 Task: Look for Airbnb properties in Pleven, Bulgaria from 4th December, 2023 to 10th December, 2023 for 8 adults.4 bedrooms having 8 beds and 4 bathrooms. Property type can be house. Amenities needed are: wifi, TV, free parkinig on premises, gym, breakfast. Booking option can be shelf check-in. Look for 3 properties as per requirement.
Action: Key pressed 'e''v''e''n'
Screenshot: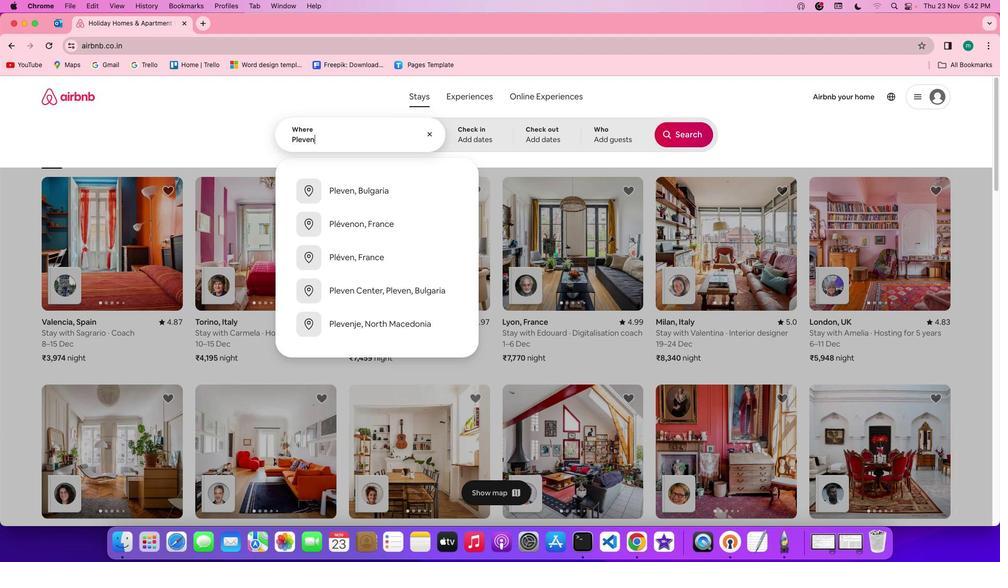 
Action: Mouse moved to (373, 137)
Screenshot: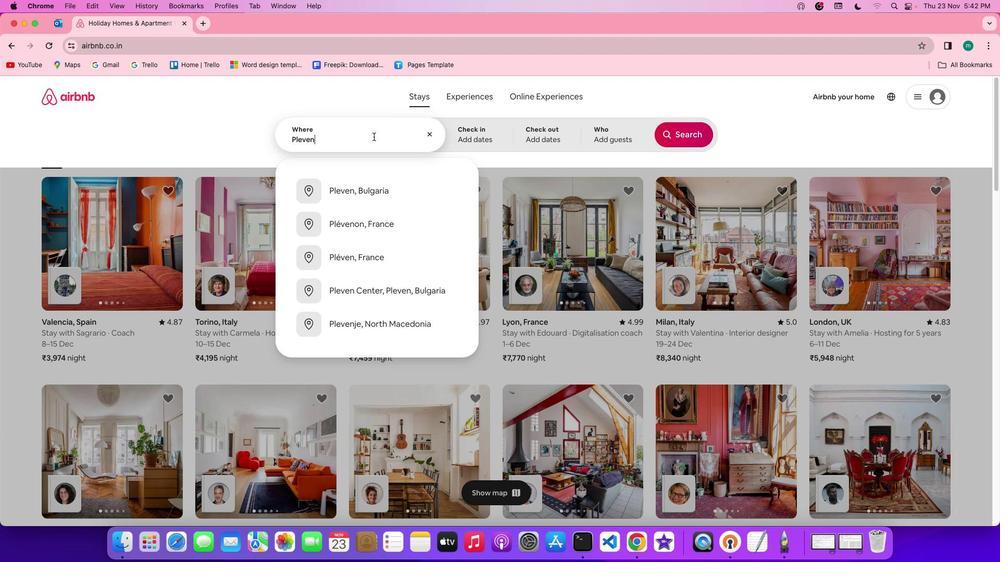 
Action: Key pressed ','Key.spaceKey.shift'b''u''l''g''a''r''i''a'
Screenshot: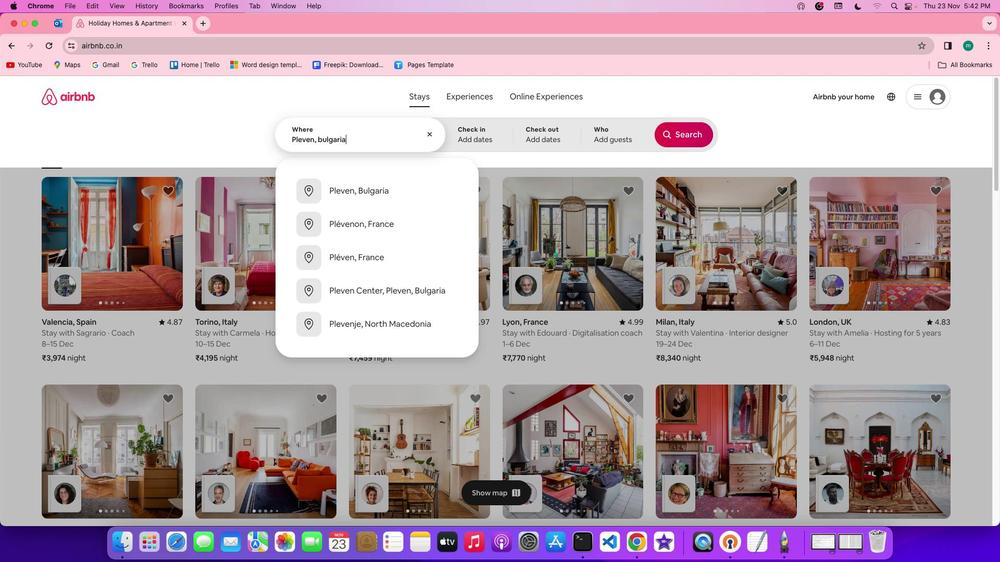 
Action: Mouse moved to (479, 137)
Screenshot: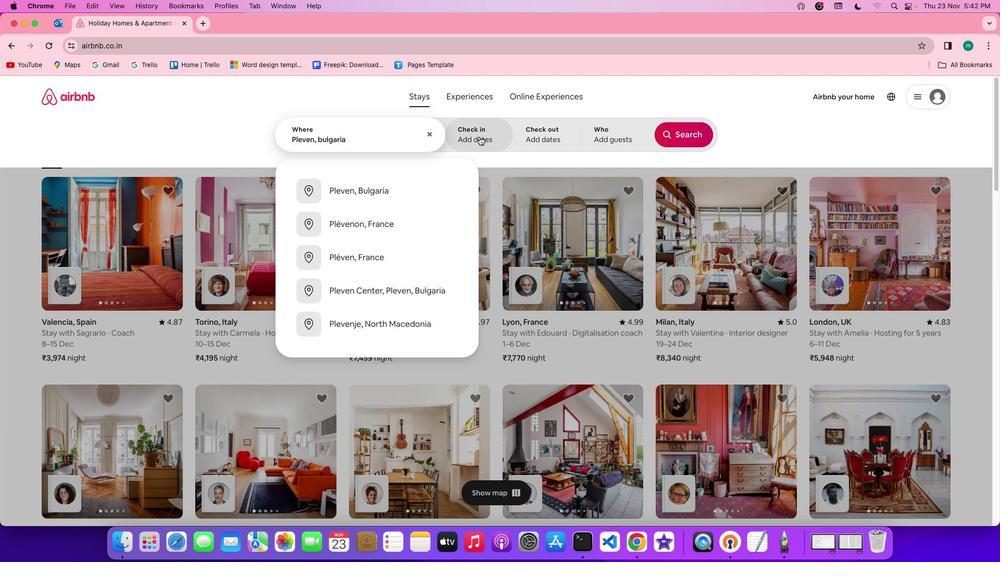 
Action: Mouse pressed left at (479, 137)
Screenshot: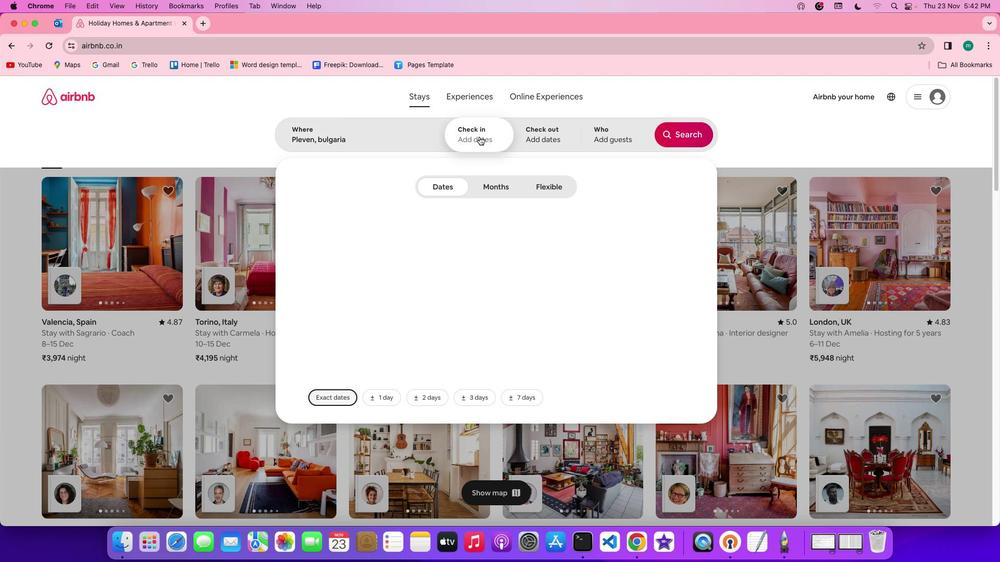 
Action: Mouse moved to (552, 287)
Screenshot: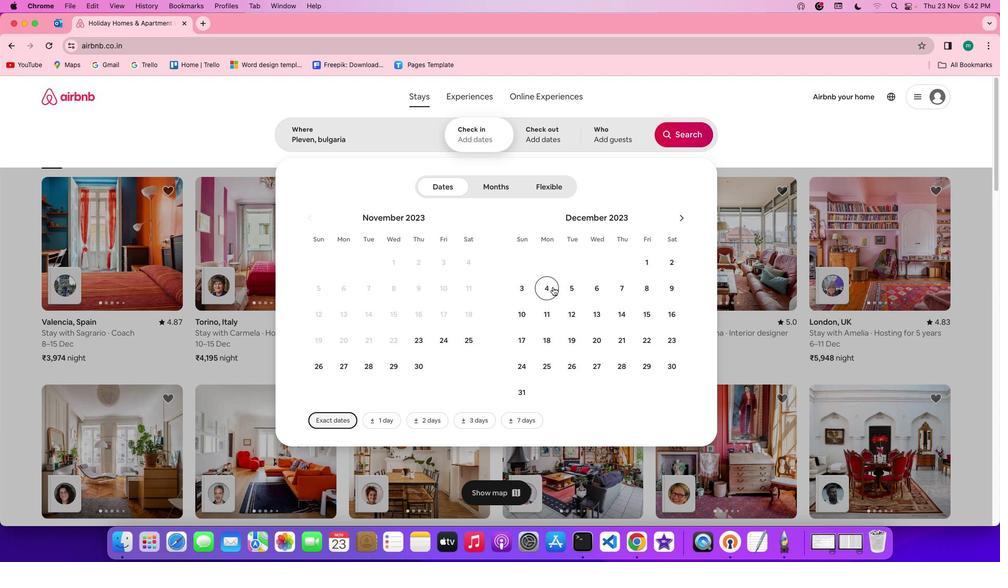 
Action: Mouse pressed left at (552, 287)
Screenshot: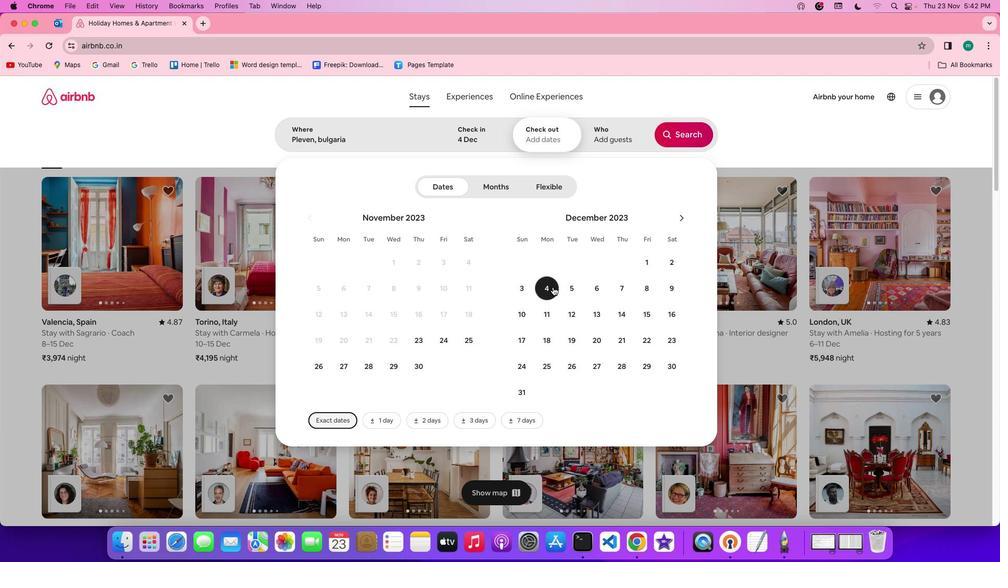 
Action: Mouse moved to (525, 311)
Screenshot: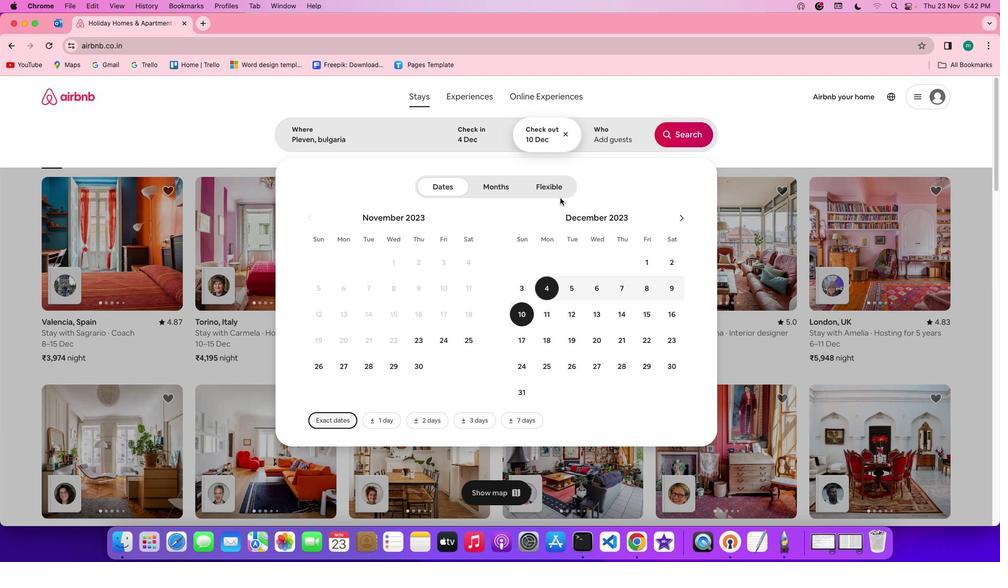 
Action: Mouse pressed left at (525, 311)
Screenshot: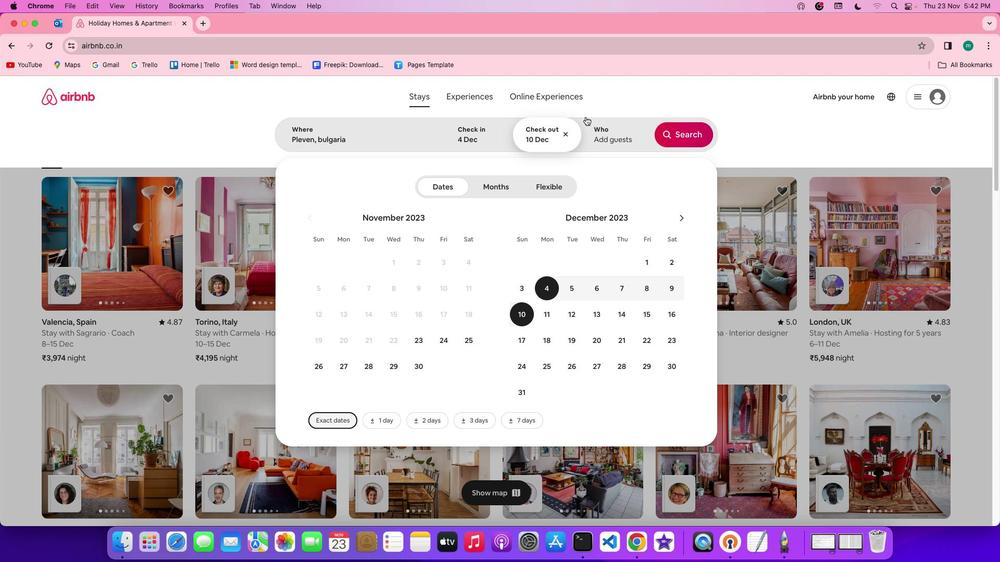 
Action: Mouse moved to (609, 130)
Screenshot: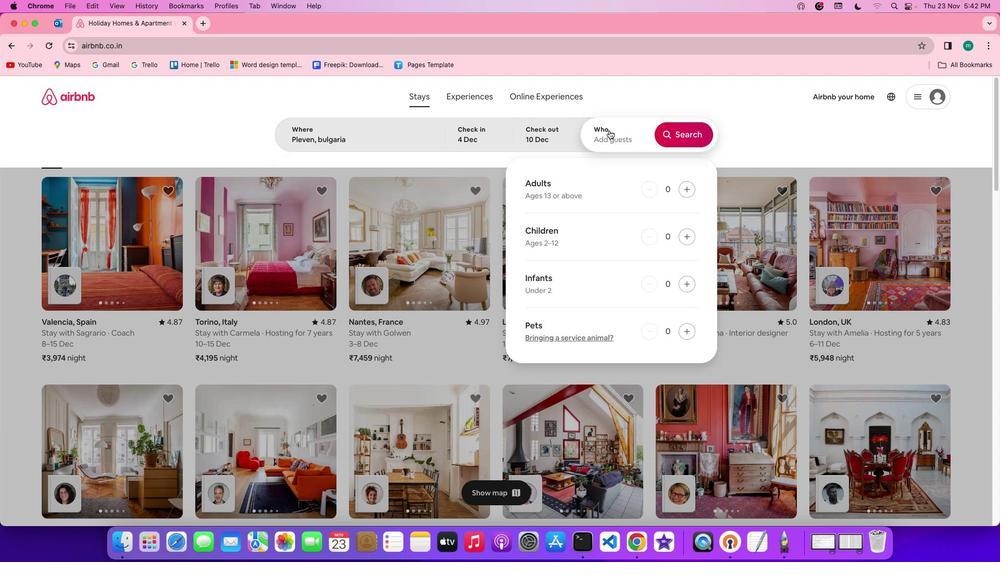 
Action: Mouse pressed left at (609, 130)
Screenshot: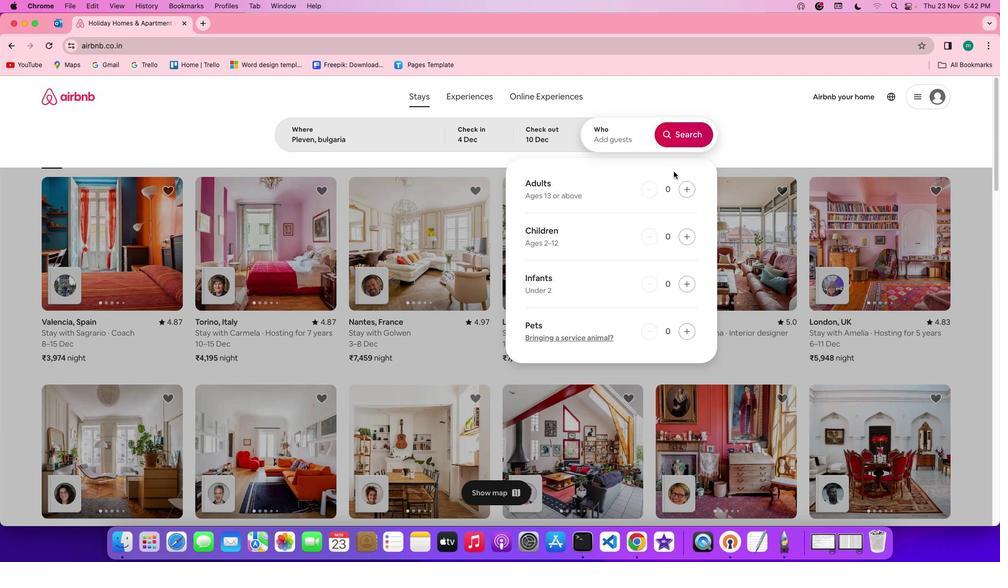 
Action: Mouse moved to (684, 186)
Screenshot: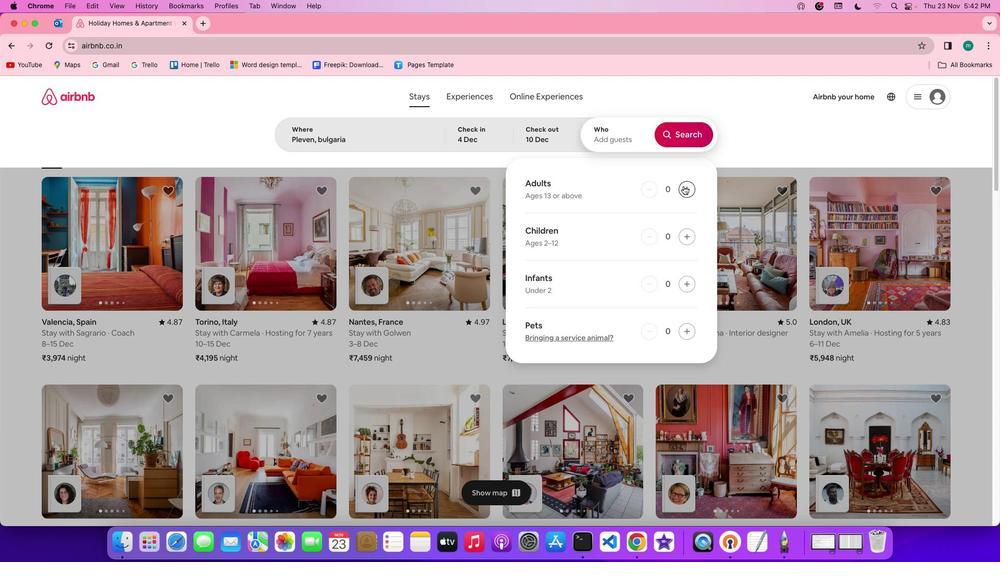 
Action: Mouse pressed left at (684, 186)
Screenshot: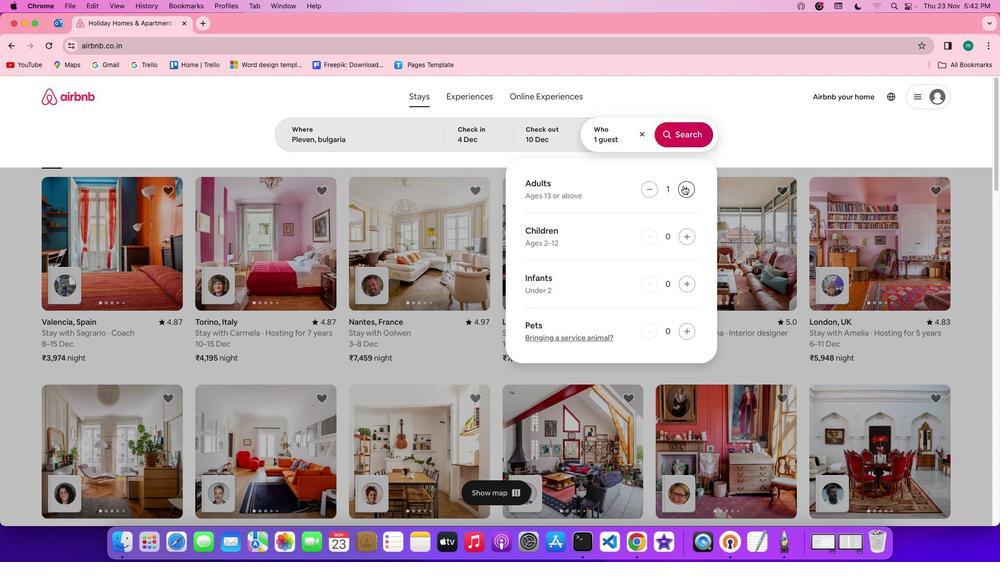 
Action: Mouse pressed left at (684, 186)
Screenshot: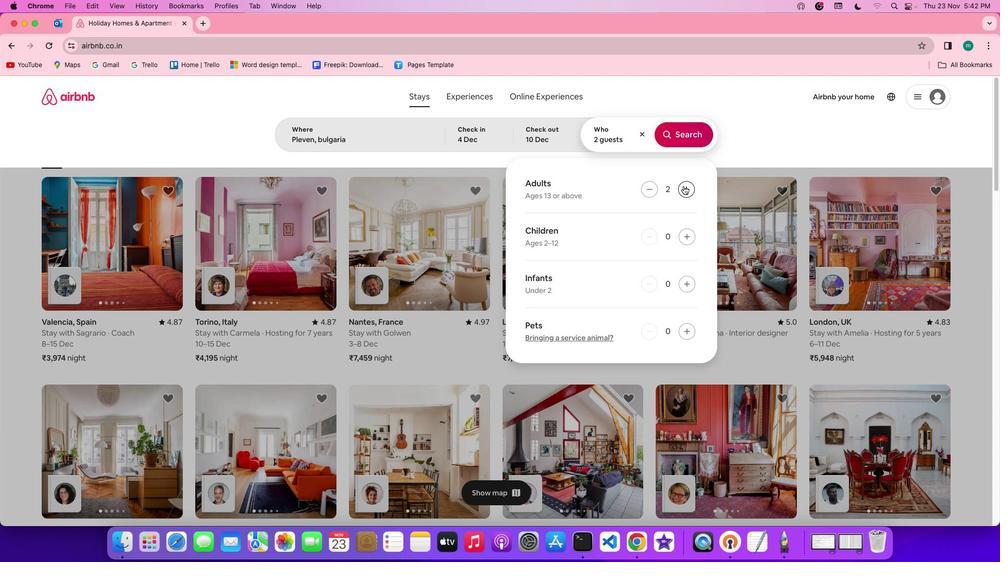 
Action: Mouse pressed left at (684, 186)
Screenshot: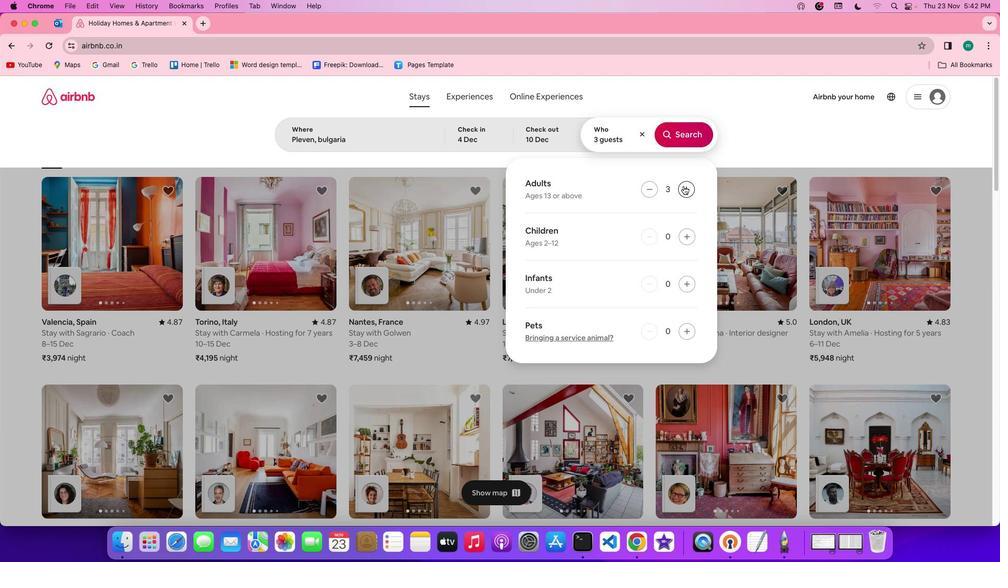 
Action: Mouse pressed left at (684, 186)
Screenshot: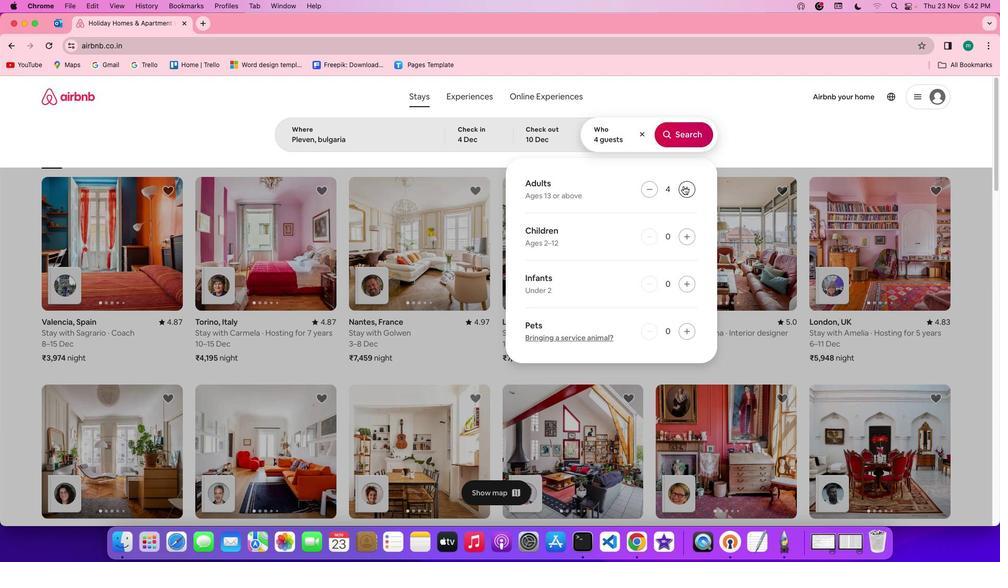 
Action: Mouse pressed left at (684, 186)
Screenshot: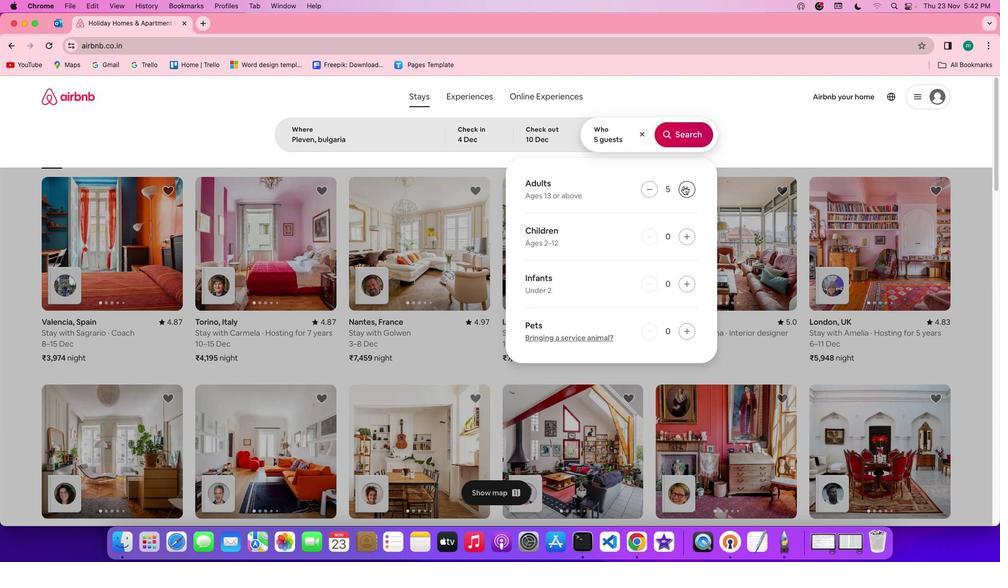 
Action: Mouse pressed left at (684, 186)
Screenshot: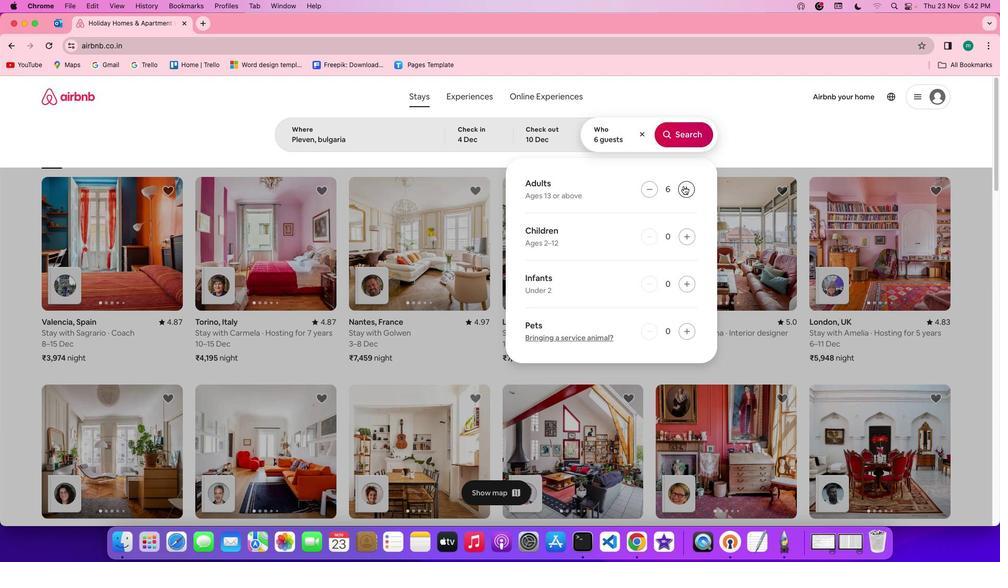 
Action: Mouse pressed left at (684, 186)
Screenshot: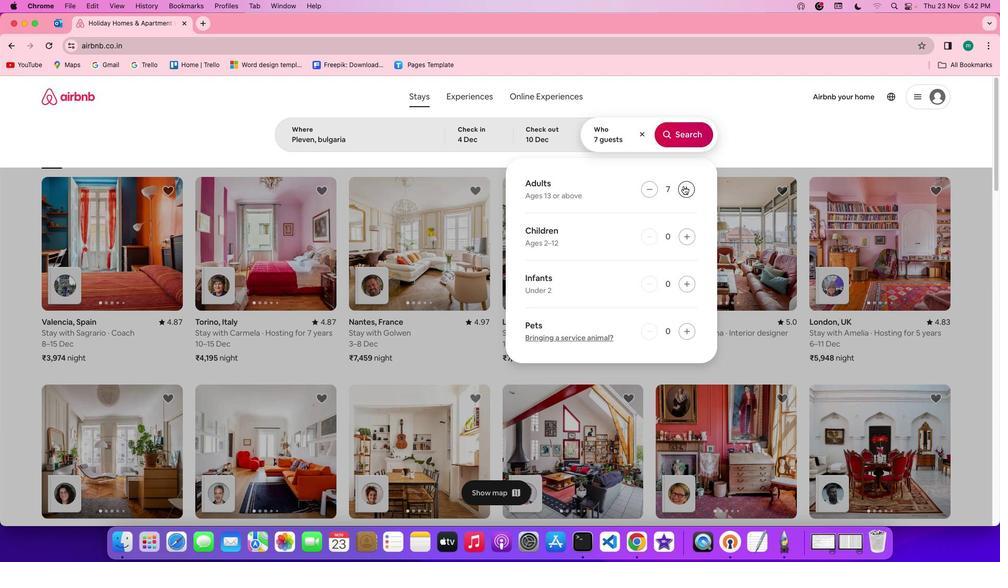 
Action: Mouse pressed left at (684, 186)
Screenshot: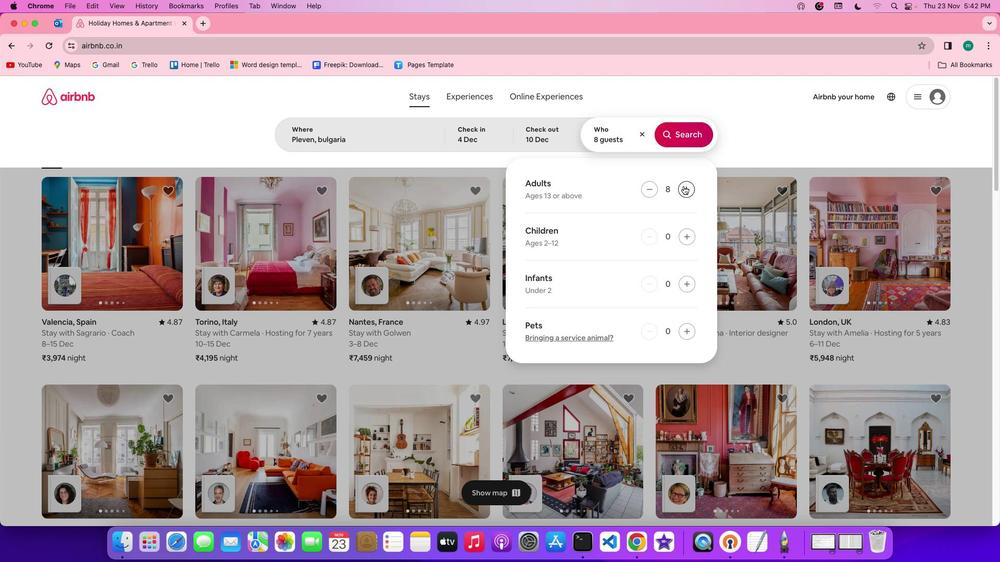 
Action: Mouse moved to (686, 138)
Screenshot: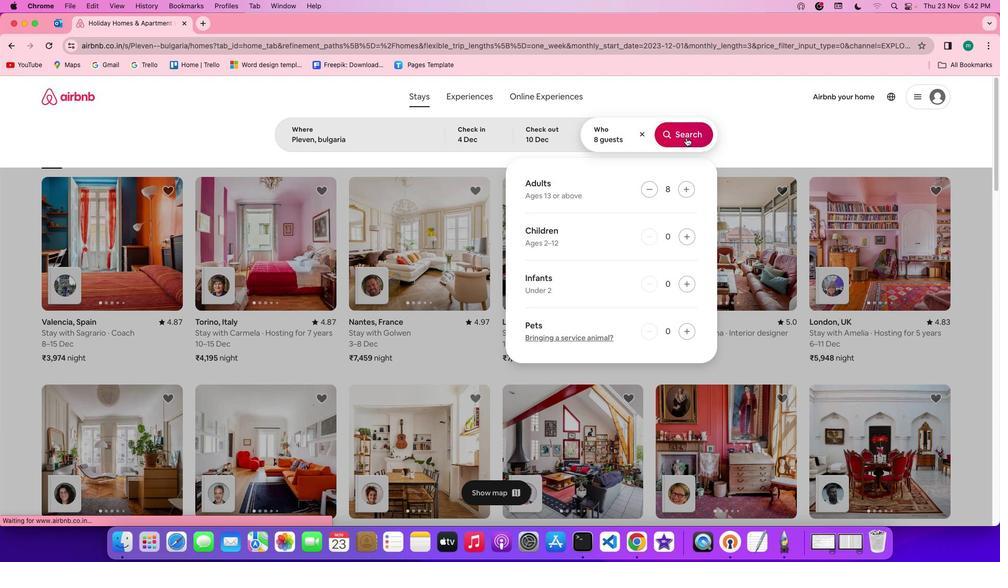 
Action: Mouse pressed left at (686, 138)
Screenshot: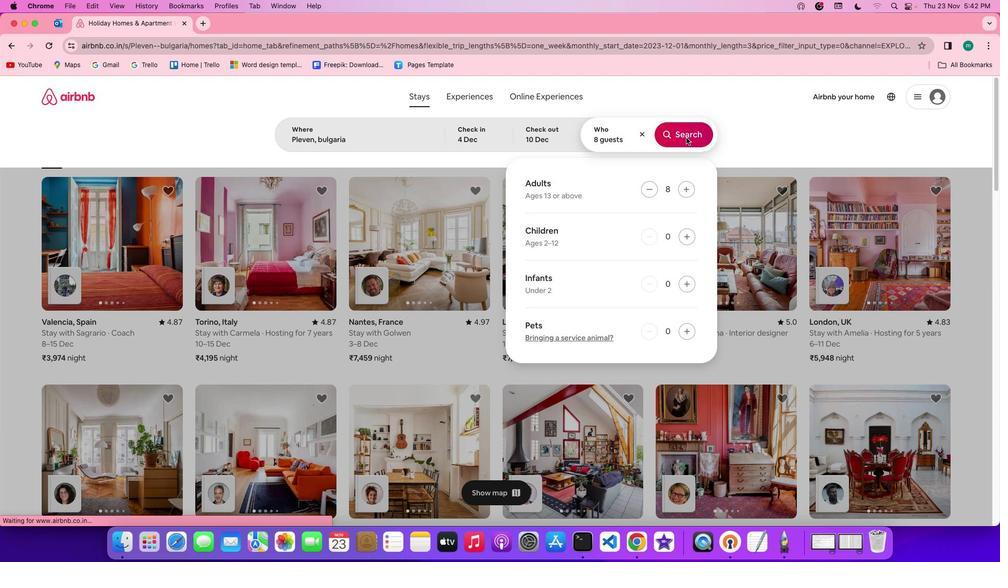 
Action: Mouse moved to (845, 136)
Screenshot: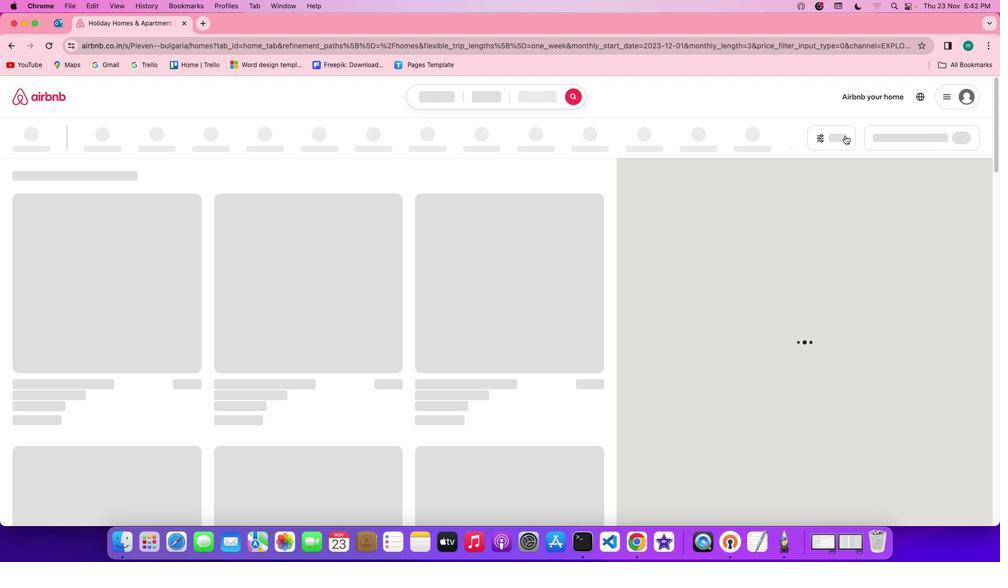 
Action: Mouse pressed left at (845, 136)
Screenshot: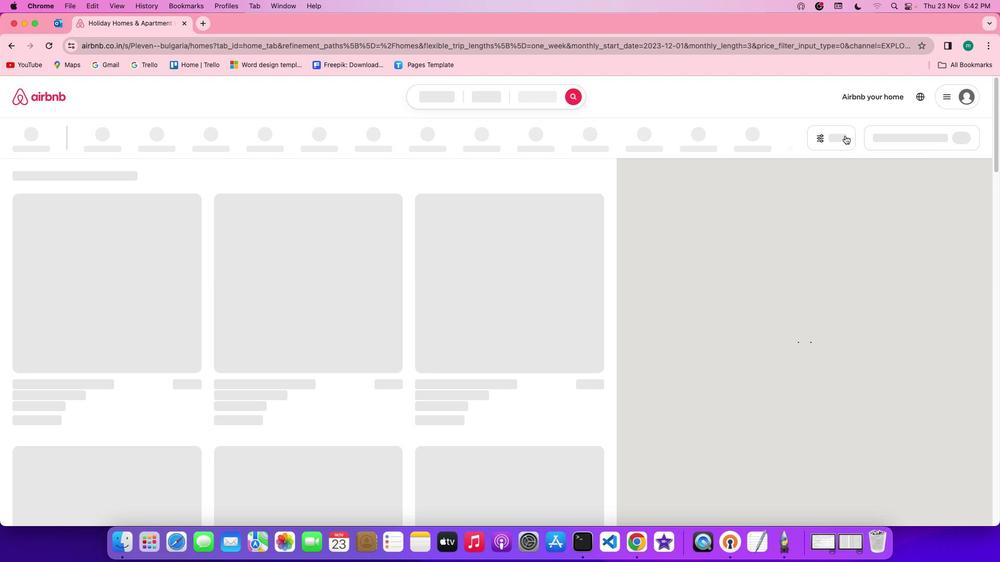 
Action: Mouse moved to (560, 297)
Screenshot: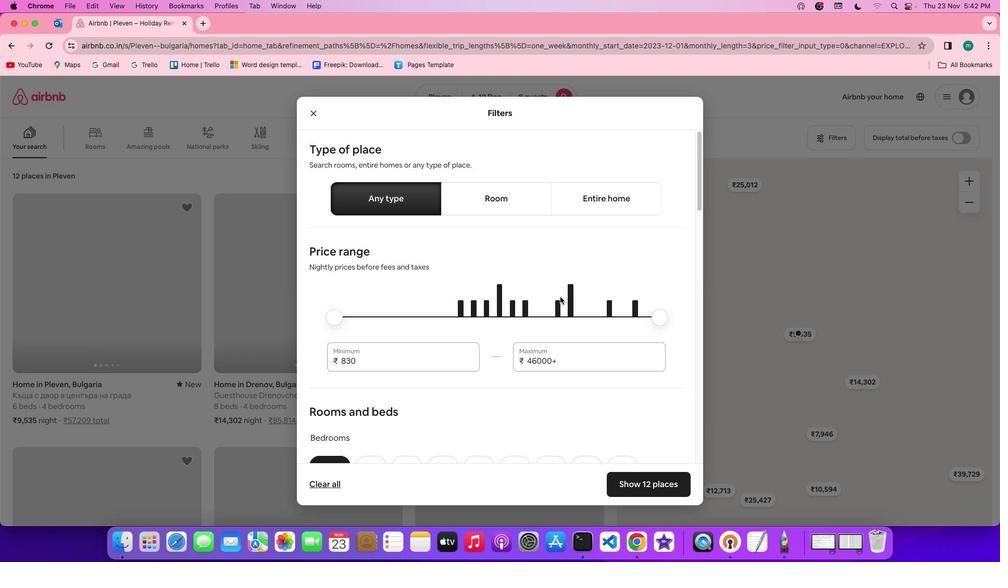 
Action: Mouse scrolled (560, 297) with delta (0, 0)
Screenshot: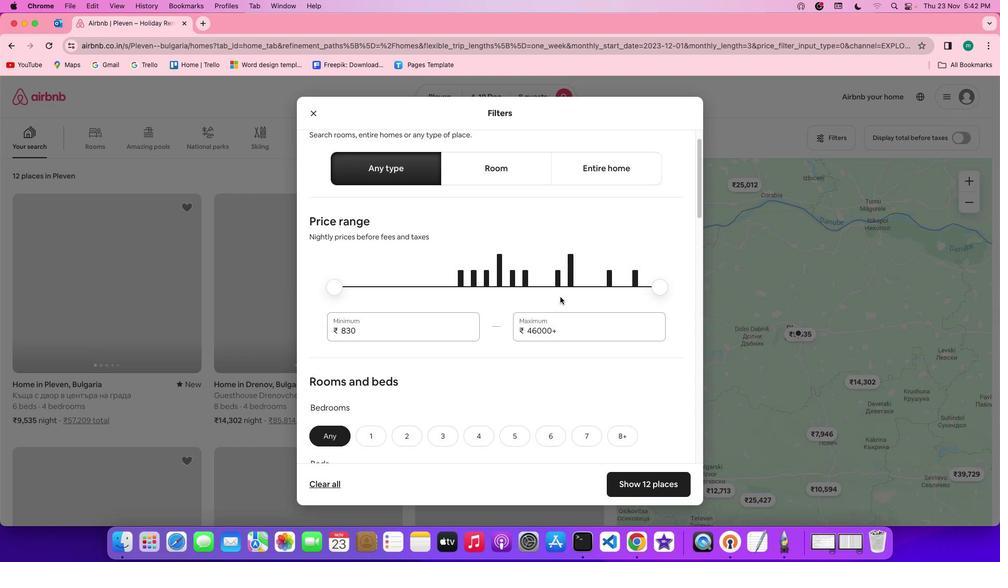 
Action: Mouse scrolled (560, 297) with delta (0, 0)
Screenshot: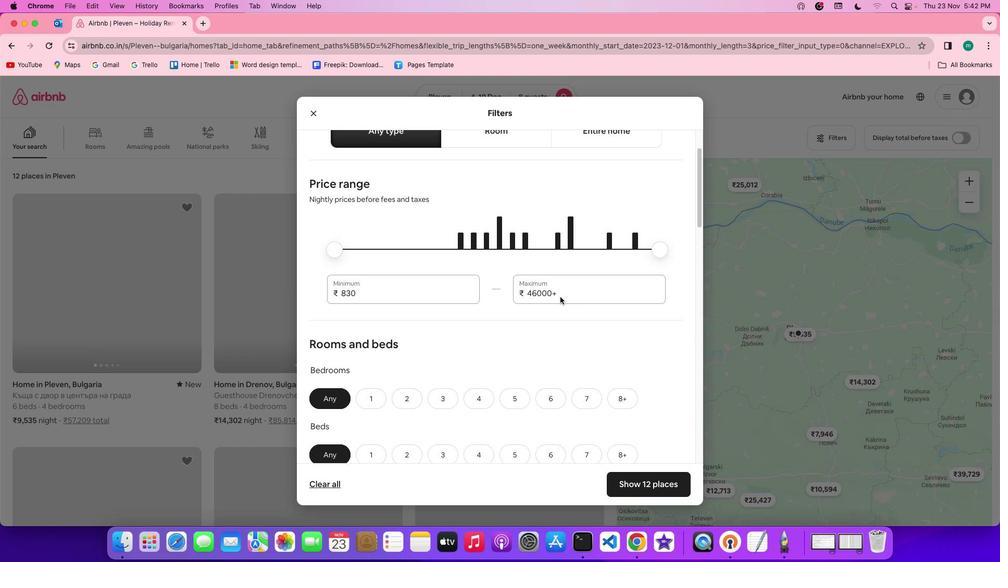 
Action: Mouse scrolled (560, 297) with delta (0, 0)
Screenshot: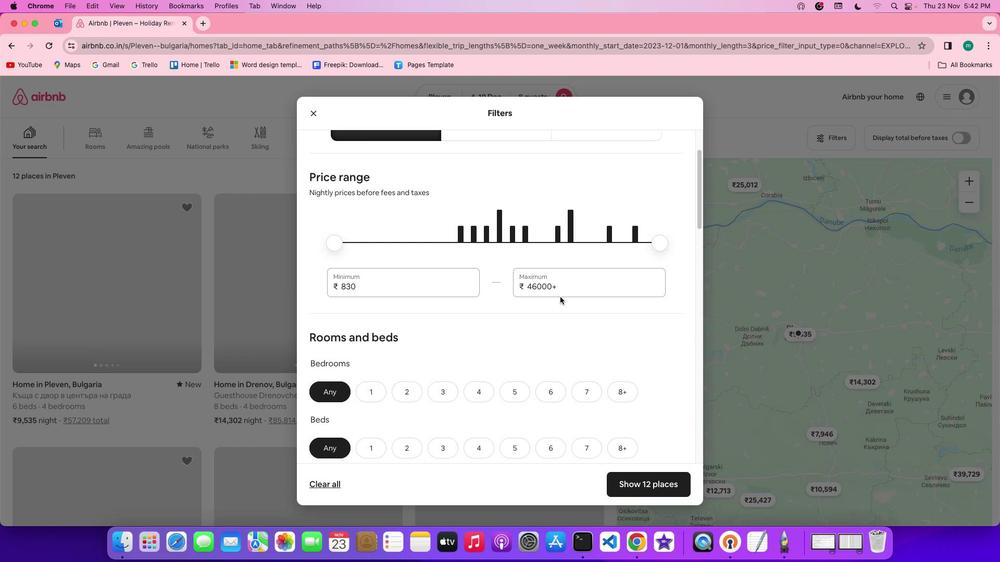 
Action: Mouse scrolled (560, 297) with delta (0, 0)
Screenshot: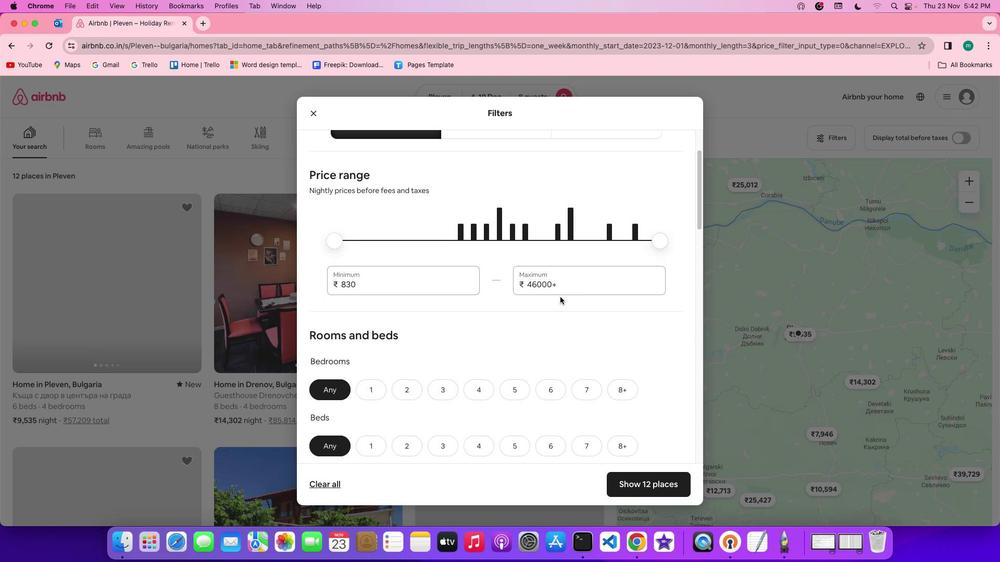 
Action: Mouse scrolled (560, 297) with delta (0, 0)
Screenshot: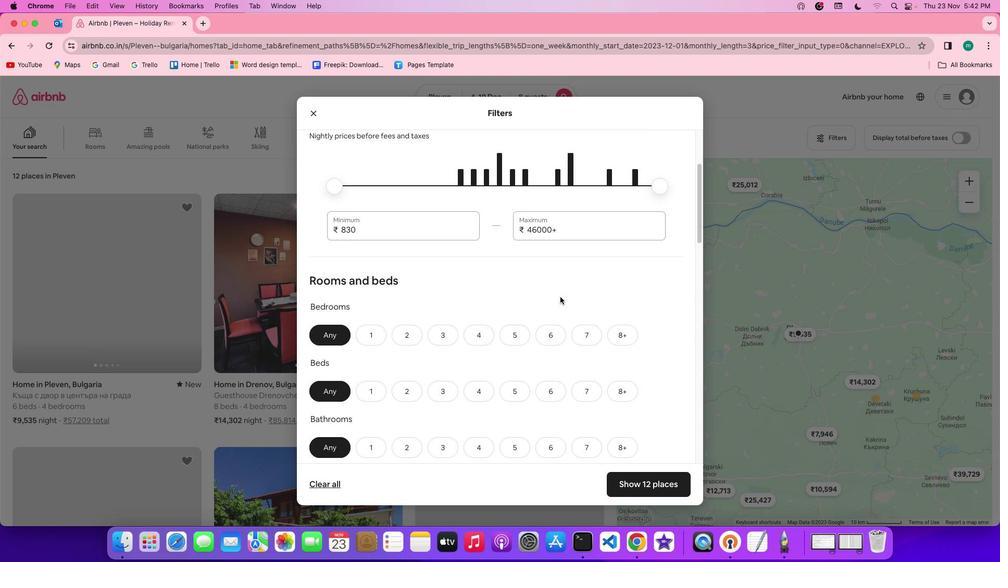 
Action: Mouse scrolled (560, 297) with delta (0, 0)
Screenshot: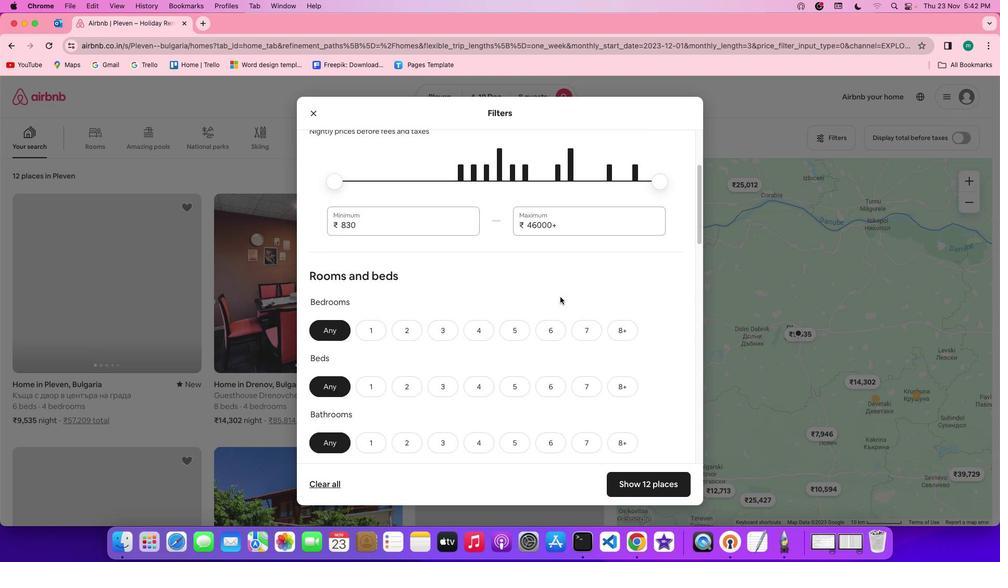 
Action: Mouse scrolled (560, 297) with delta (0, -1)
Screenshot: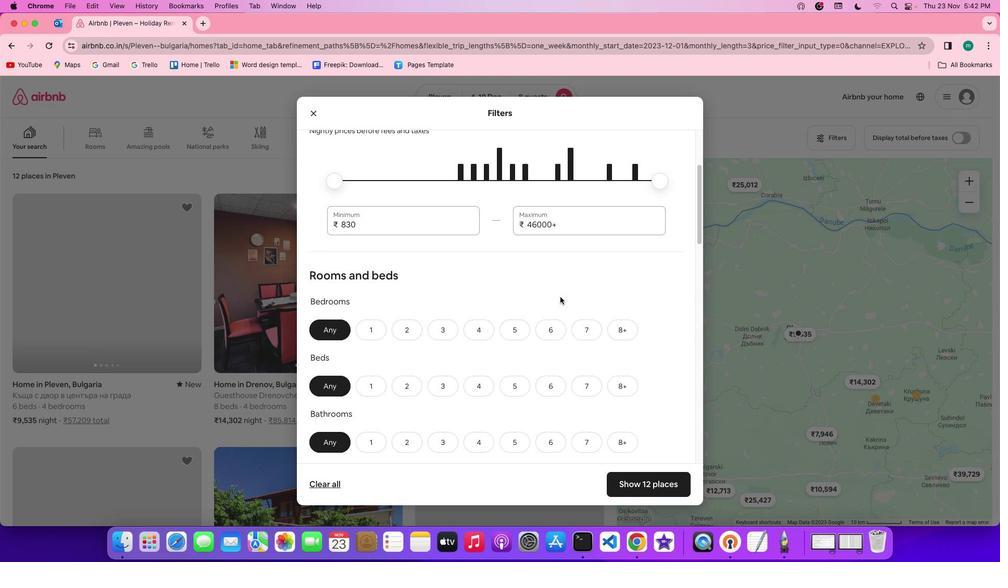 
Action: Mouse scrolled (560, 297) with delta (0, 0)
Screenshot: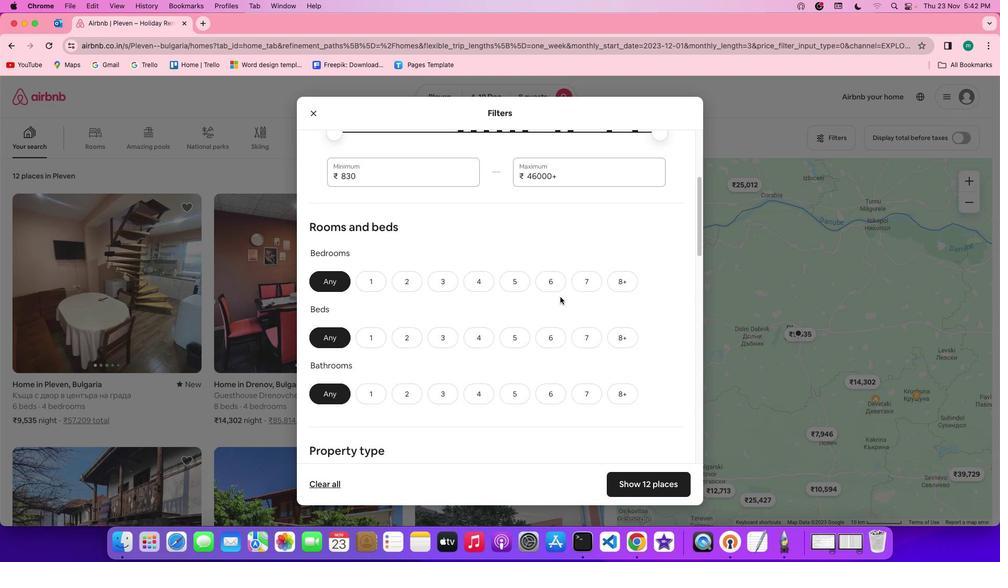 
Action: Mouse scrolled (560, 297) with delta (0, 0)
Screenshot: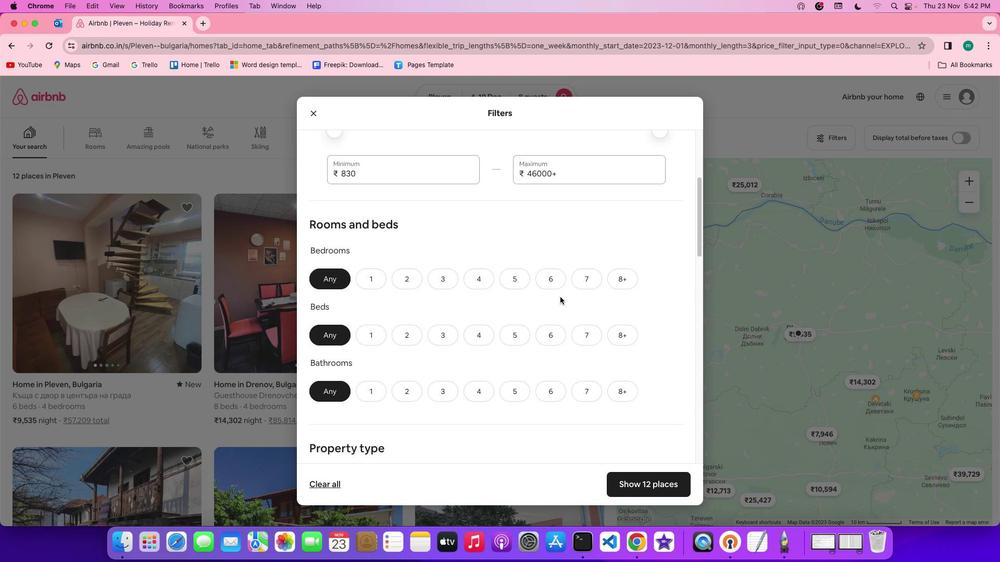 
Action: Mouse scrolled (560, 297) with delta (0, 0)
Screenshot: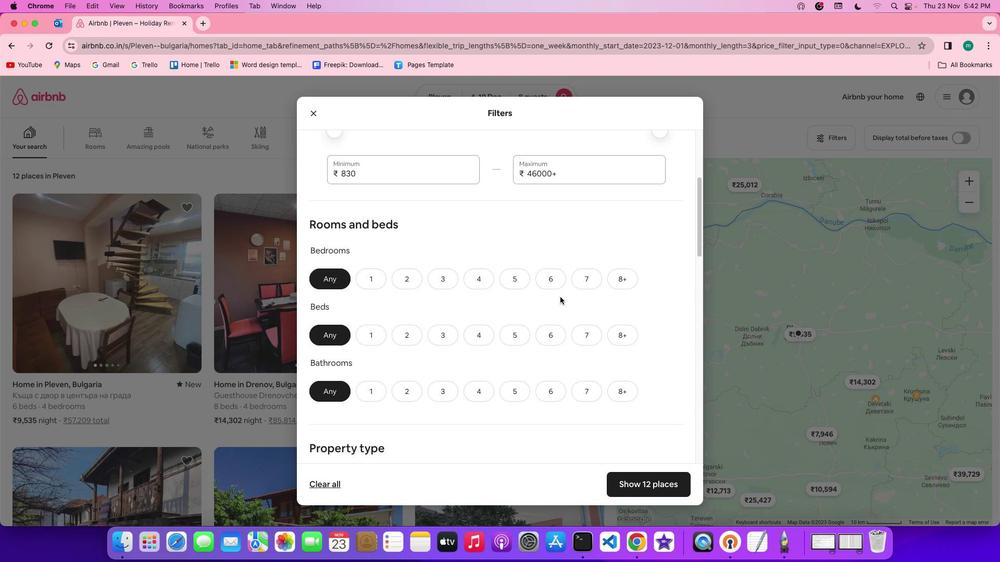 
Action: Mouse moved to (476, 277)
Screenshot: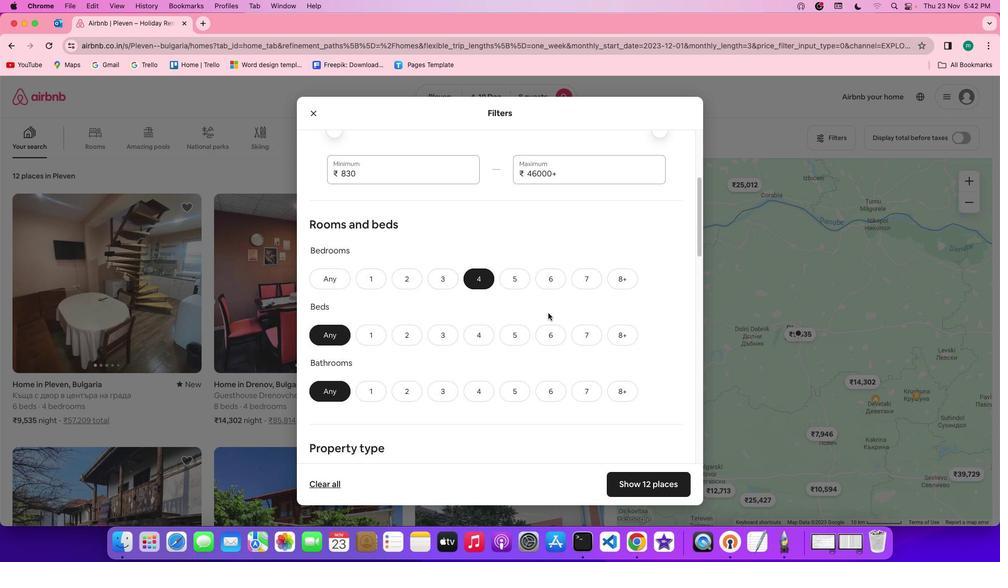 
Action: Mouse pressed left at (476, 277)
Screenshot: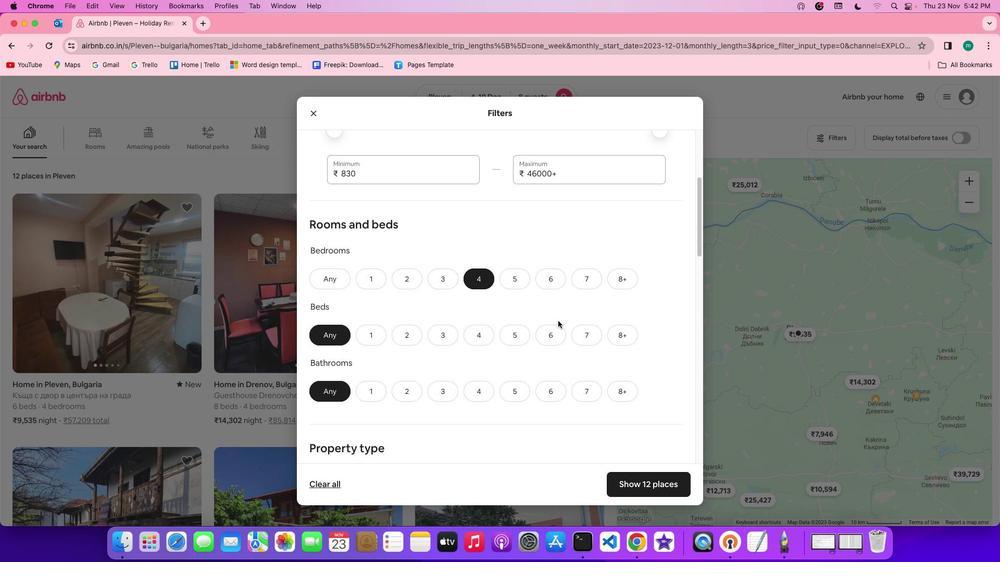 
Action: Mouse moved to (624, 336)
Screenshot: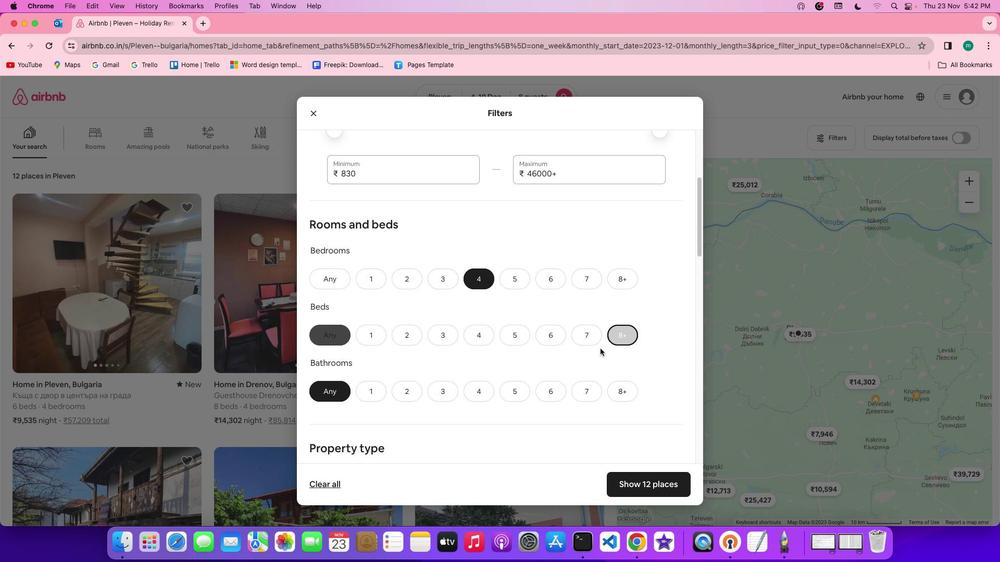 
Action: Mouse pressed left at (624, 336)
Screenshot: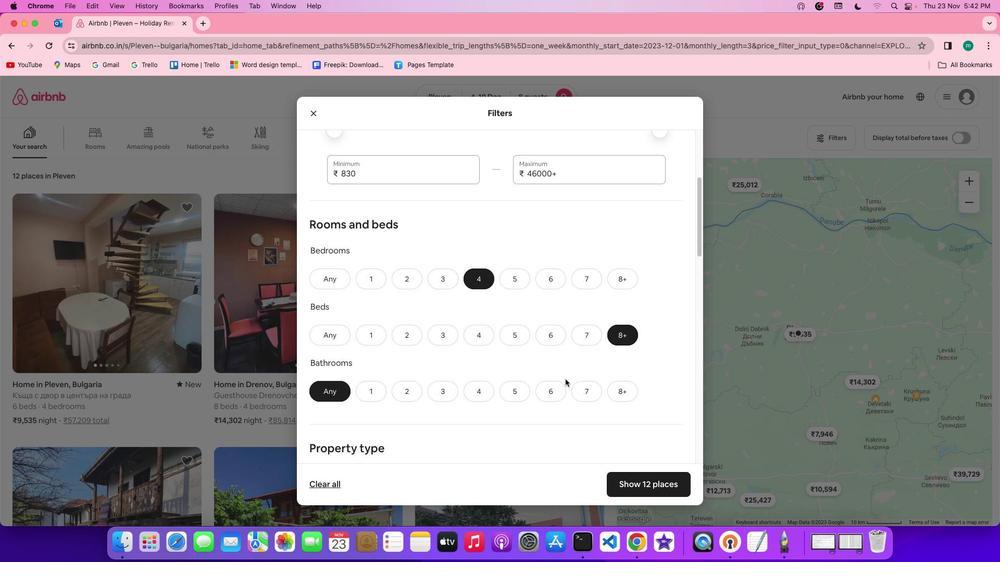 
Action: Mouse moved to (483, 395)
Screenshot: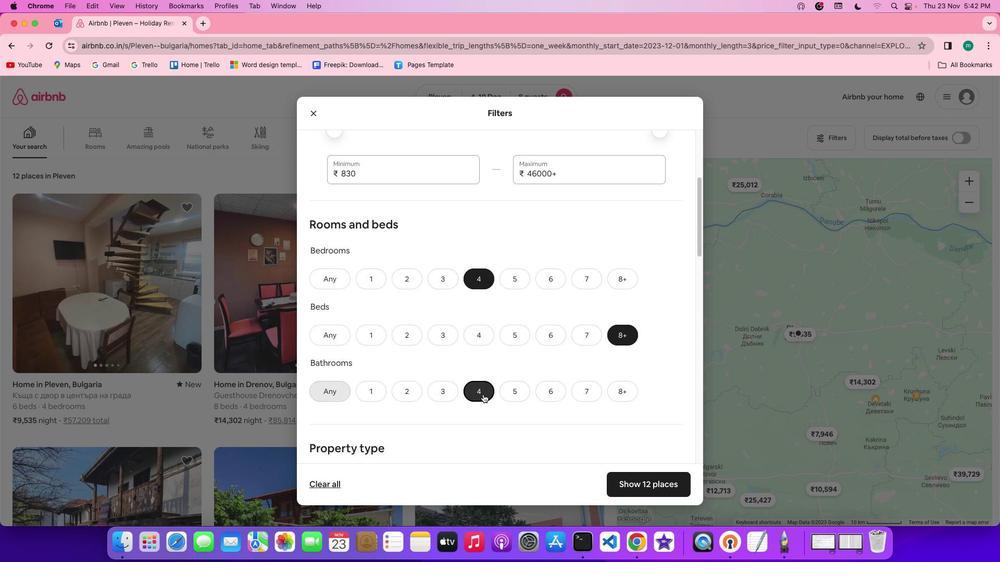 
Action: Mouse pressed left at (483, 395)
Screenshot: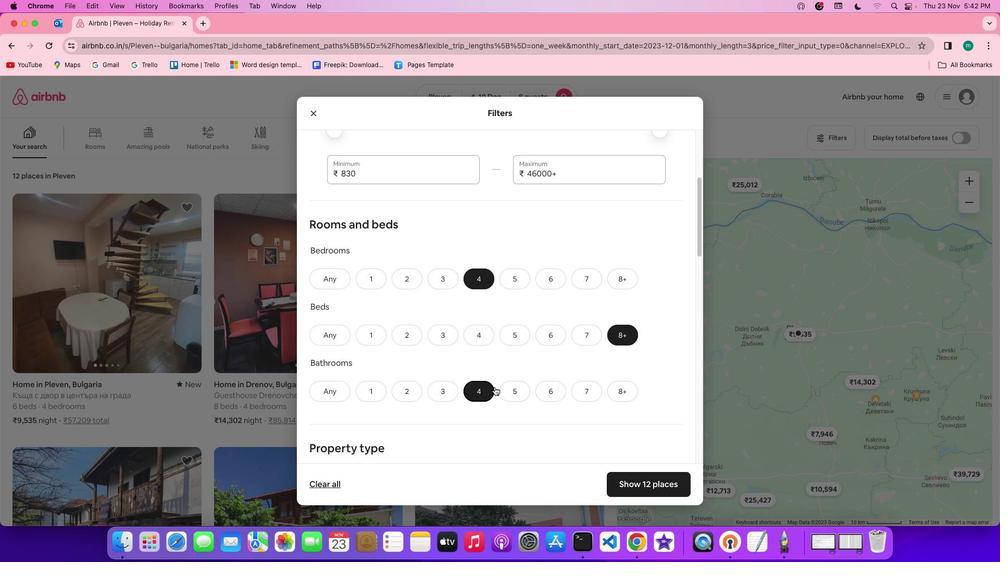 
Action: Mouse moved to (540, 359)
Screenshot: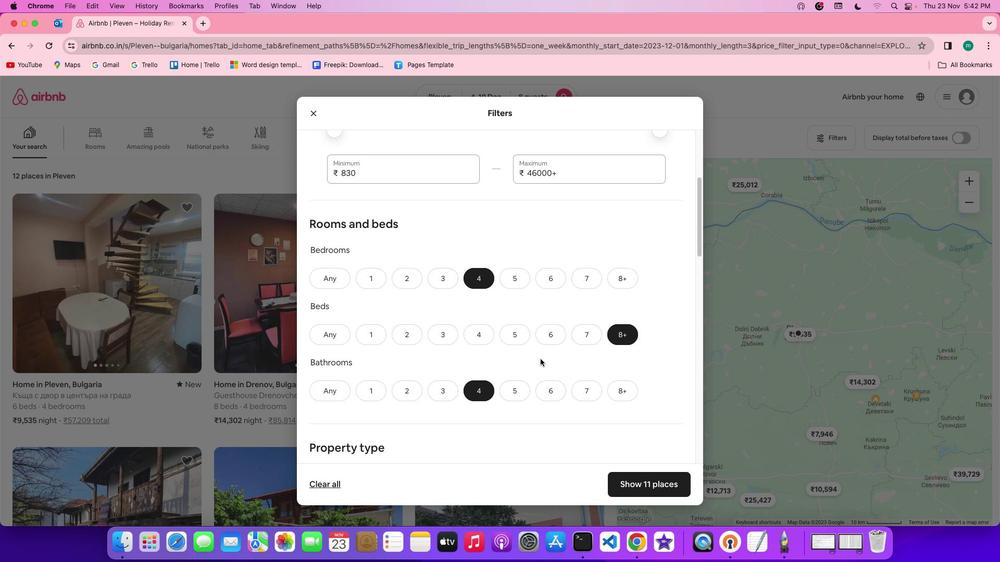
Action: Mouse scrolled (540, 359) with delta (0, 0)
Screenshot: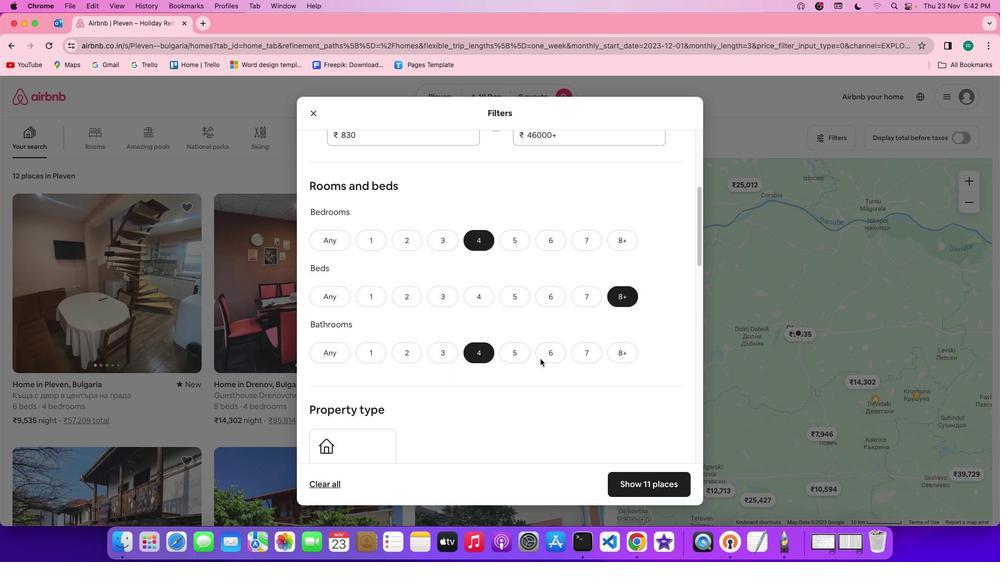 
Action: Mouse scrolled (540, 359) with delta (0, 0)
Screenshot: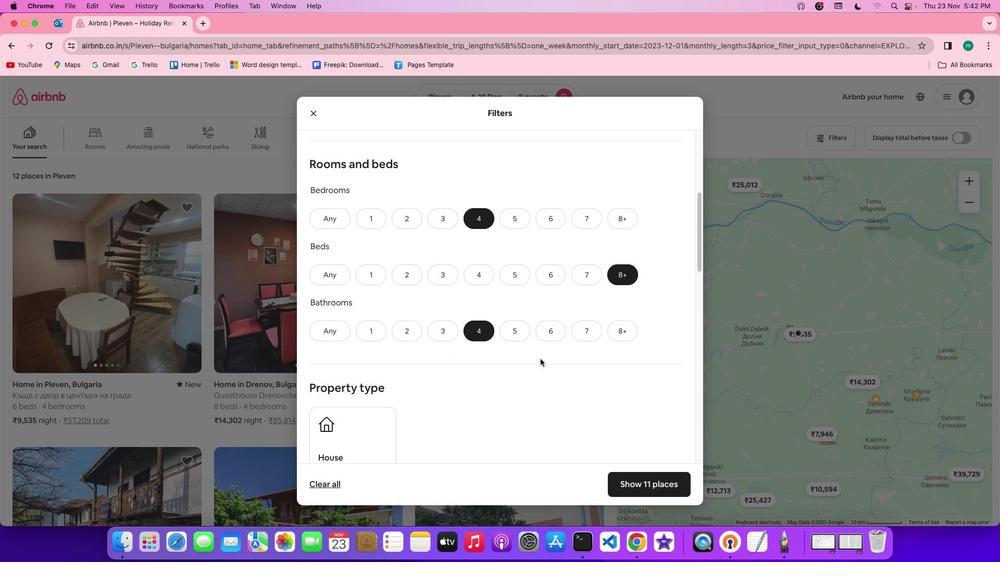 
Action: Mouse scrolled (540, 359) with delta (0, 0)
Screenshot: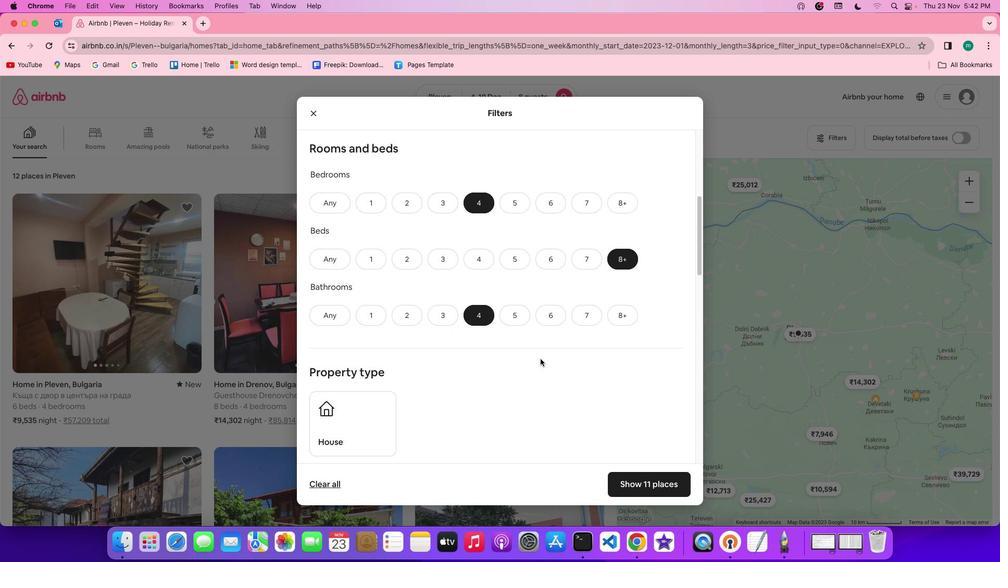 
Action: Mouse scrolled (540, 359) with delta (0, 0)
Screenshot: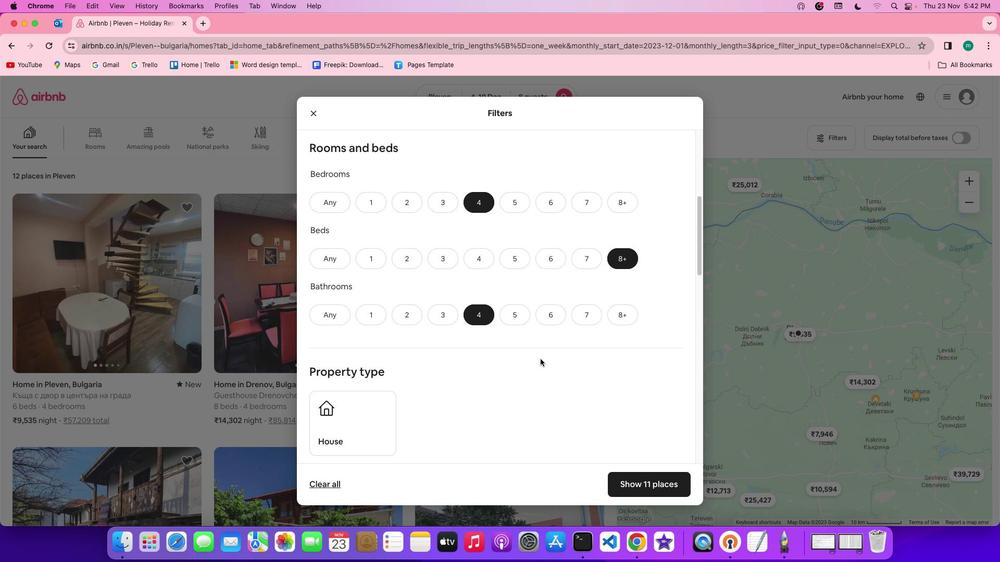 
Action: Mouse scrolled (540, 359) with delta (0, 0)
Screenshot: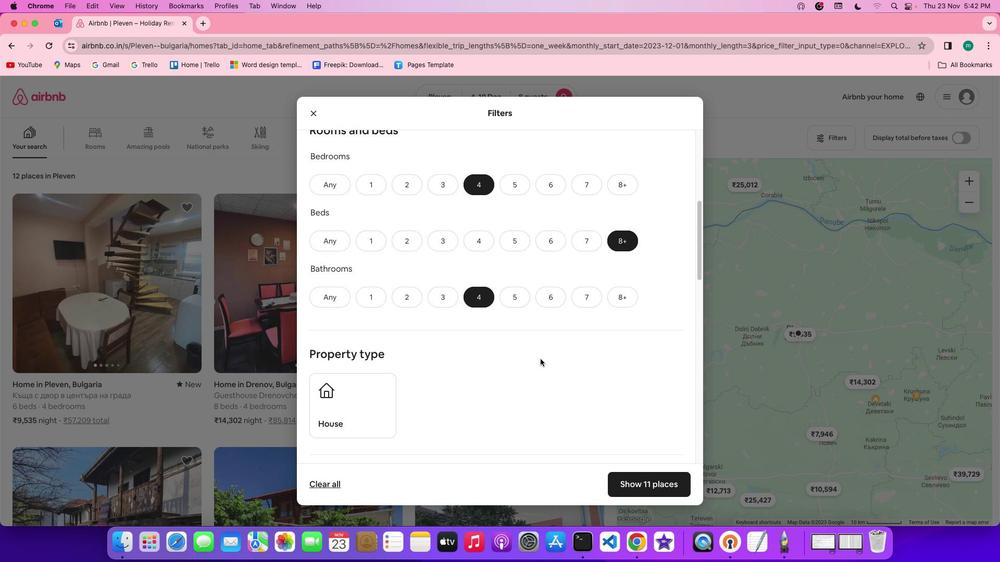 
Action: Mouse scrolled (540, 359) with delta (0, 0)
Screenshot: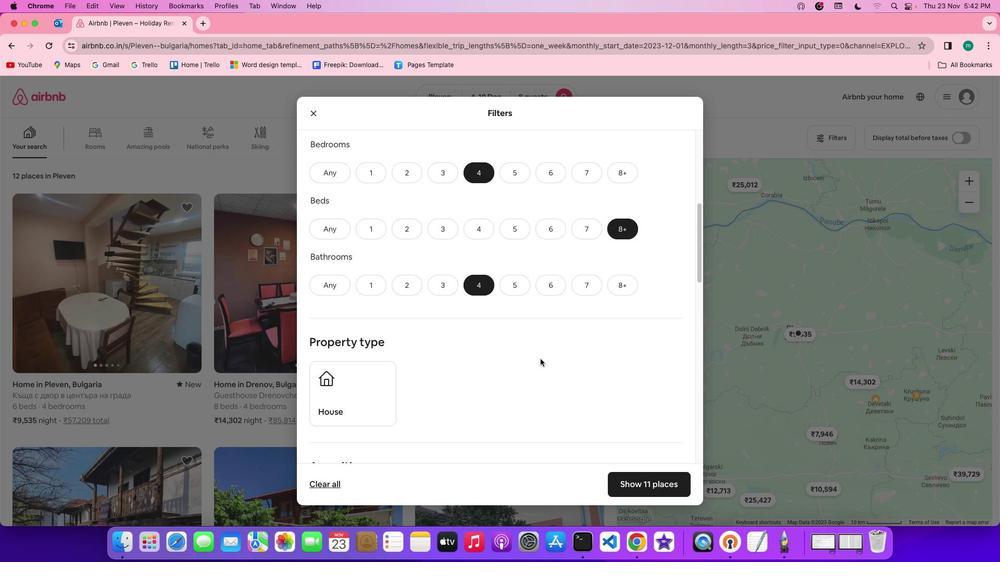 
Action: Mouse scrolled (540, 359) with delta (0, 0)
Screenshot: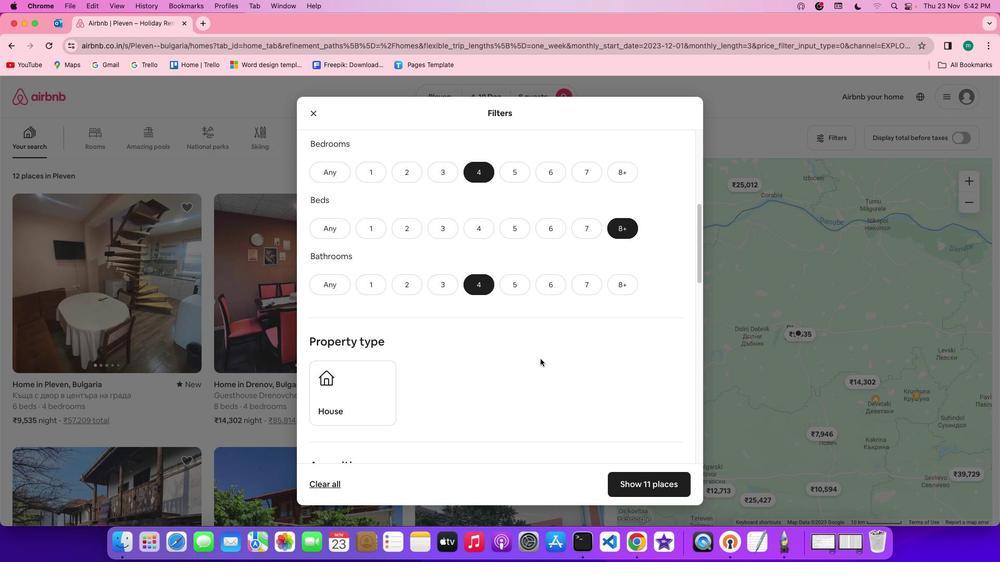 
Action: Mouse scrolled (540, 359) with delta (0, 0)
Screenshot: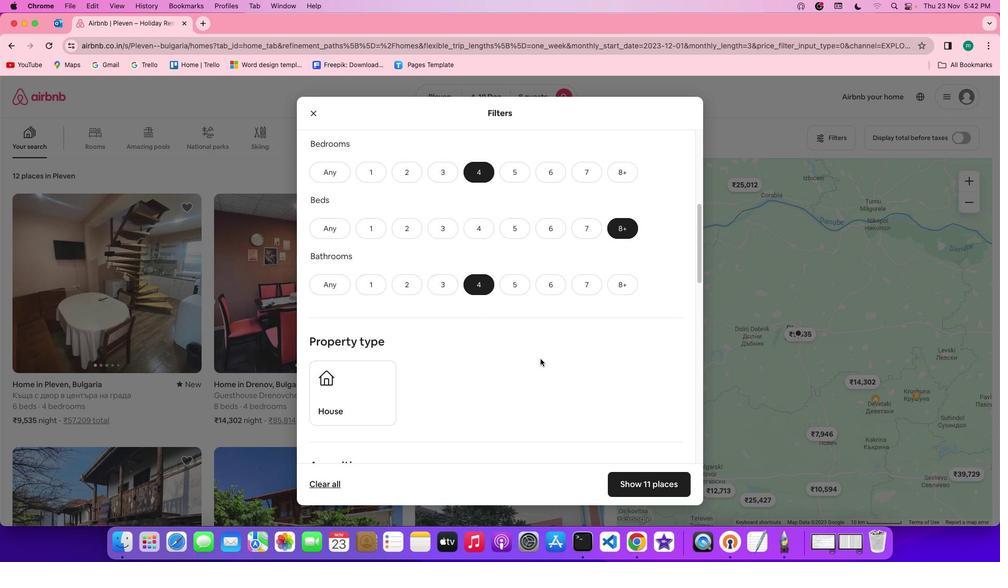 
Action: Mouse scrolled (540, 359) with delta (0, 0)
Screenshot: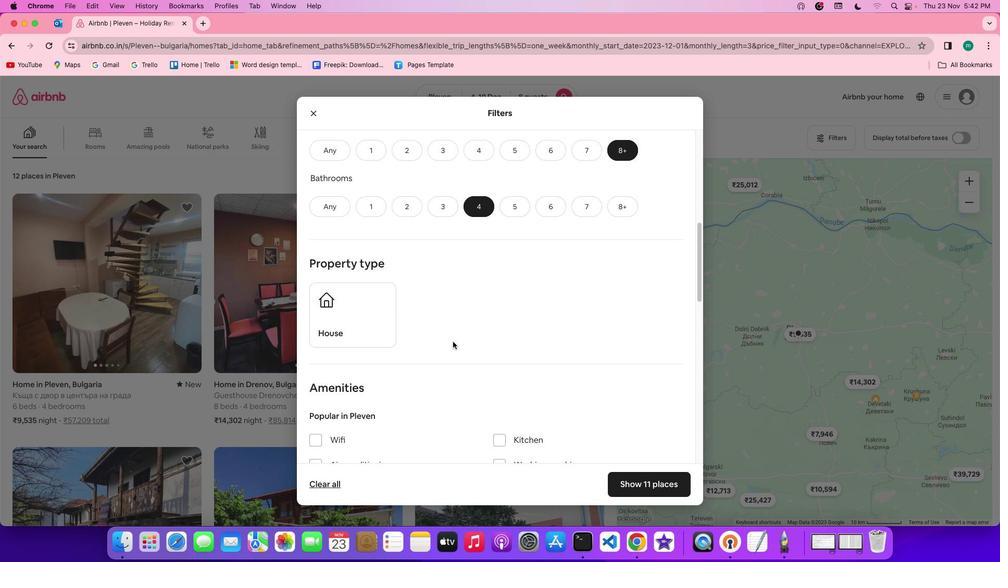 
Action: Mouse scrolled (540, 359) with delta (0, 0)
Screenshot: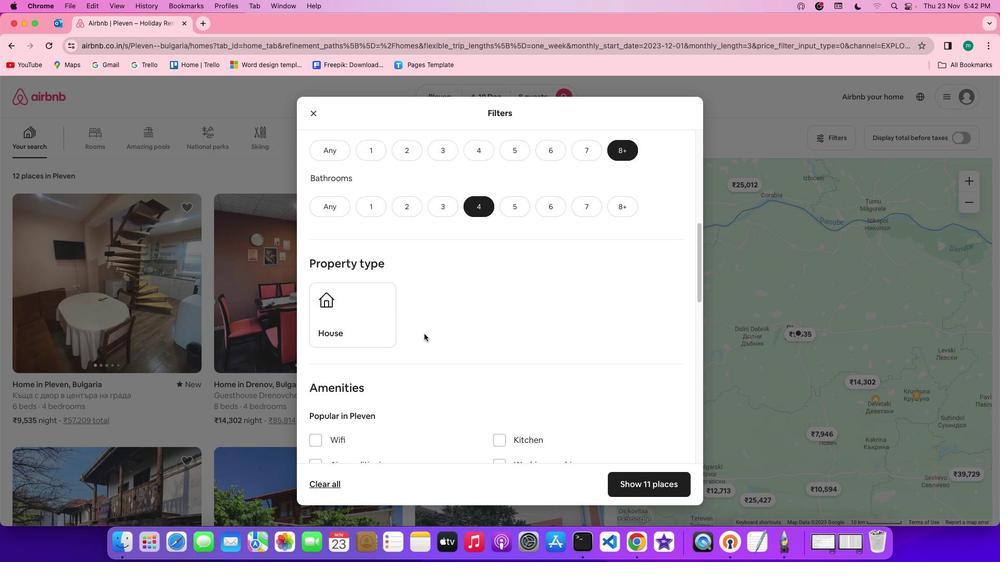 
Action: Mouse scrolled (540, 359) with delta (0, -1)
Screenshot: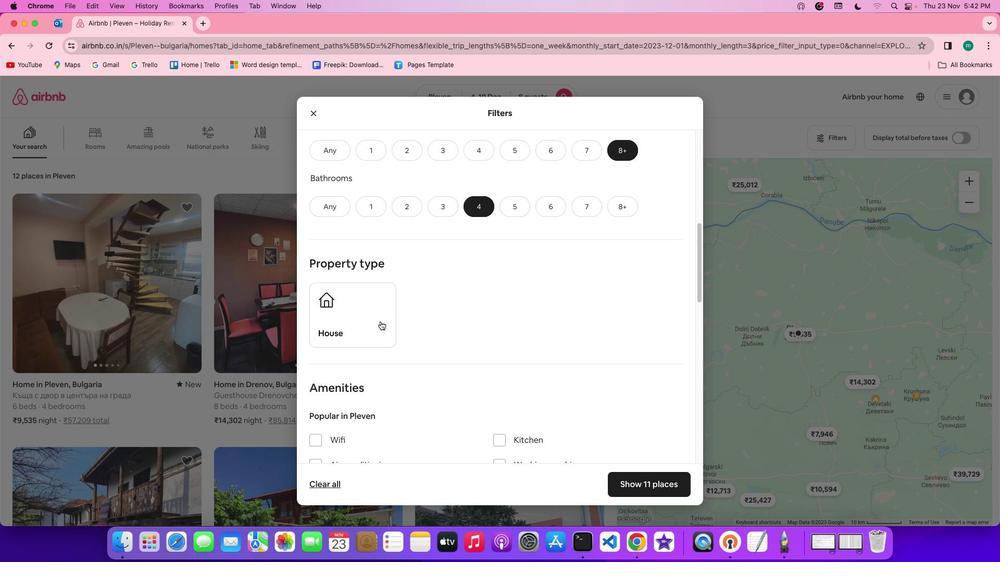 
Action: Mouse moved to (377, 321)
Screenshot: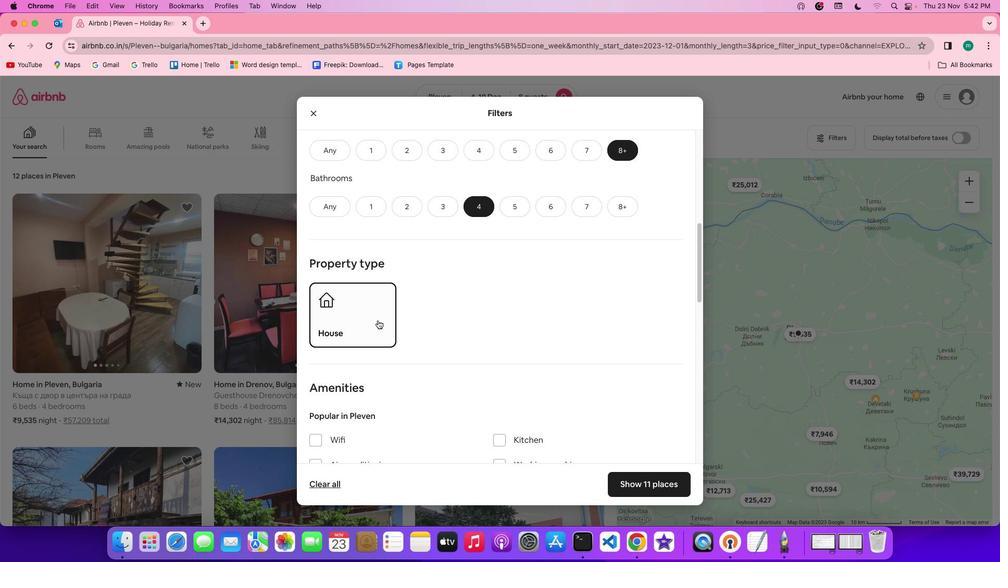 
Action: Mouse pressed left at (377, 321)
Screenshot: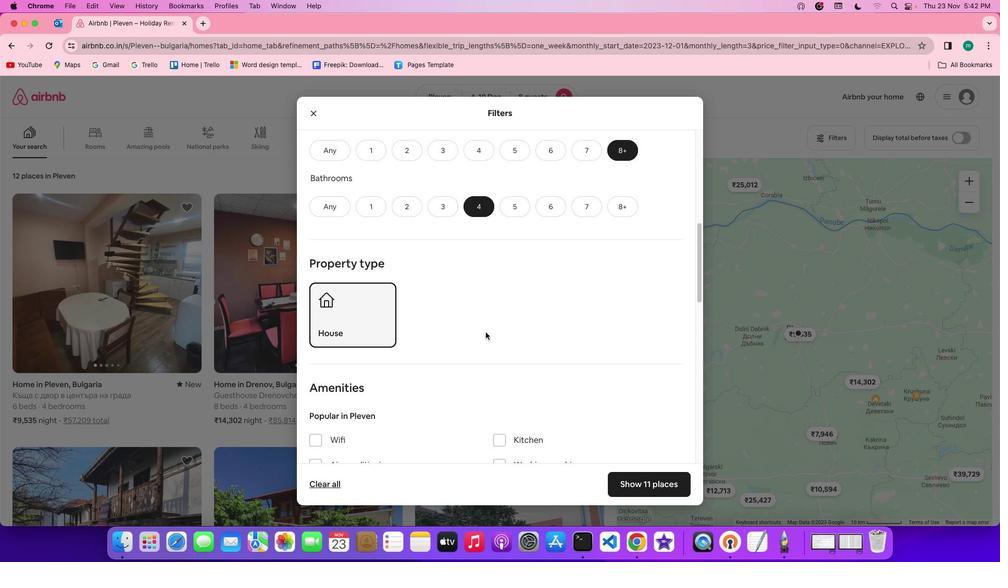 
Action: Mouse moved to (510, 336)
Screenshot: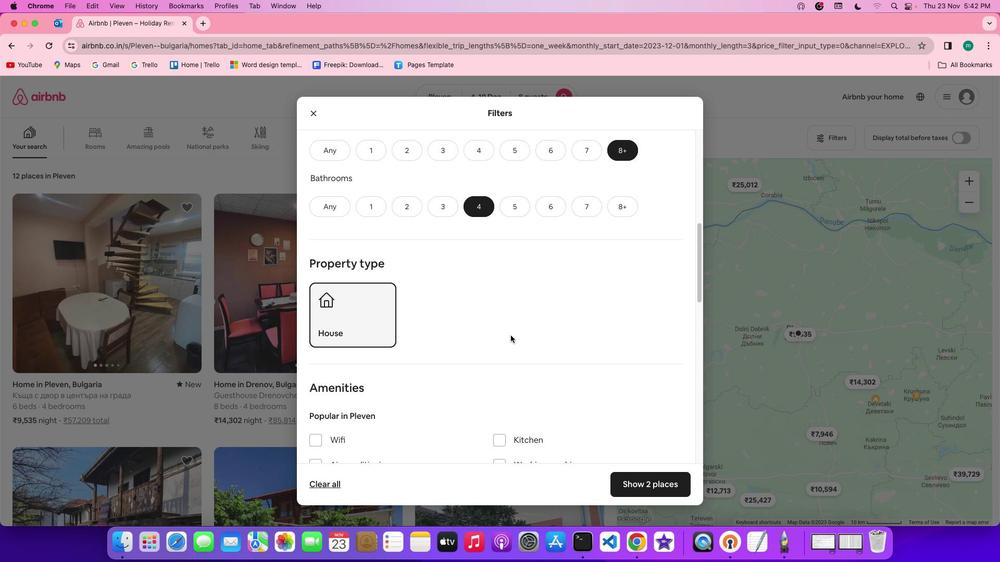 
Action: Mouse scrolled (510, 336) with delta (0, 0)
Screenshot: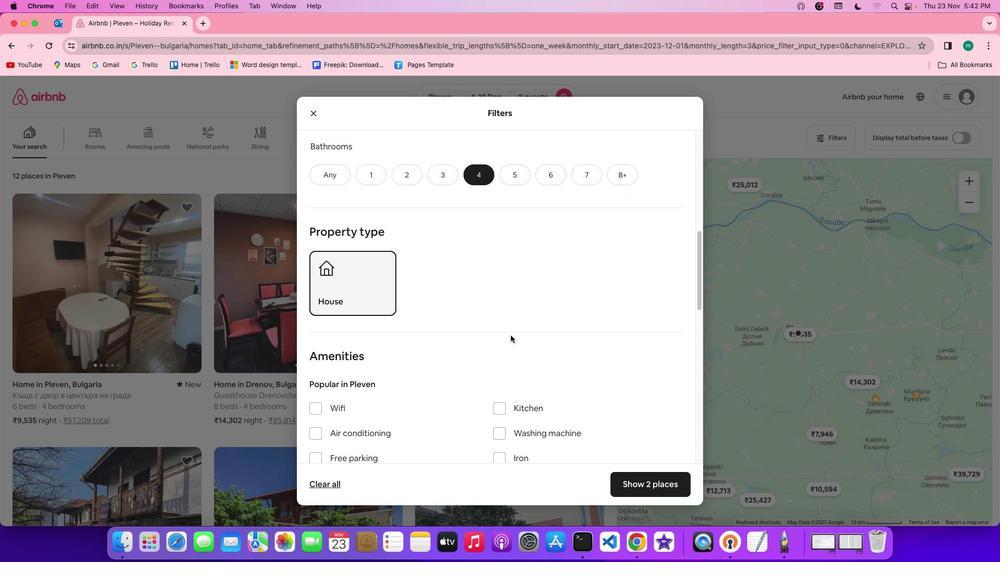 
Action: Mouse scrolled (510, 336) with delta (0, 0)
Screenshot: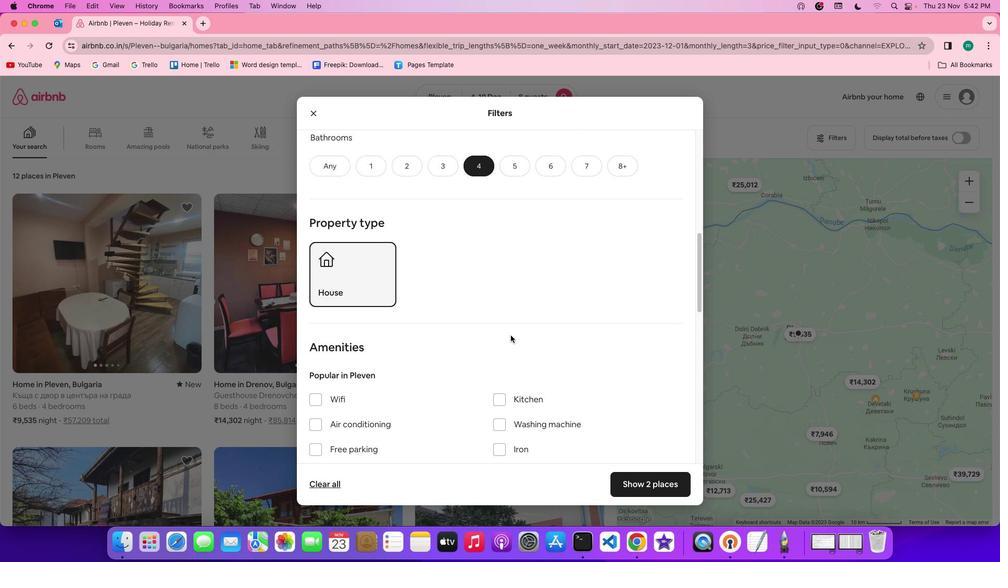
Action: Mouse scrolled (510, 336) with delta (0, 0)
Screenshot: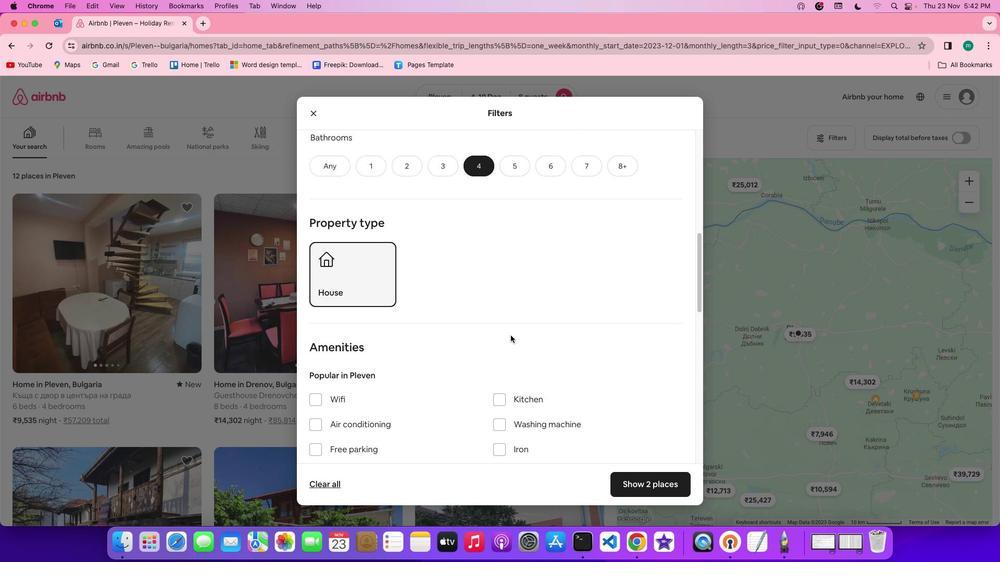 
Action: Mouse scrolled (510, 336) with delta (0, 0)
Screenshot: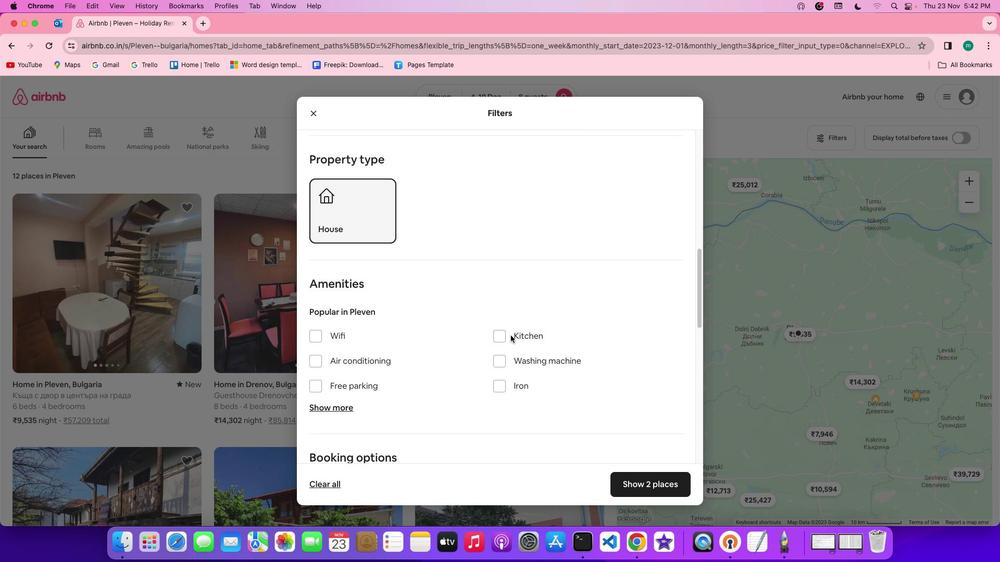 
Action: Mouse scrolled (510, 336) with delta (0, 0)
Screenshot: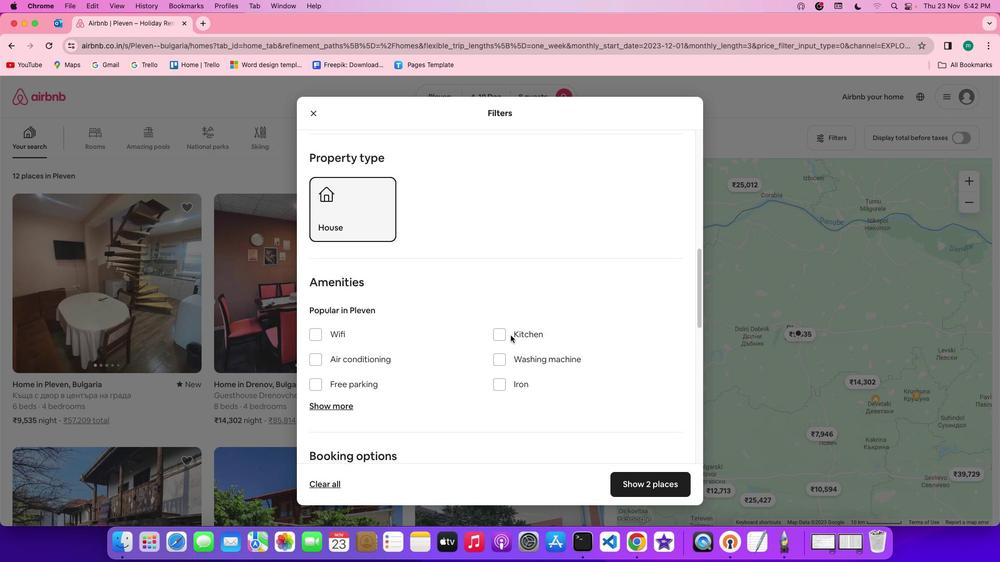 
Action: Mouse scrolled (510, 336) with delta (0, -1)
Screenshot: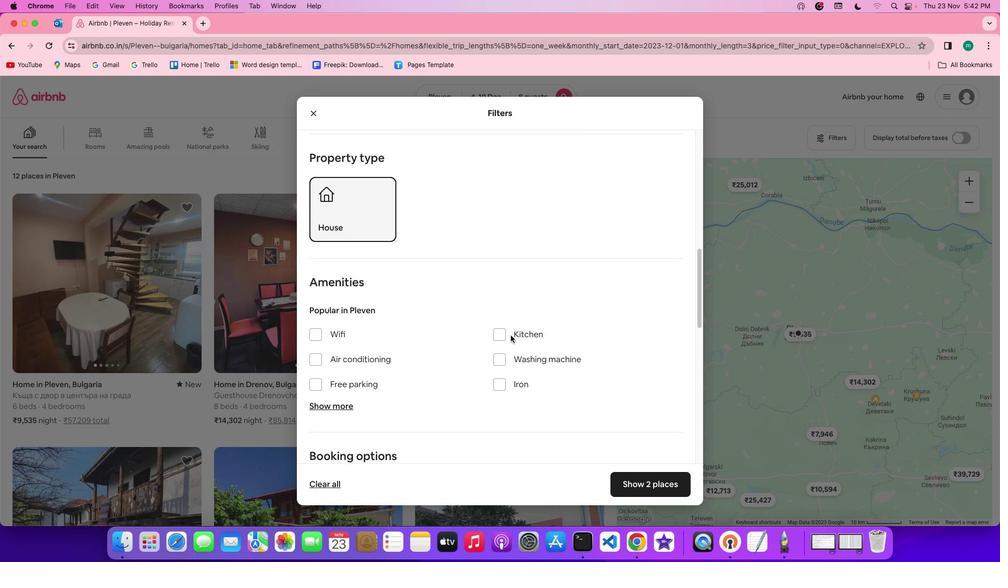 
Action: Mouse scrolled (510, 336) with delta (0, 0)
Screenshot: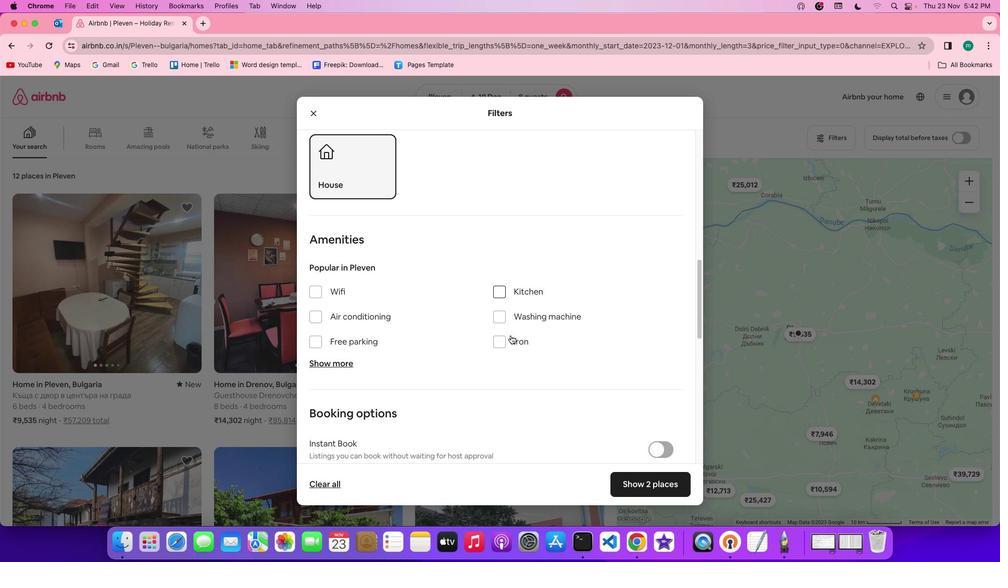 
Action: Mouse scrolled (510, 336) with delta (0, 0)
Screenshot: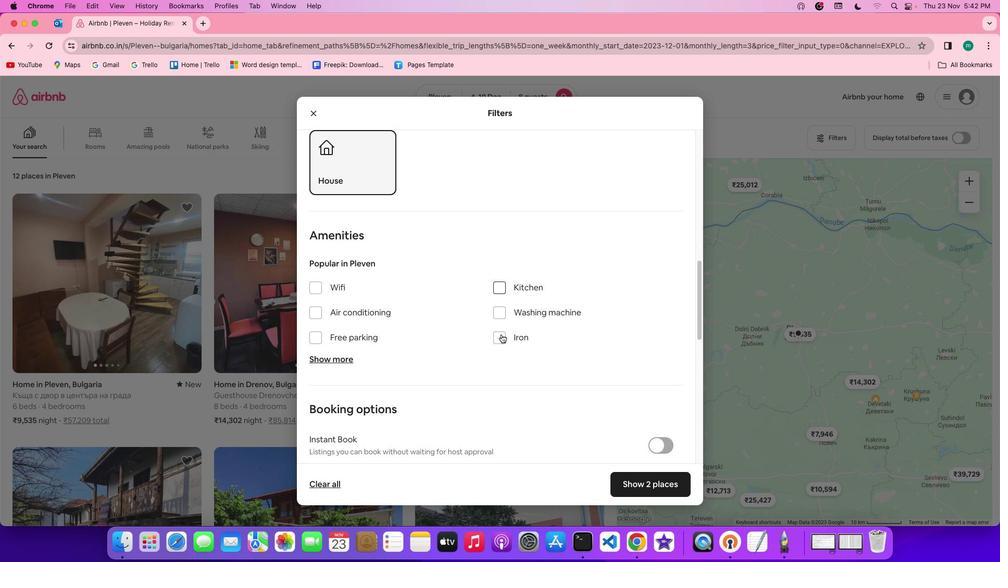 
Action: Mouse scrolled (510, 336) with delta (0, 0)
Screenshot: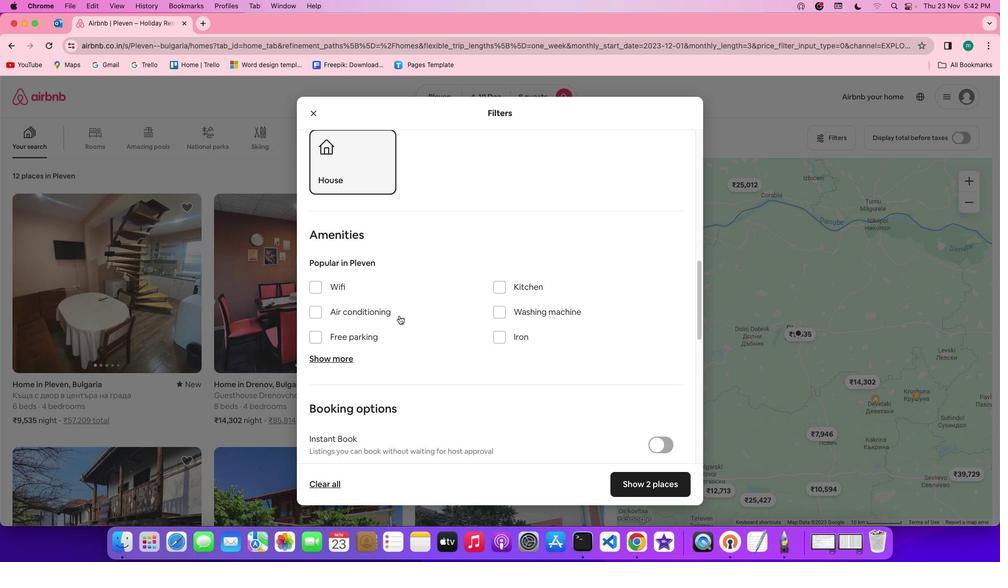
Action: Mouse moved to (311, 284)
Screenshot: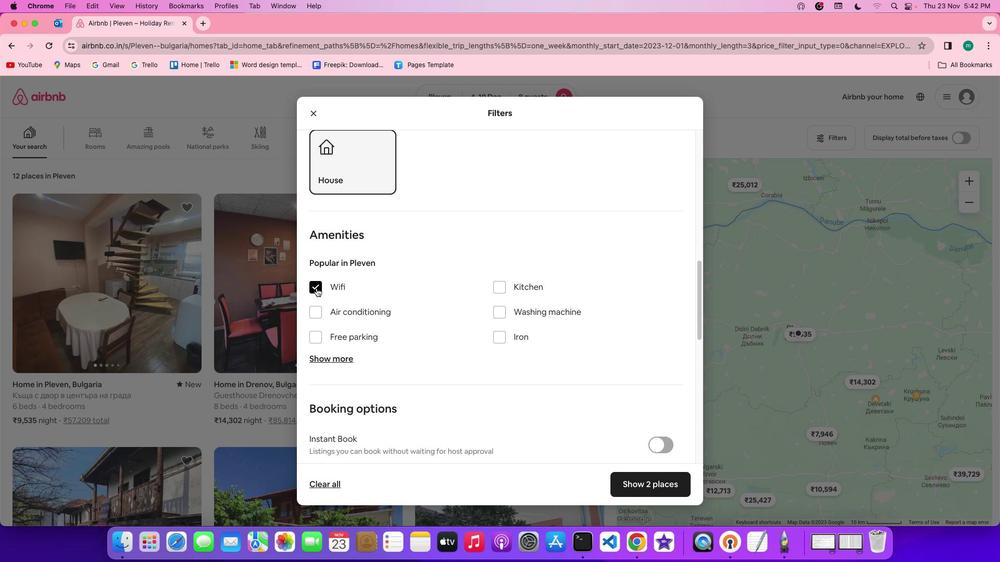 
Action: Mouse pressed left at (311, 284)
Screenshot: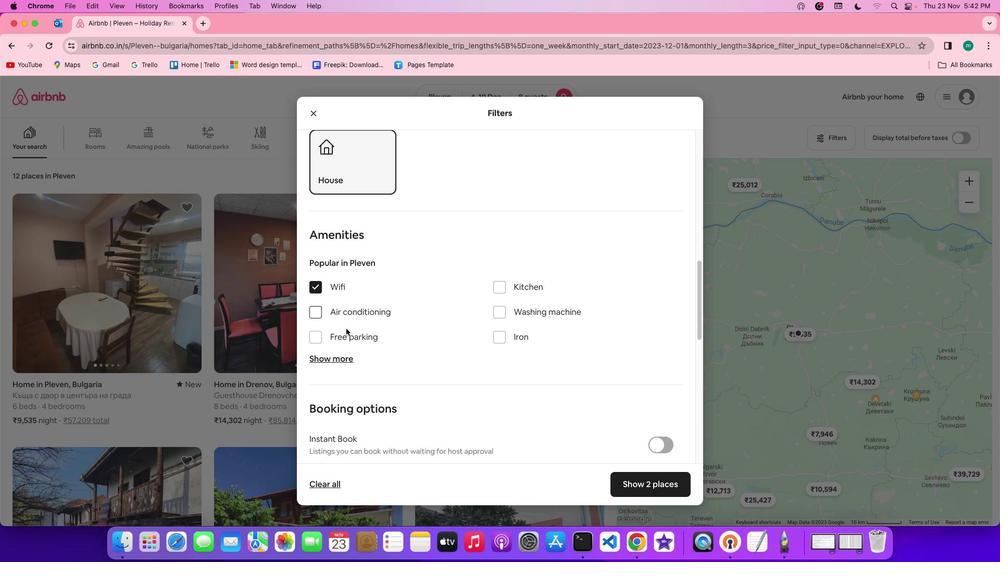 
Action: Mouse moved to (350, 355)
Screenshot: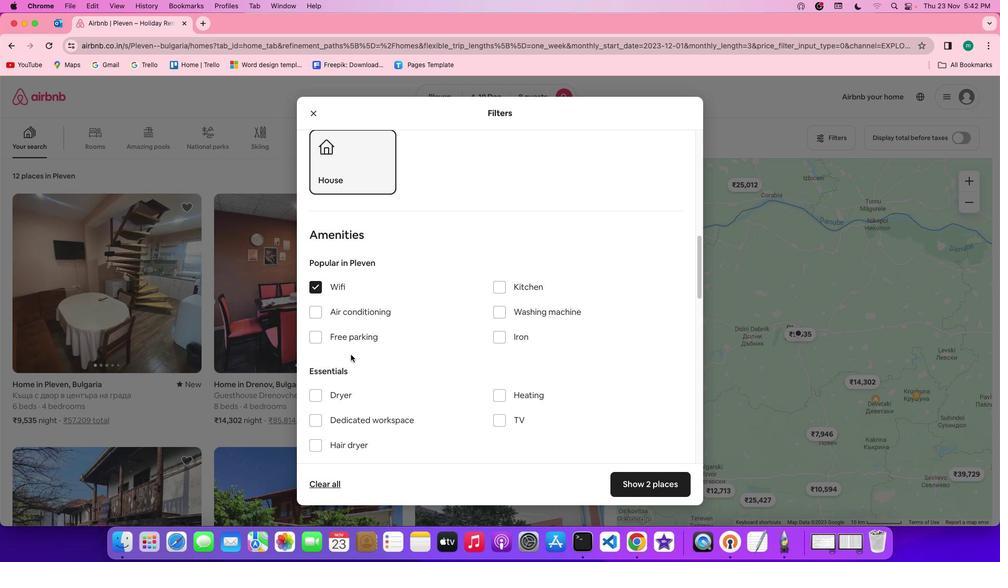 
Action: Mouse pressed left at (350, 355)
Screenshot: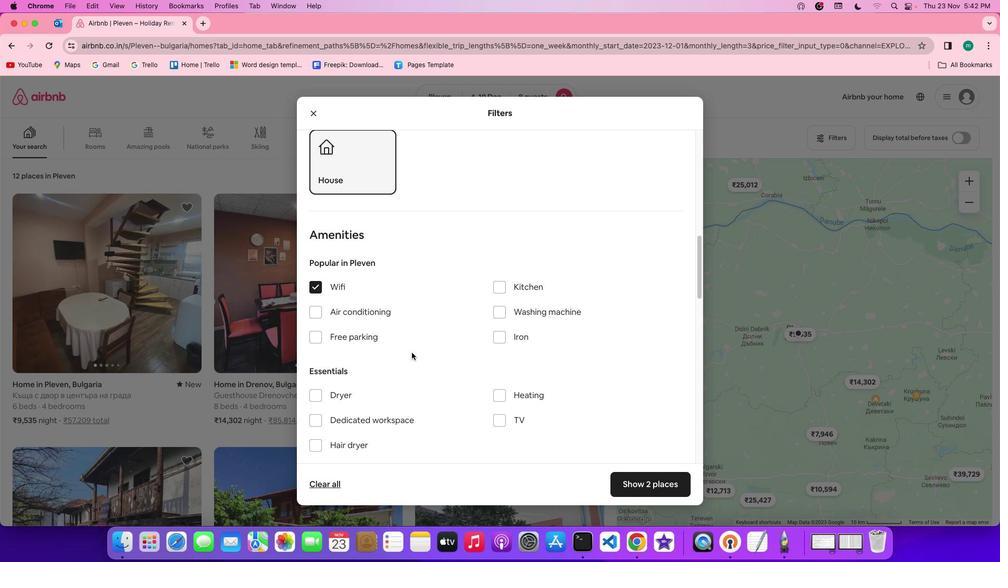 
Action: Mouse moved to (495, 352)
Screenshot: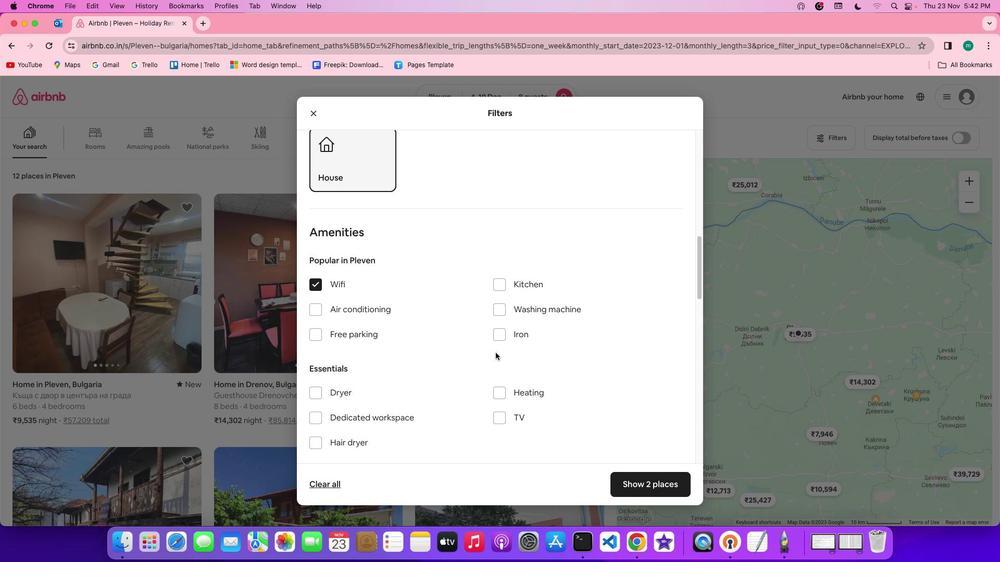 
Action: Mouse scrolled (495, 352) with delta (0, 0)
Screenshot: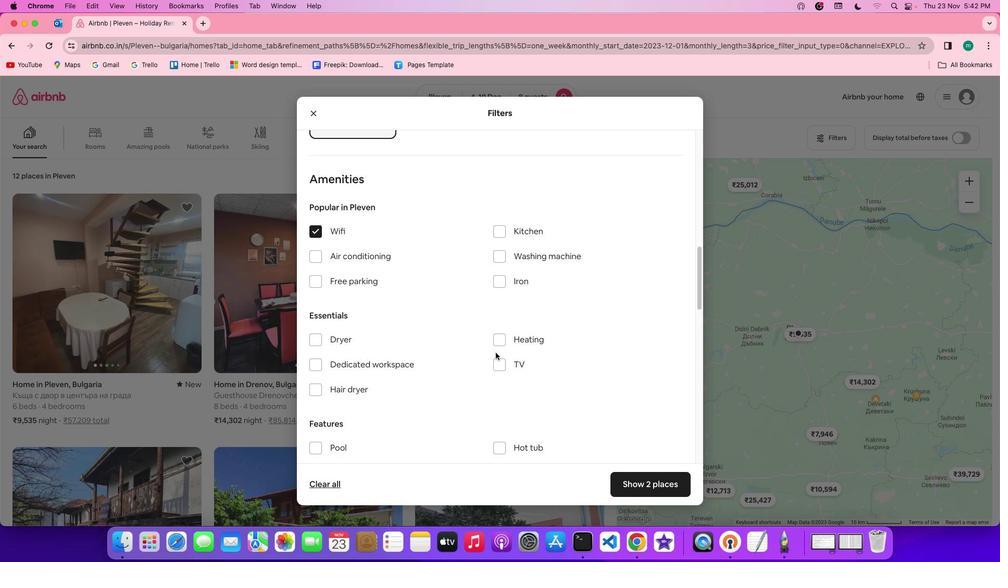 
Action: Mouse scrolled (495, 352) with delta (0, 0)
Screenshot: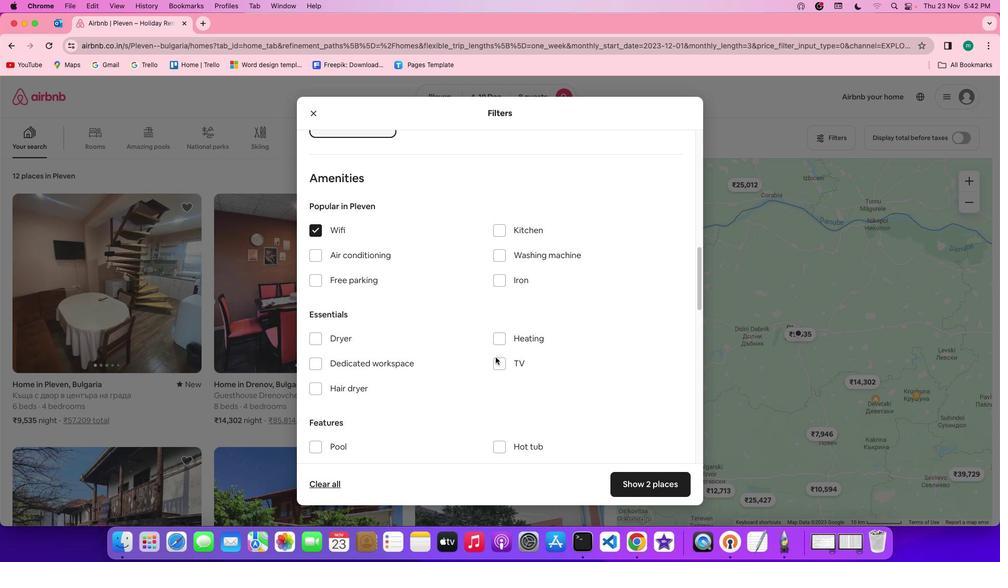 
Action: Mouse scrolled (495, 352) with delta (0, -1)
Screenshot: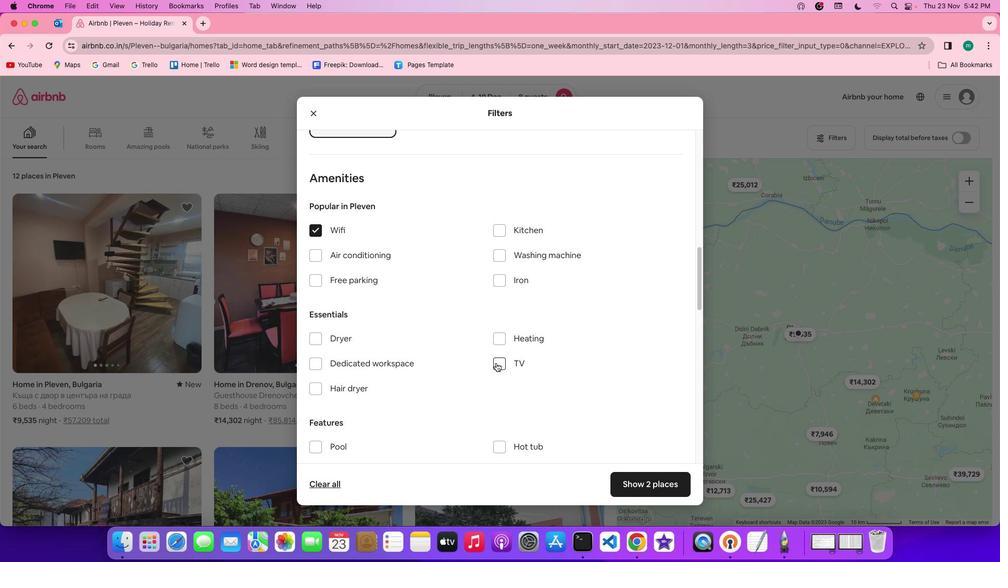 
Action: Mouse moved to (496, 364)
Screenshot: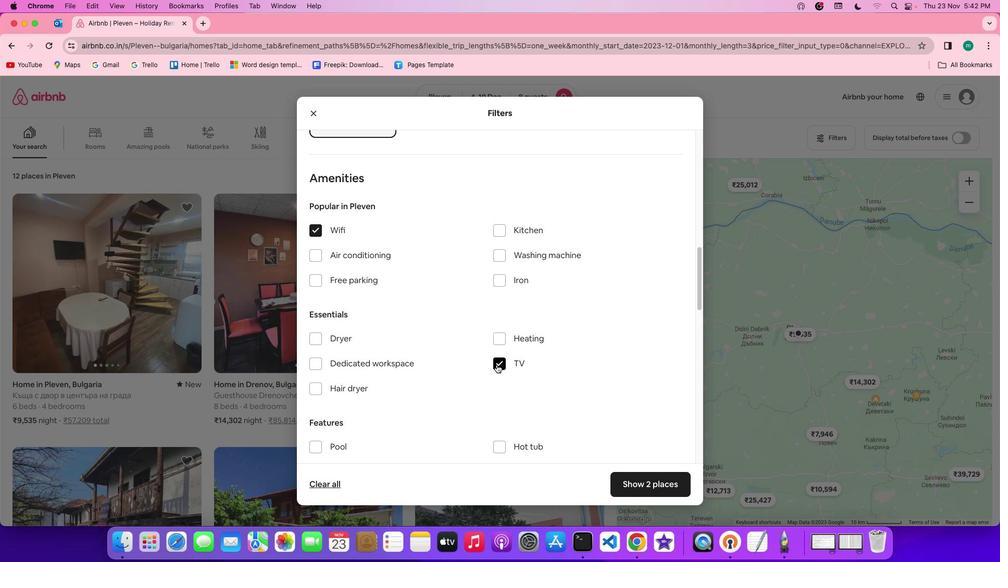 
Action: Mouse pressed left at (496, 364)
Screenshot: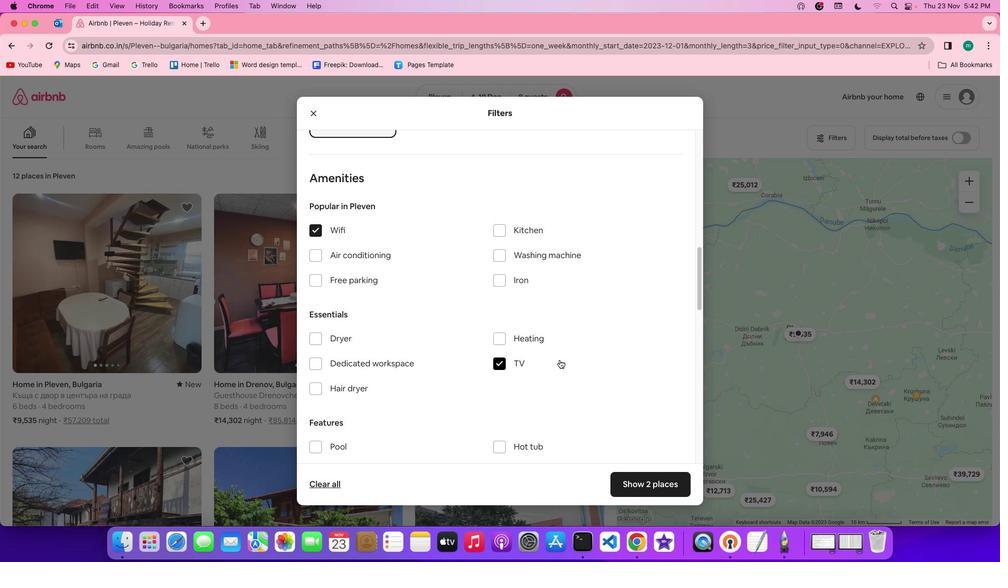 
Action: Mouse moved to (572, 360)
Screenshot: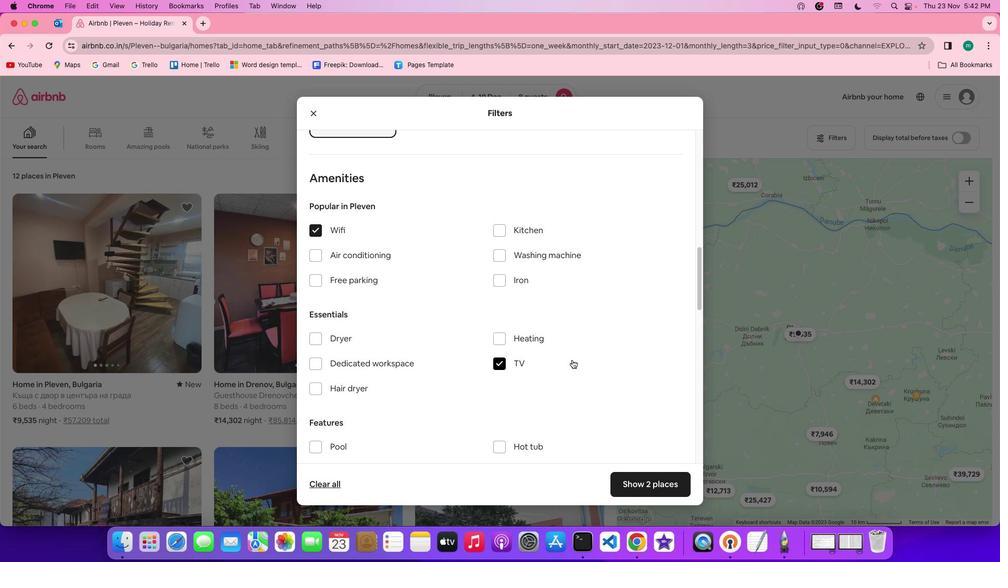 
Action: Mouse scrolled (572, 360) with delta (0, 0)
Screenshot: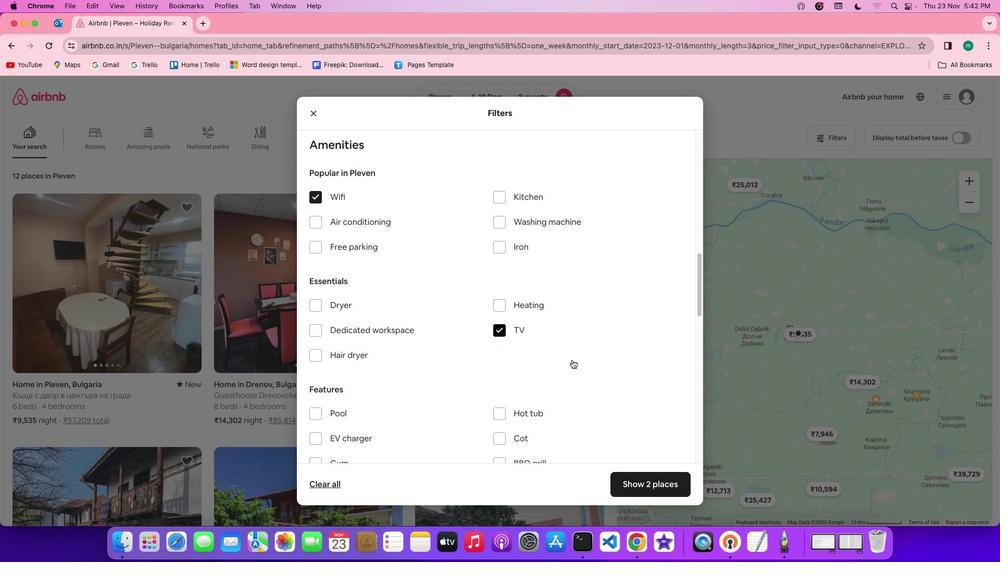 
Action: Mouse scrolled (572, 360) with delta (0, 0)
Screenshot: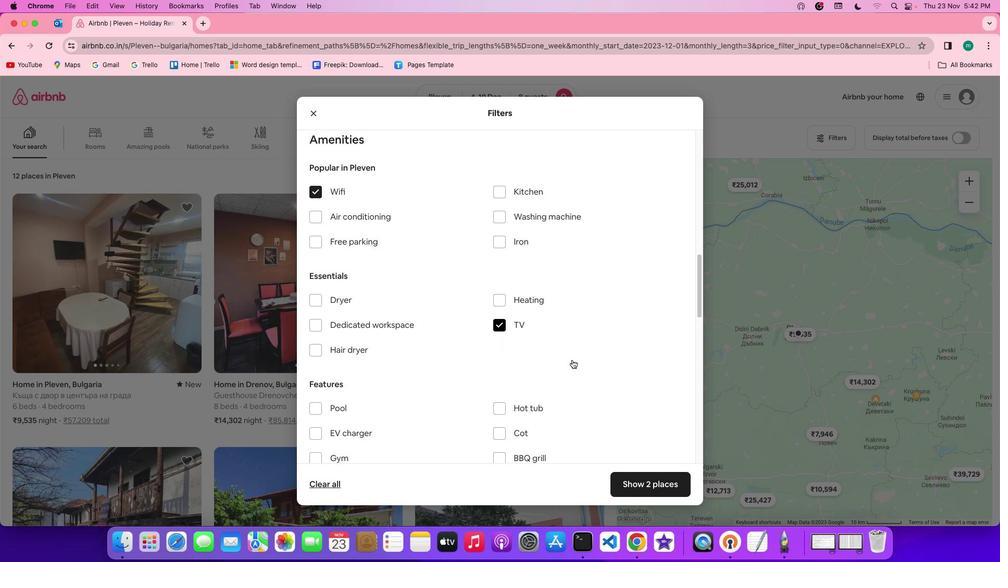 
Action: Mouse scrolled (572, 360) with delta (0, 0)
Screenshot: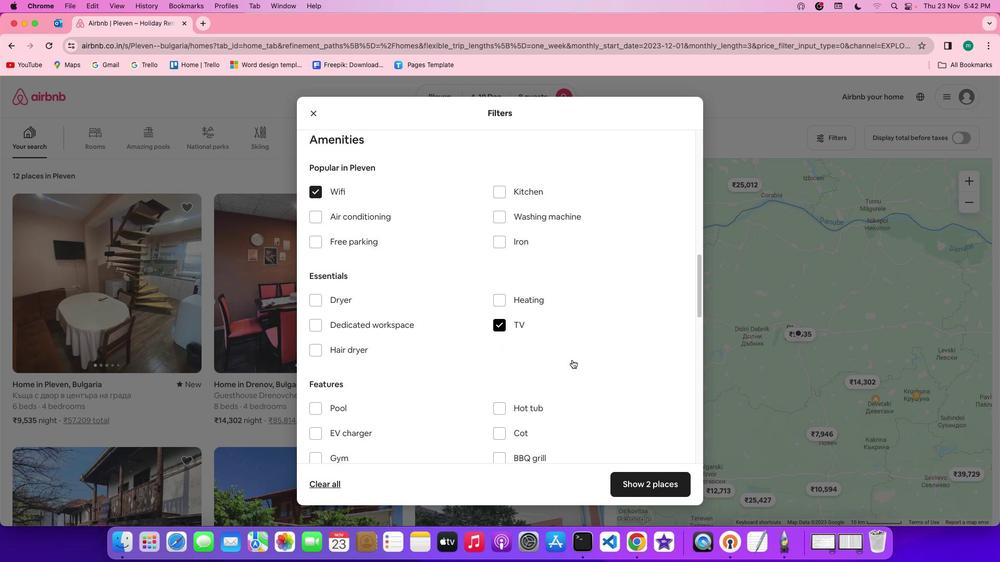 
Action: Mouse moved to (345, 241)
Screenshot: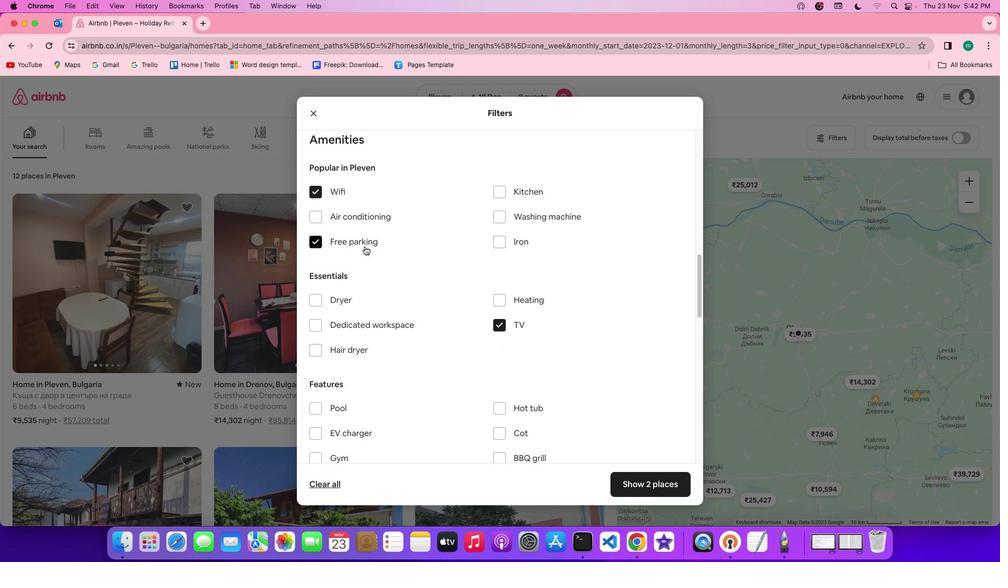 
Action: Mouse pressed left at (345, 241)
Screenshot: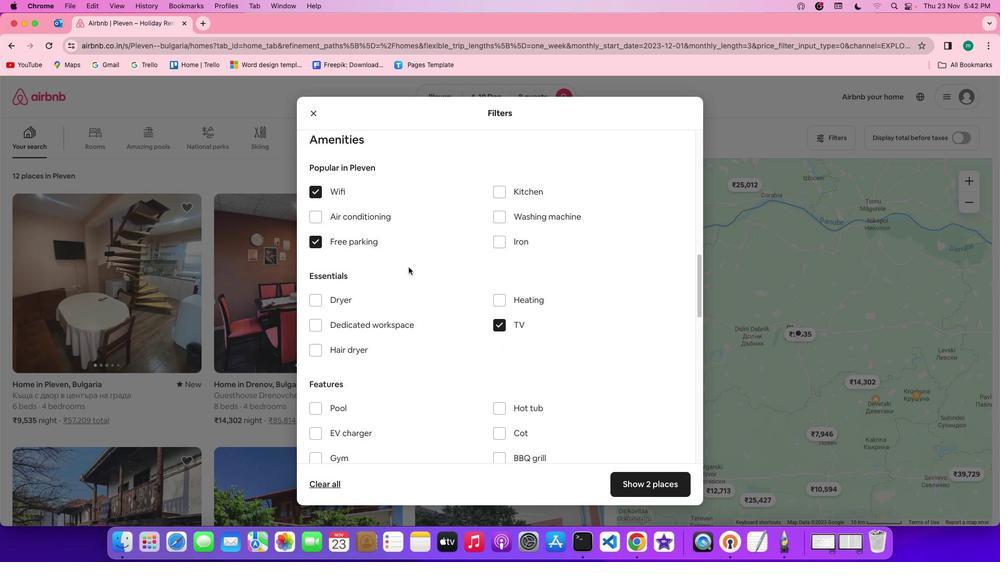 
Action: Mouse moved to (441, 284)
Screenshot: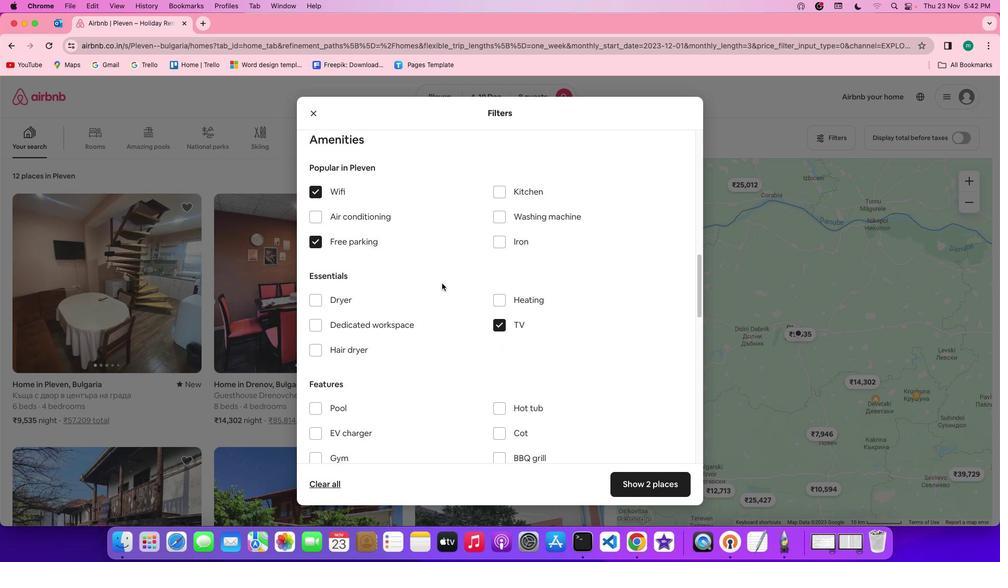 
Action: Mouse scrolled (441, 284) with delta (0, 0)
Screenshot: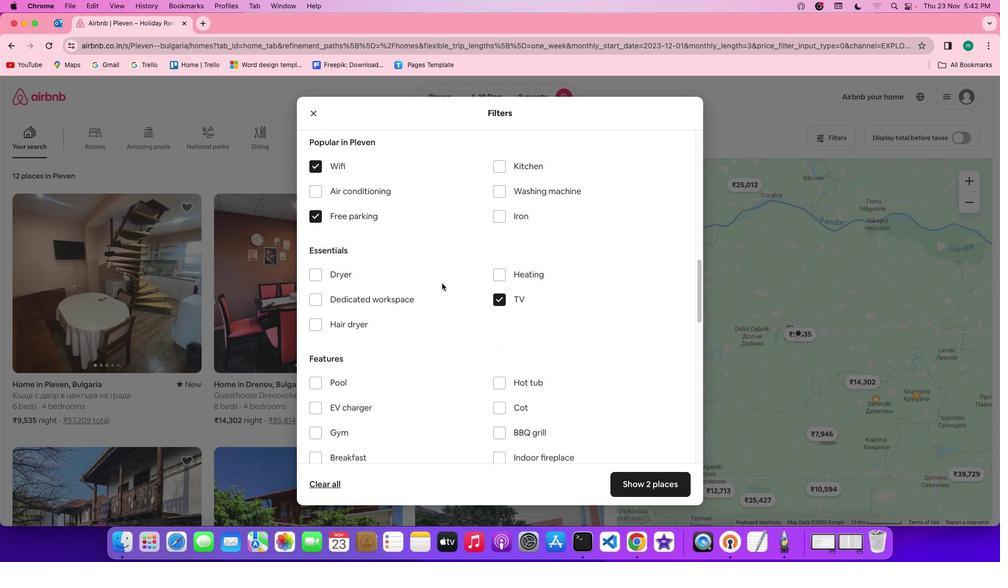 
Action: Mouse scrolled (441, 284) with delta (0, 0)
Screenshot: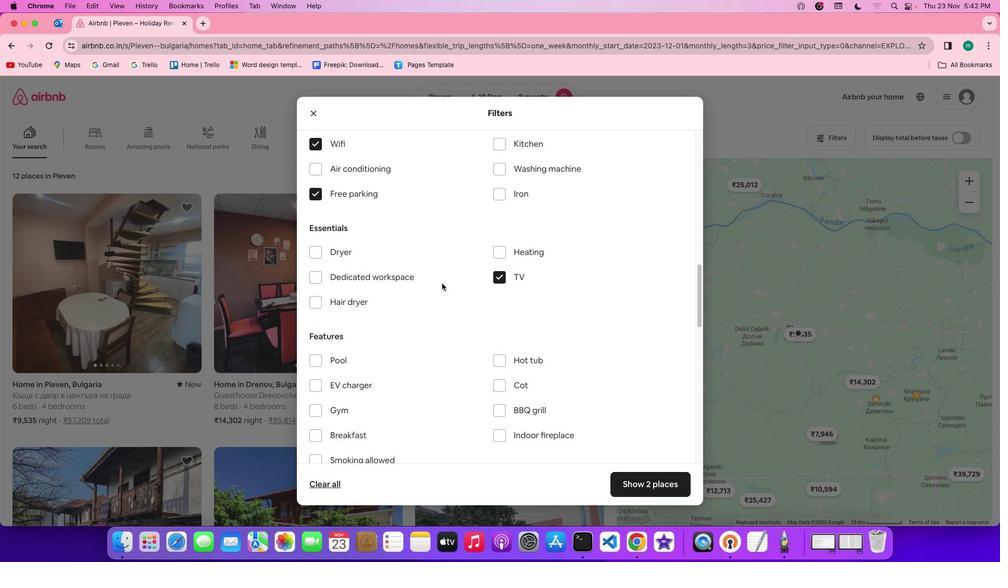 
Action: Mouse scrolled (441, 284) with delta (0, 0)
Screenshot: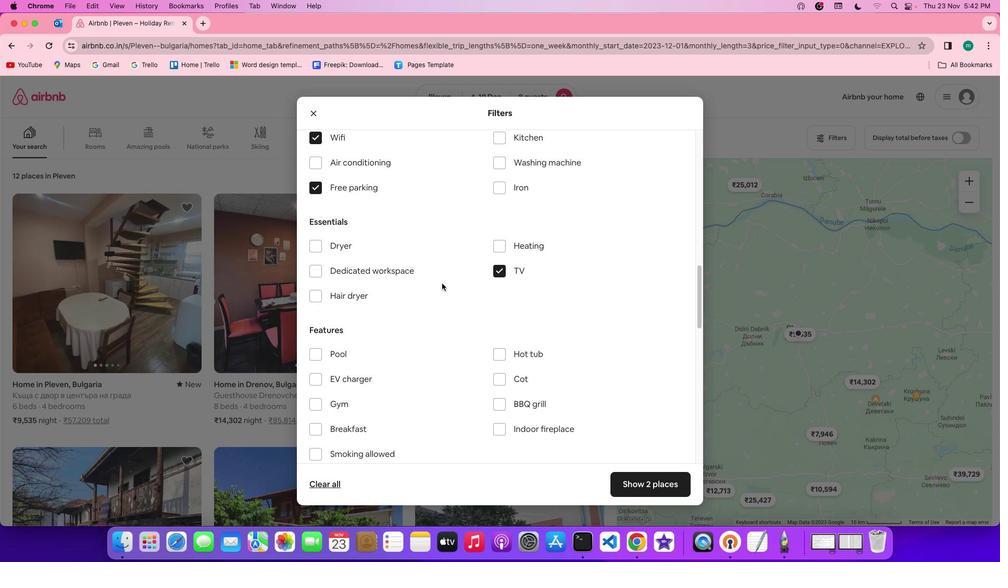 
Action: Mouse scrolled (441, 284) with delta (0, 0)
Screenshot: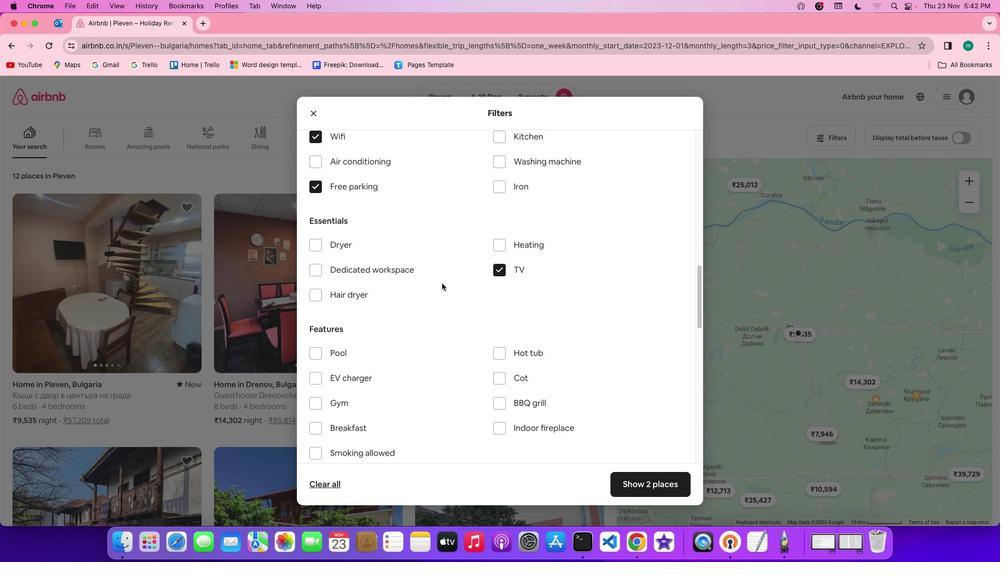 
Action: Mouse moved to (488, 299)
Screenshot: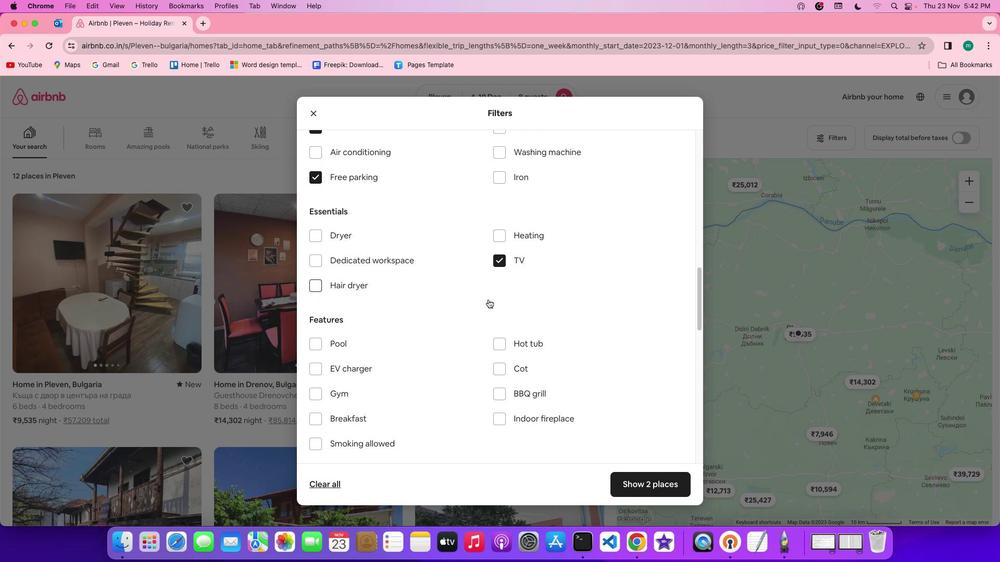 
Action: Mouse scrolled (488, 299) with delta (0, 0)
Screenshot: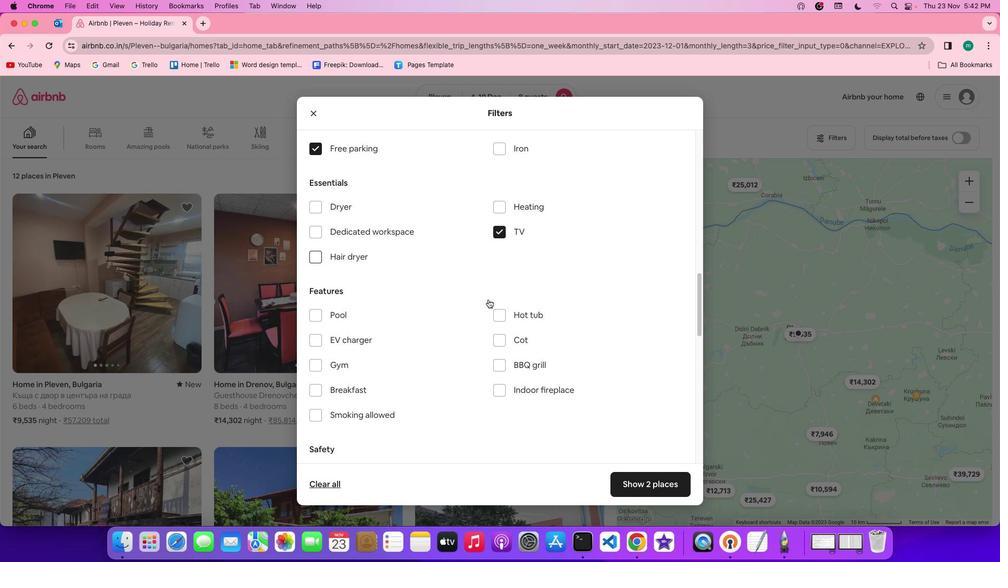 
Action: Mouse scrolled (488, 299) with delta (0, 0)
Screenshot: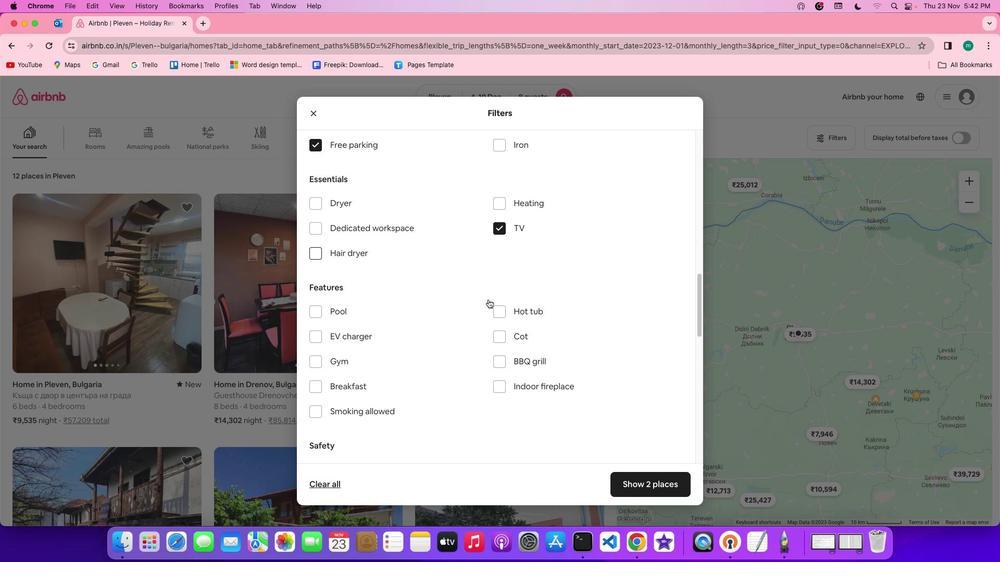 
Action: Mouse scrolled (488, 299) with delta (0, 0)
Screenshot: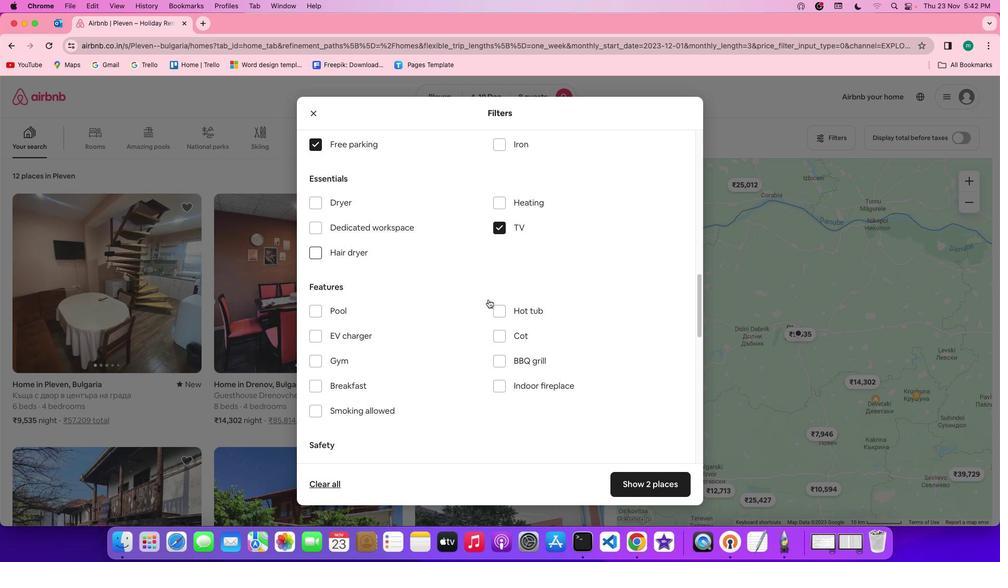 
Action: Mouse scrolled (488, 299) with delta (0, 0)
Screenshot: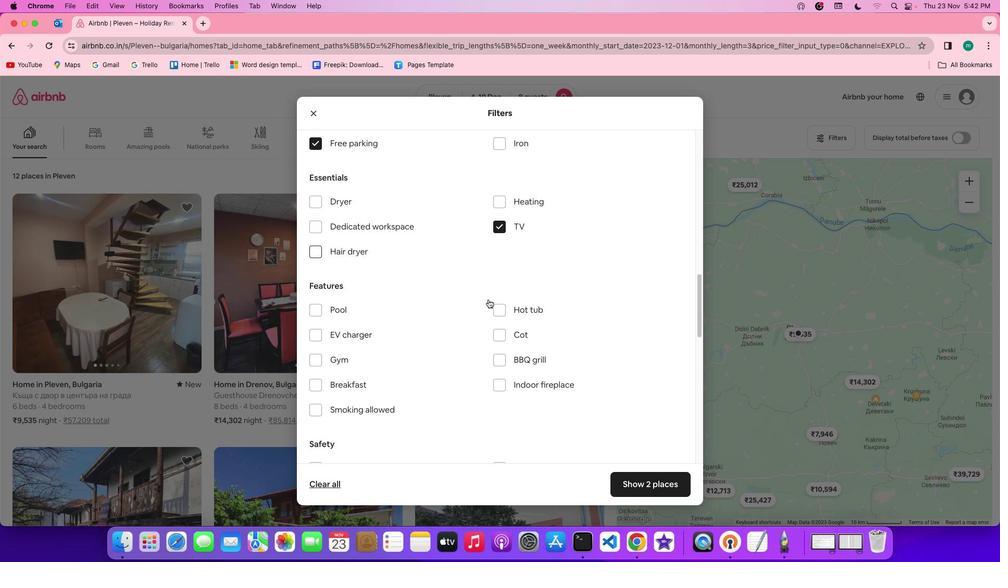 
Action: Mouse scrolled (488, 299) with delta (0, 0)
Screenshot: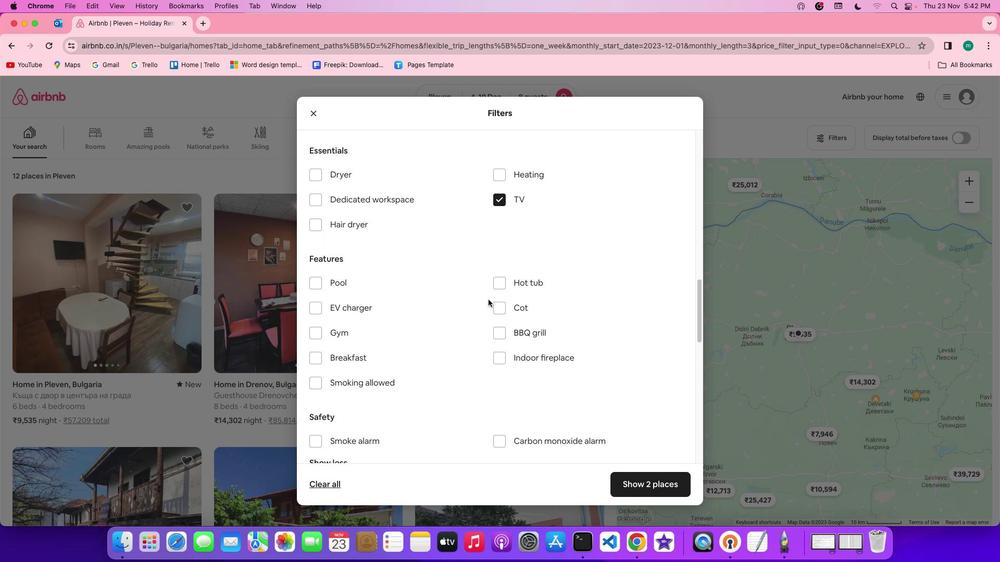 
Action: Mouse scrolled (488, 299) with delta (0, 0)
Screenshot: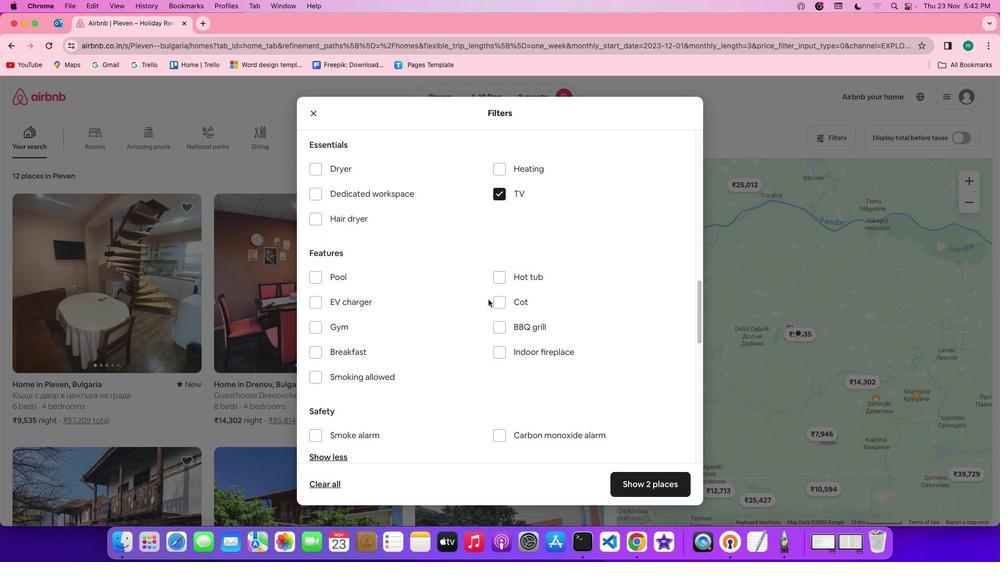 
Action: Mouse scrolled (488, 299) with delta (0, 0)
Screenshot: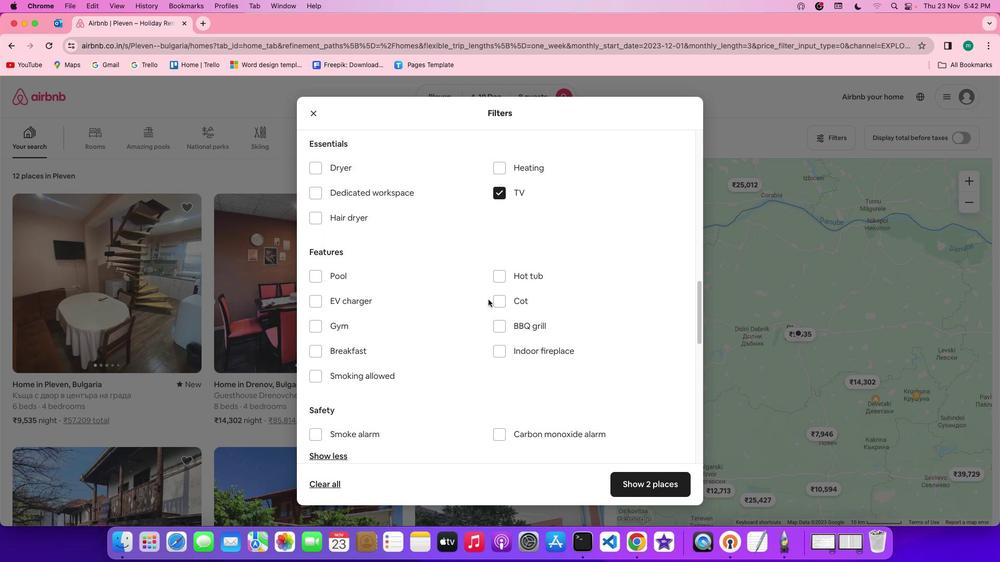 
Action: Mouse scrolled (488, 299) with delta (0, 0)
Screenshot: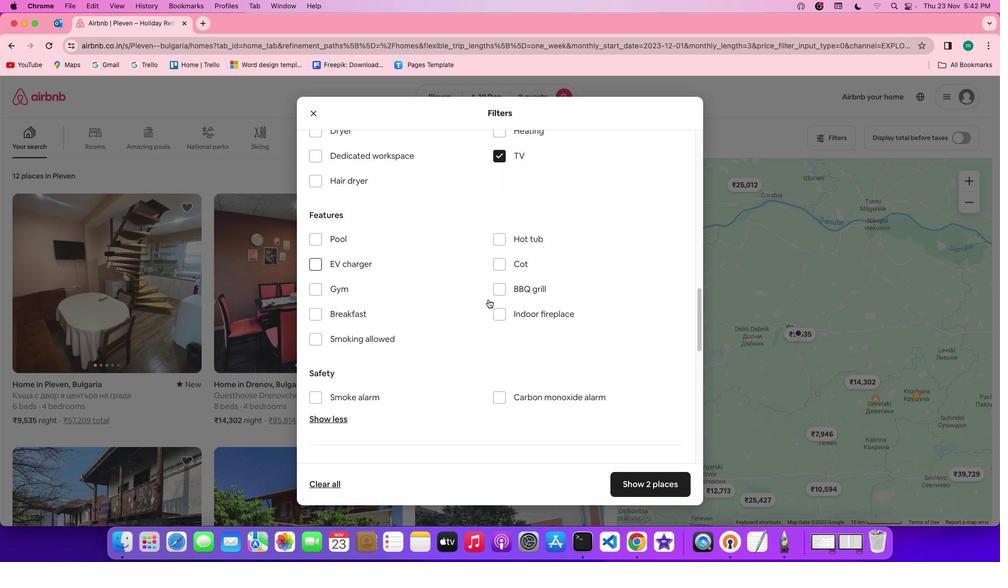
Action: Mouse scrolled (488, 299) with delta (0, 0)
Screenshot: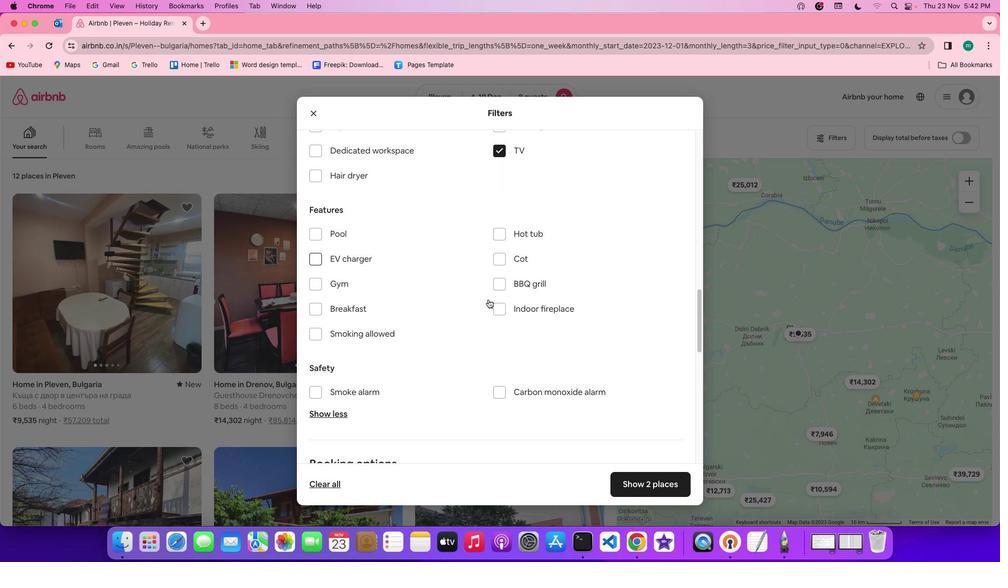 
Action: Mouse scrolled (488, 299) with delta (0, 0)
Screenshot: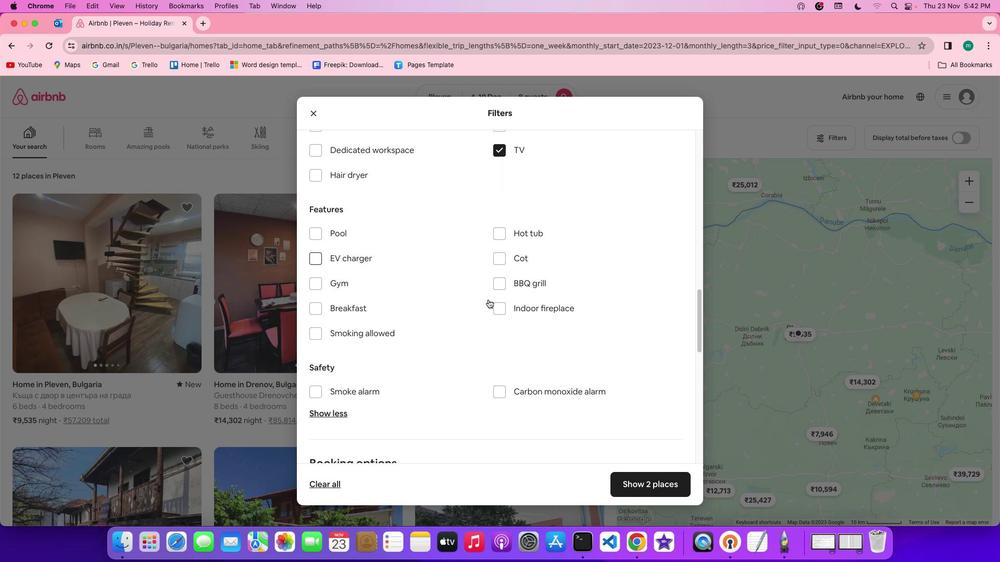 
Action: Mouse scrolled (488, 299) with delta (0, 0)
Screenshot: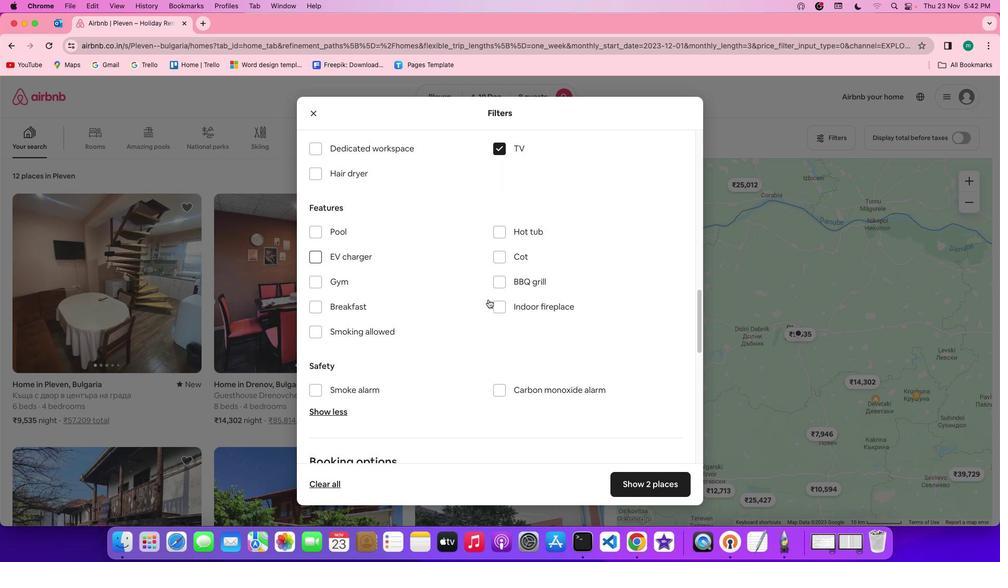 
Action: Mouse scrolled (488, 299) with delta (0, 0)
Screenshot: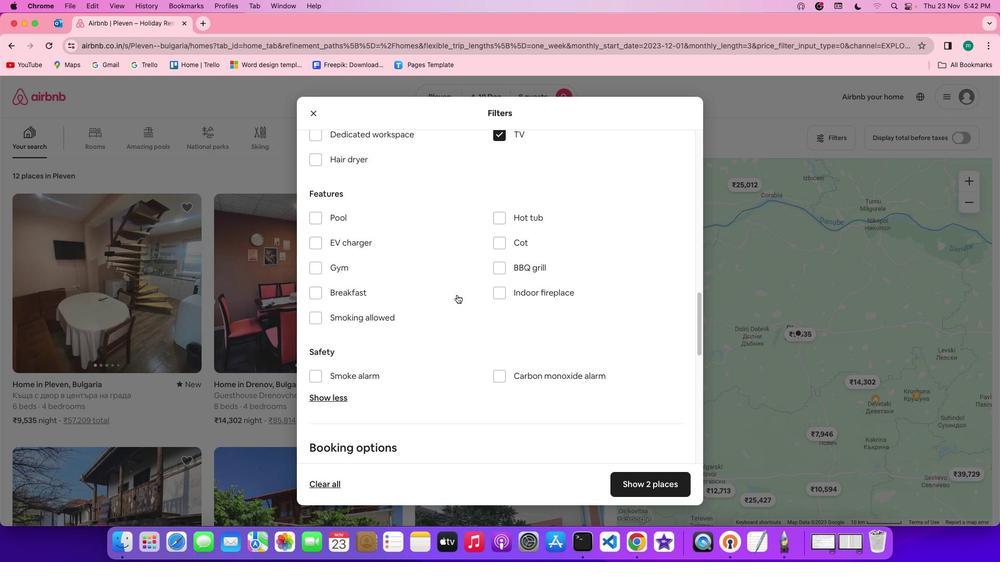 
Action: Mouse scrolled (488, 299) with delta (0, 0)
Screenshot: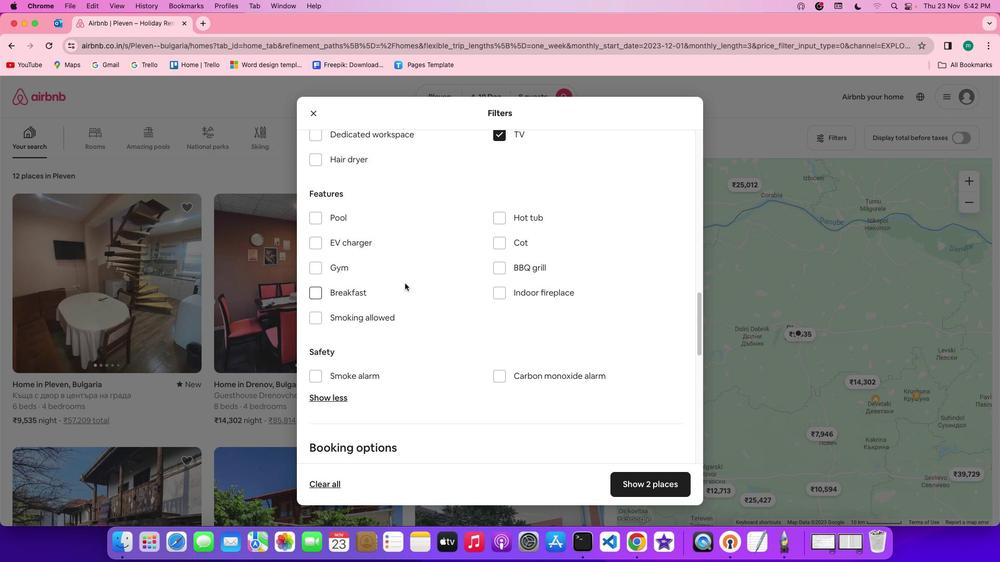 
Action: Mouse moved to (331, 267)
Screenshot: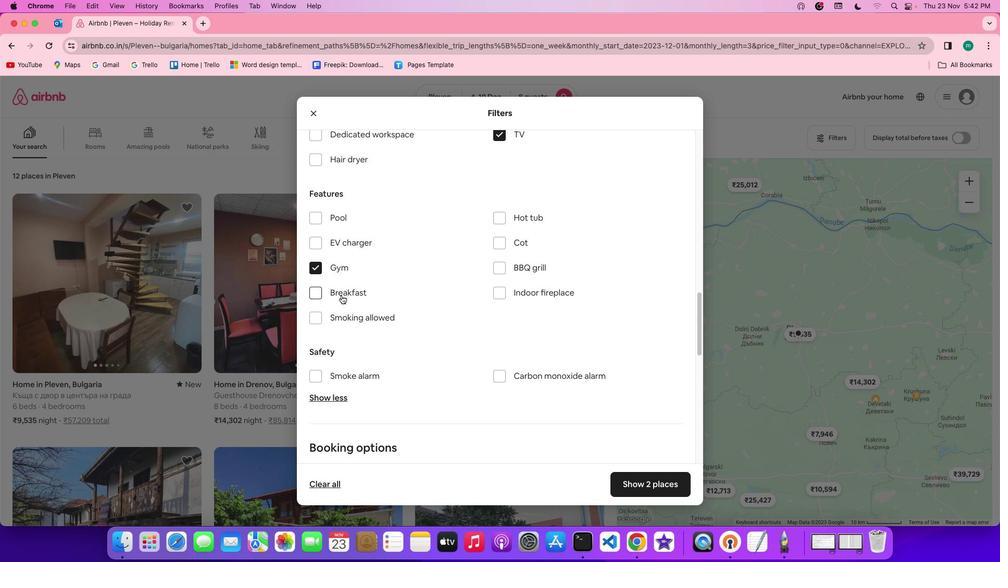 
Action: Mouse pressed left at (331, 267)
Screenshot: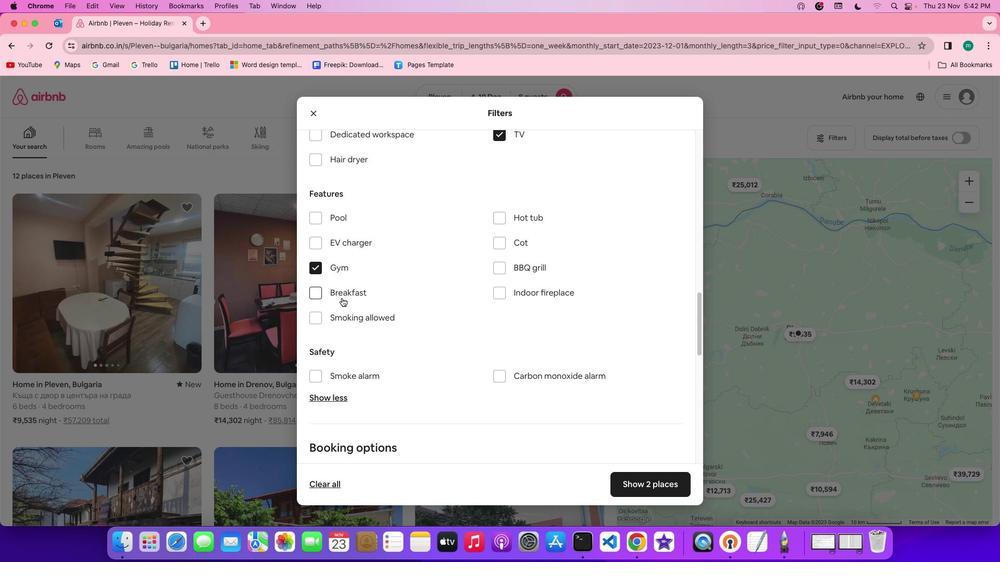 
Action: Mouse moved to (347, 293)
Screenshot: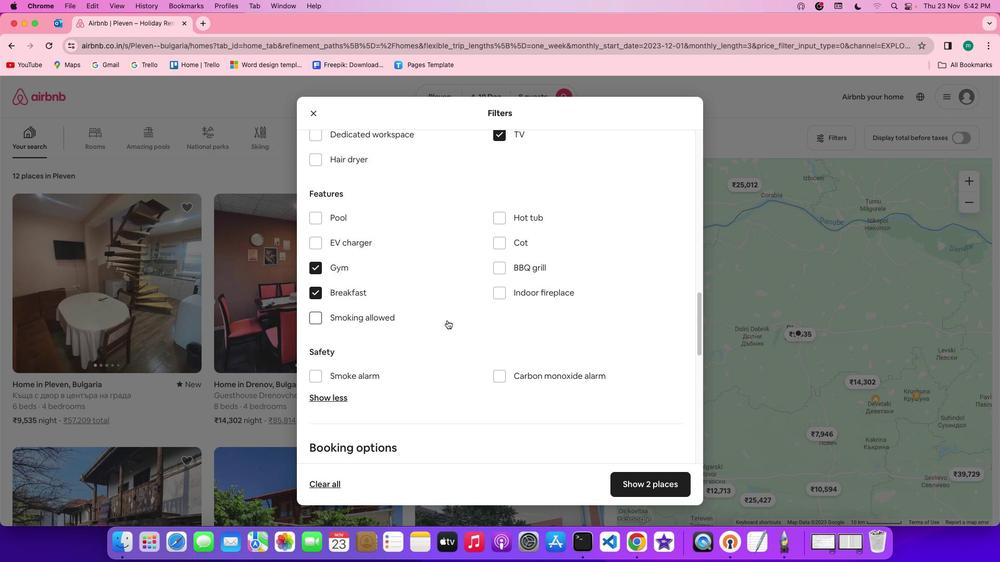 
Action: Mouse pressed left at (347, 293)
Screenshot: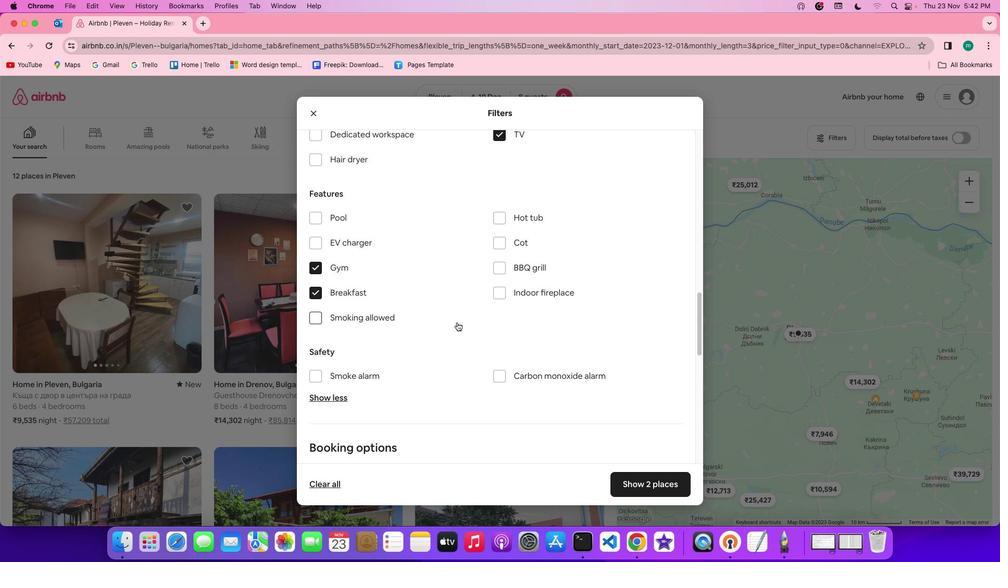 
Action: Mouse moved to (457, 322)
Screenshot: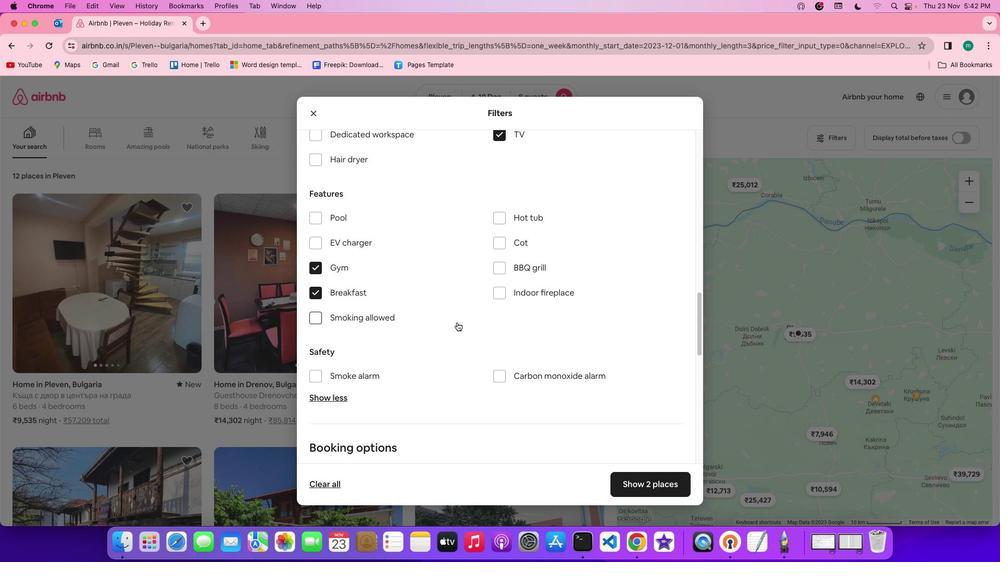 
Action: Mouse scrolled (457, 322) with delta (0, 0)
Screenshot: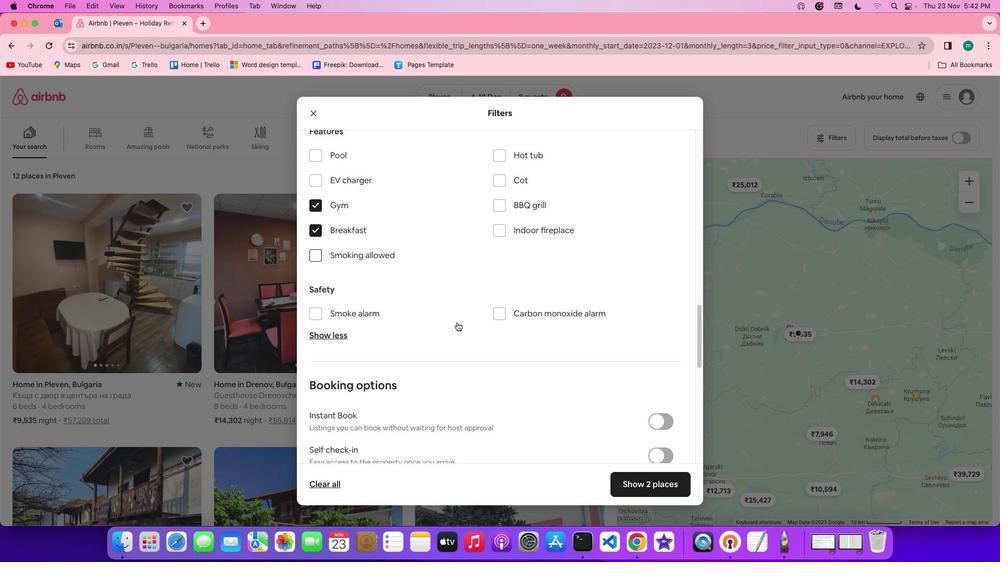 
Action: Mouse scrolled (457, 322) with delta (0, 0)
Screenshot: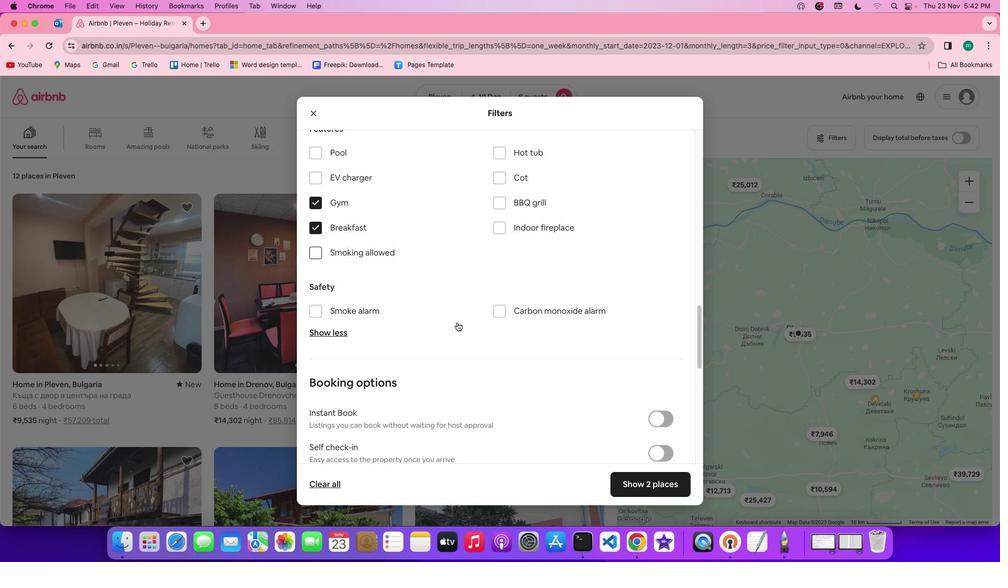 
Action: Mouse scrolled (457, 322) with delta (0, -1)
Screenshot: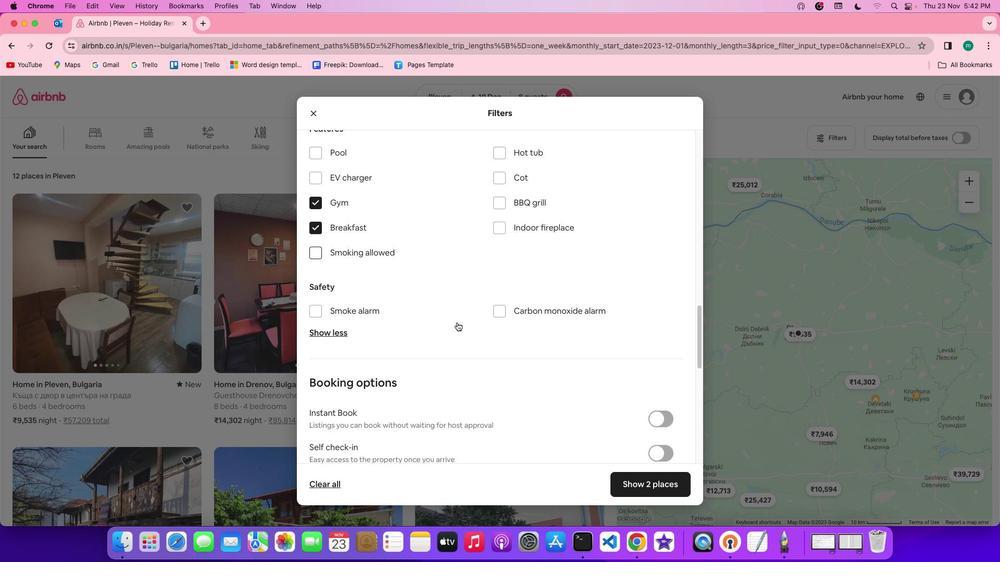 
Action: Mouse scrolled (457, 322) with delta (0, 0)
Screenshot: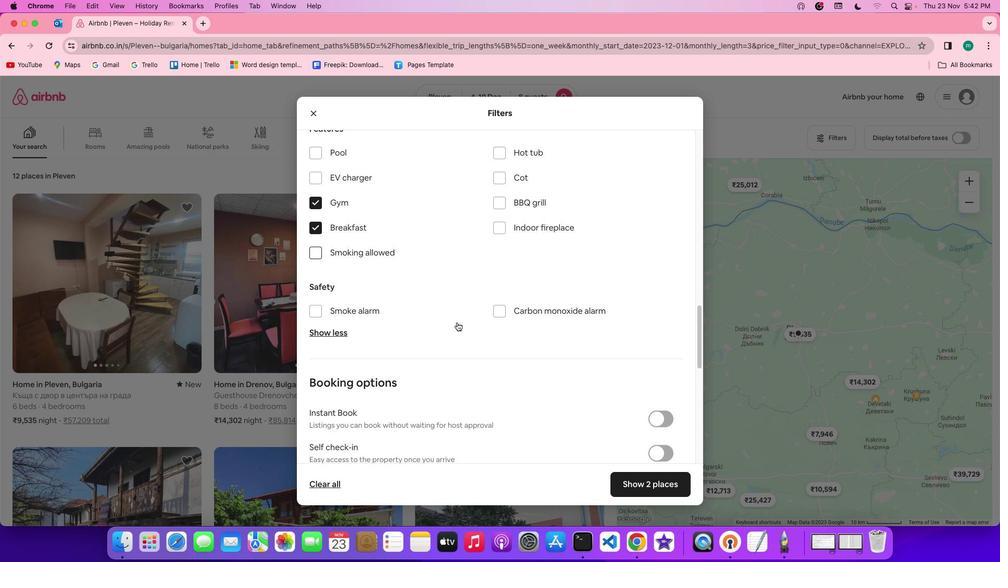 
Action: Mouse scrolled (457, 322) with delta (0, 0)
Screenshot: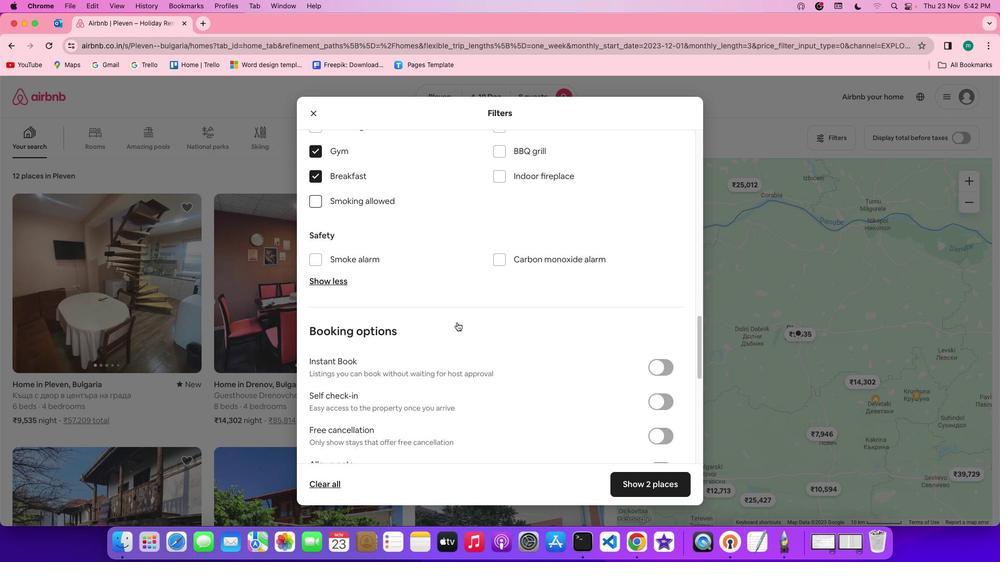 
Action: Mouse scrolled (457, 322) with delta (0, 0)
Screenshot: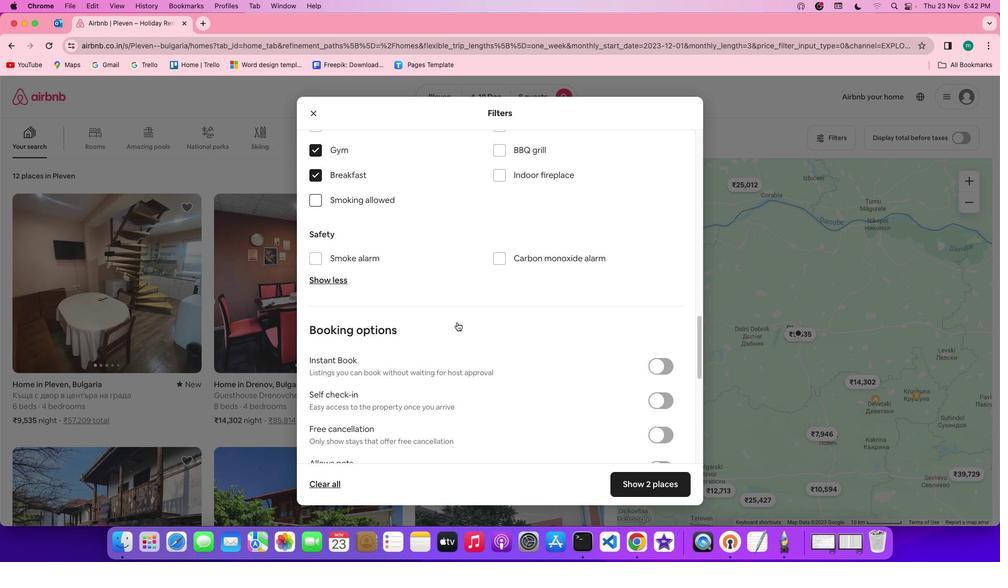 
Action: Mouse scrolled (457, 322) with delta (0, 0)
Screenshot: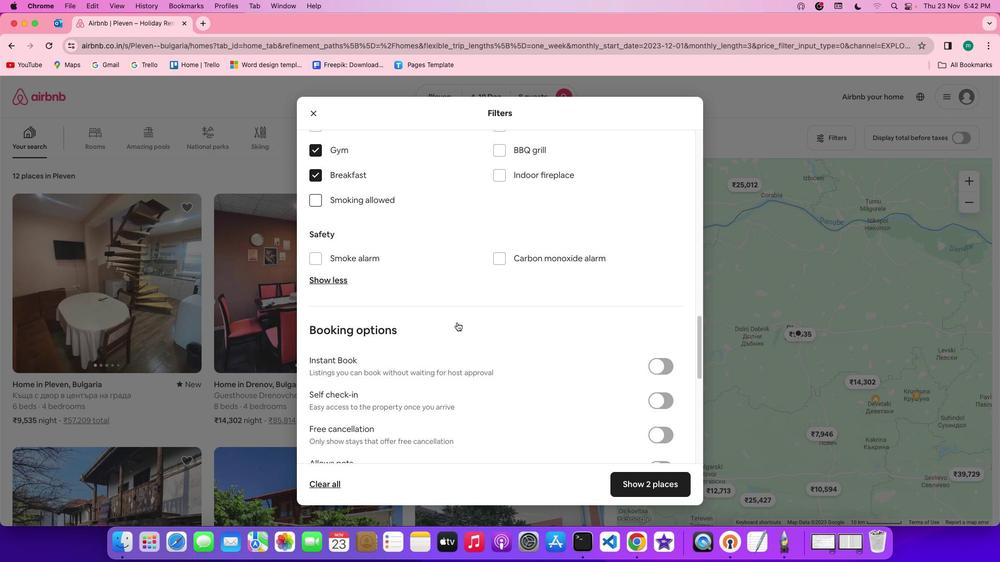 
Action: Mouse scrolled (457, 322) with delta (0, 0)
Screenshot: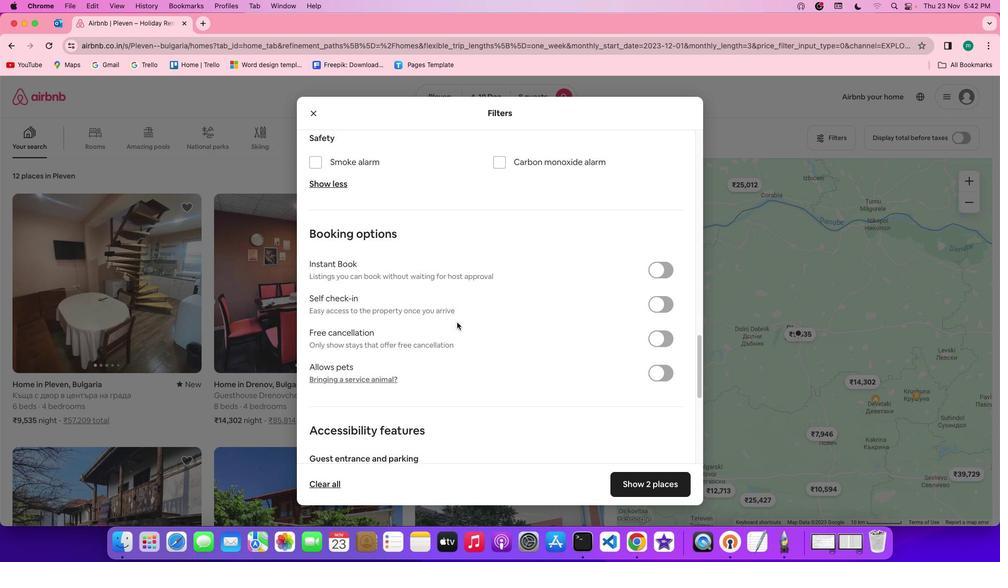 
Action: Mouse scrolled (457, 322) with delta (0, 0)
Screenshot: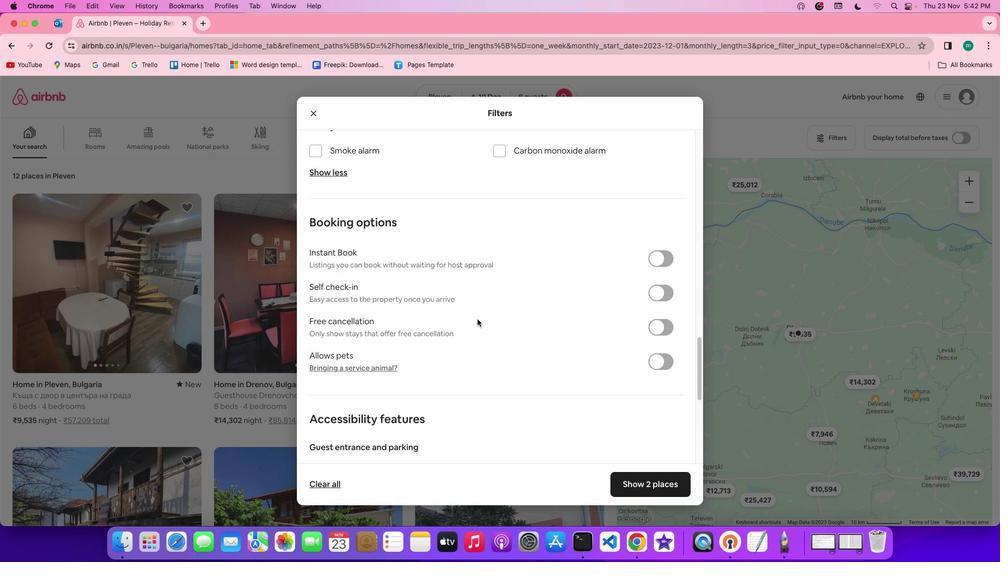 
Action: Mouse scrolled (457, 322) with delta (0, -1)
Screenshot: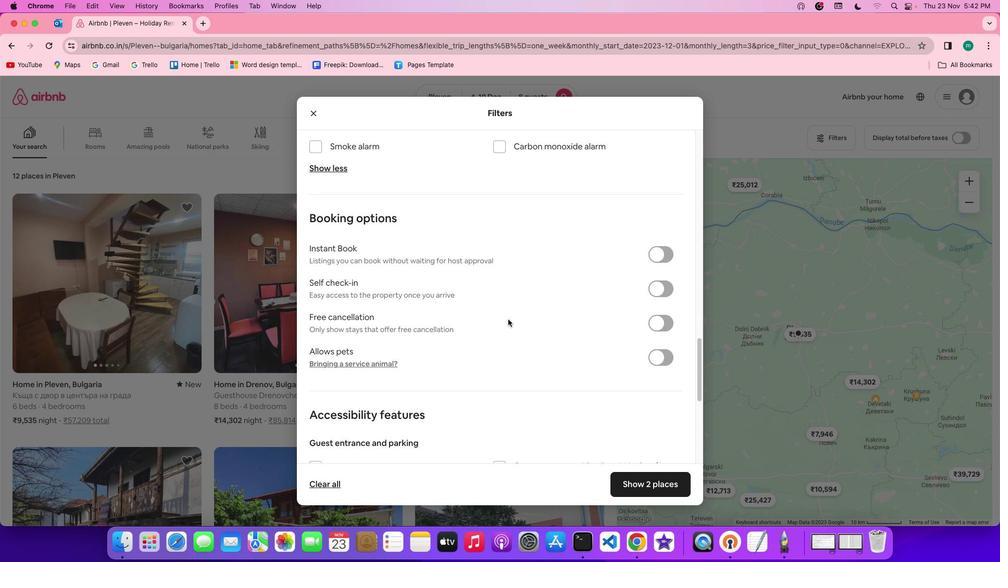 
Action: Mouse scrolled (457, 322) with delta (0, -1)
Screenshot: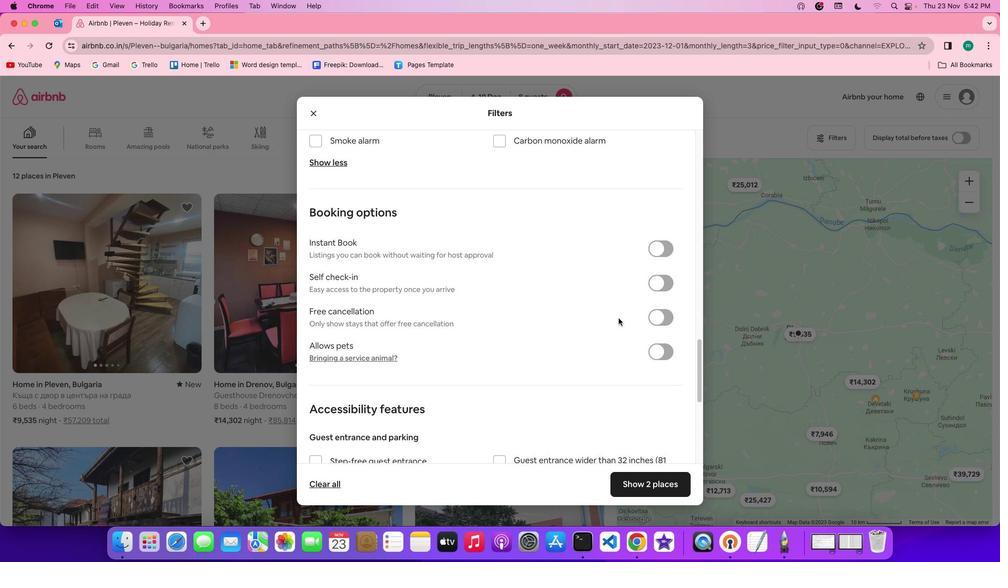 
Action: Mouse moved to (663, 286)
Screenshot: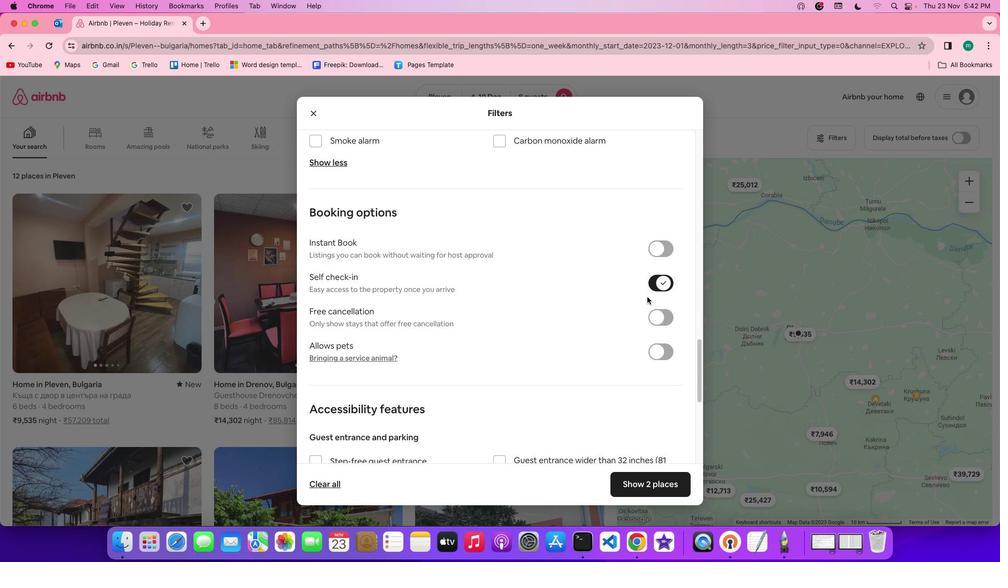 
Action: Mouse pressed left at (663, 286)
Screenshot: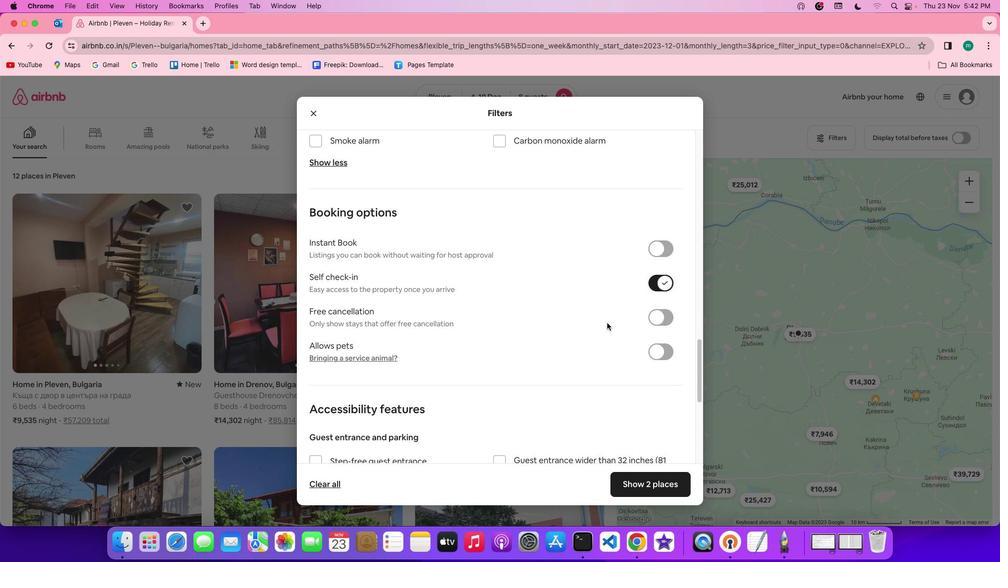 
Action: Mouse moved to (523, 356)
Screenshot: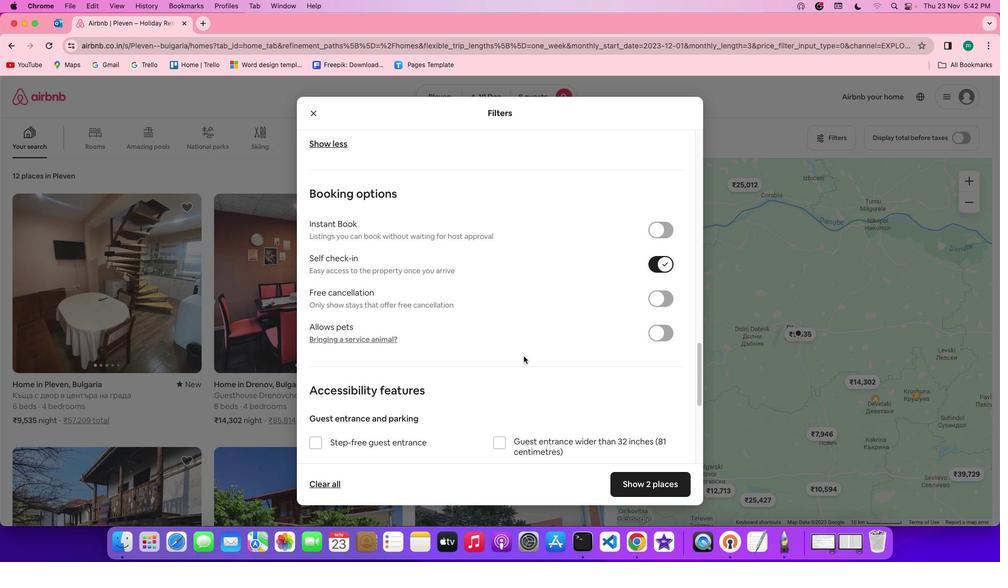
Action: Mouse scrolled (523, 356) with delta (0, 0)
Screenshot: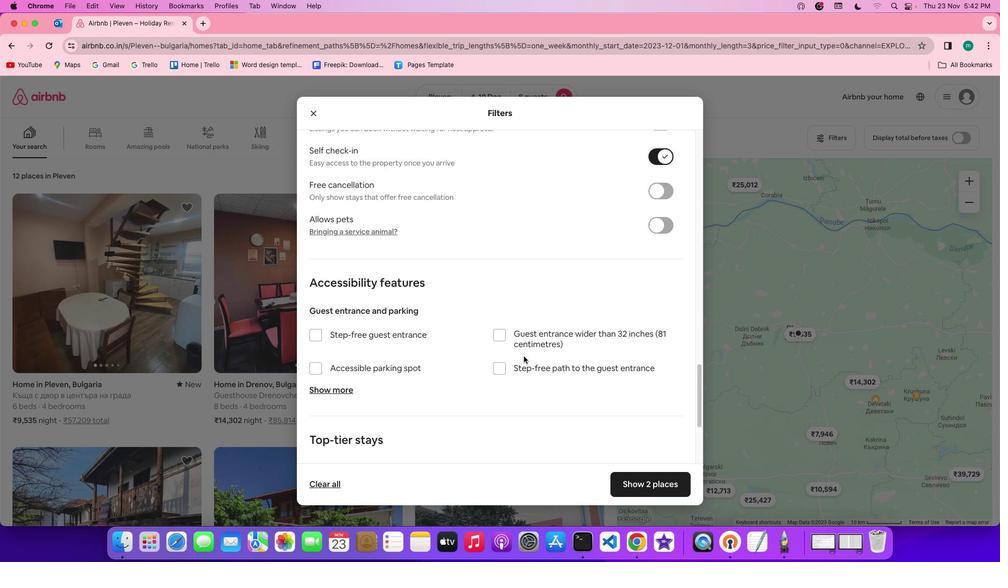 
Action: Mouse scrolled (523, 356) with delta (0, 0)
Screenshot: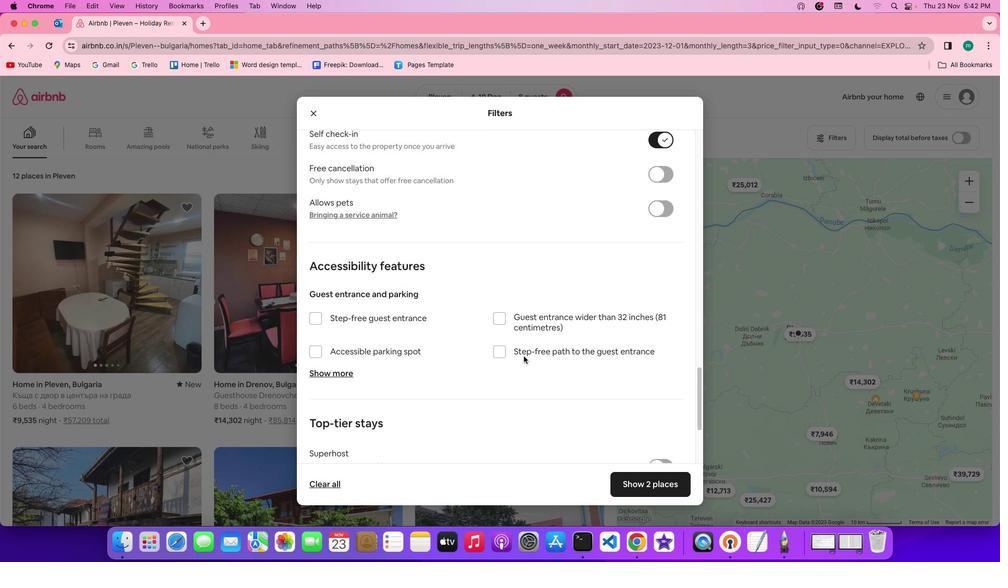 
Action: Mouse scrolled (523, 356) with delta (0, -1)
Screenshot: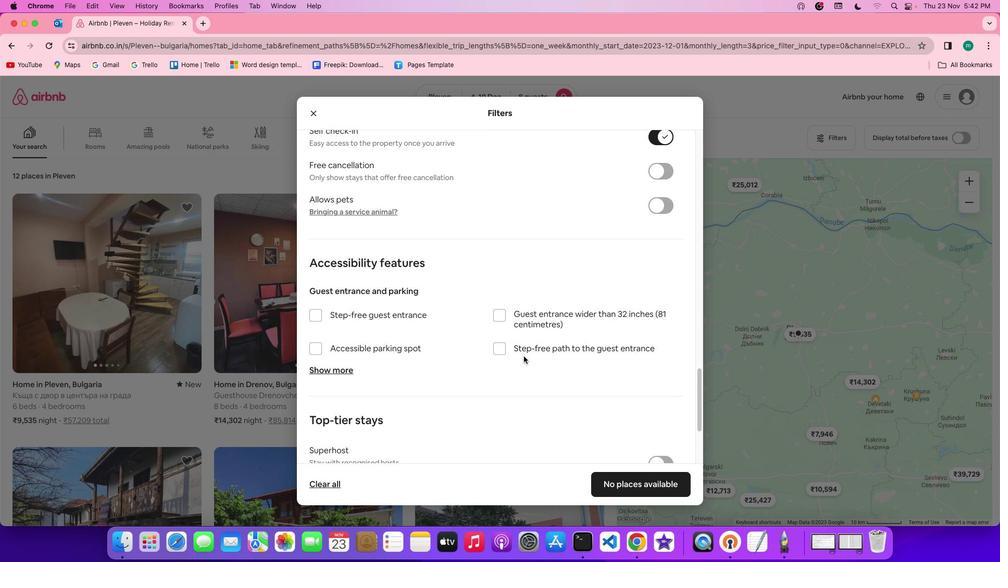 
Action: Mouse scrolled (523, 356) with delta (0, -1)
Screenshot: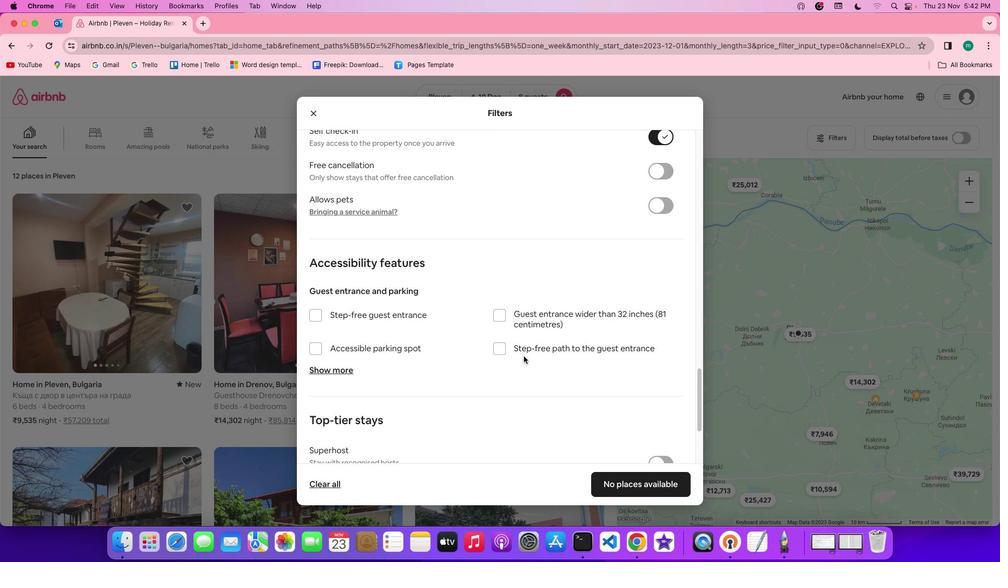 
Action: Mouse scrolled (523, 356) with delta (0, 0)
Screenshot: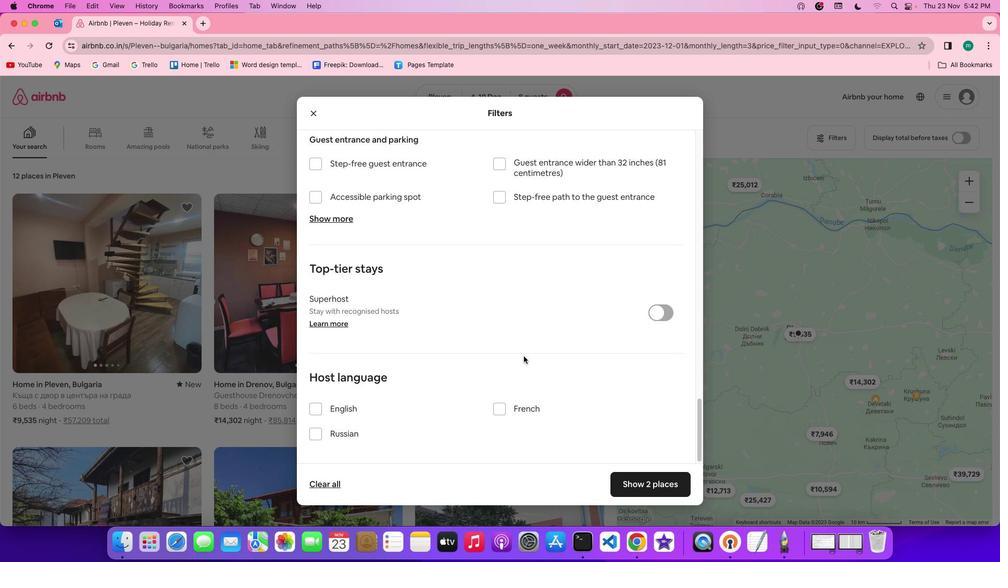 
Action: Mouse scrolled (523, 356) with delta (0, 0)
Screenshot: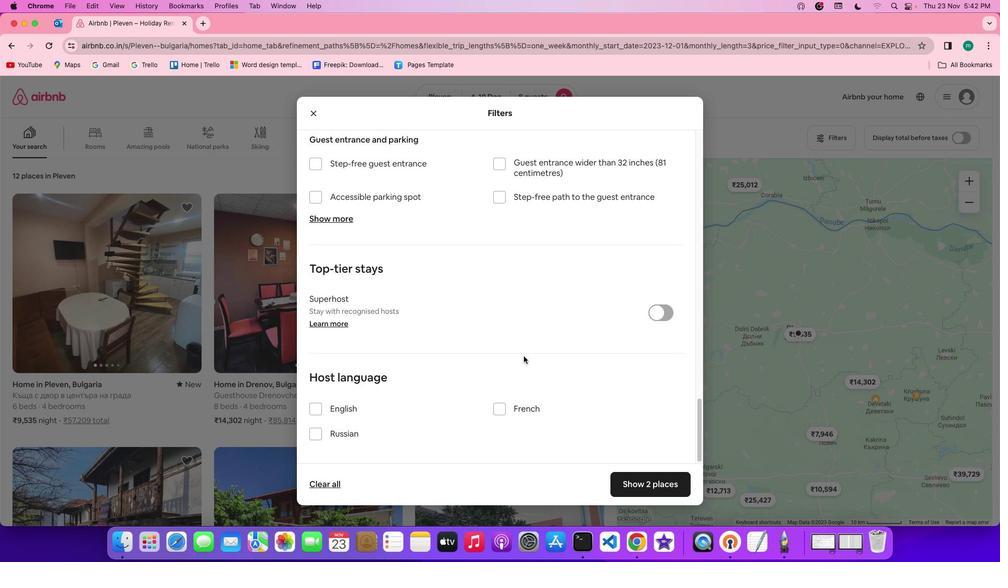 
Action: Mouse scrolled (523, 356) with delta (0, -1)
Screenshot: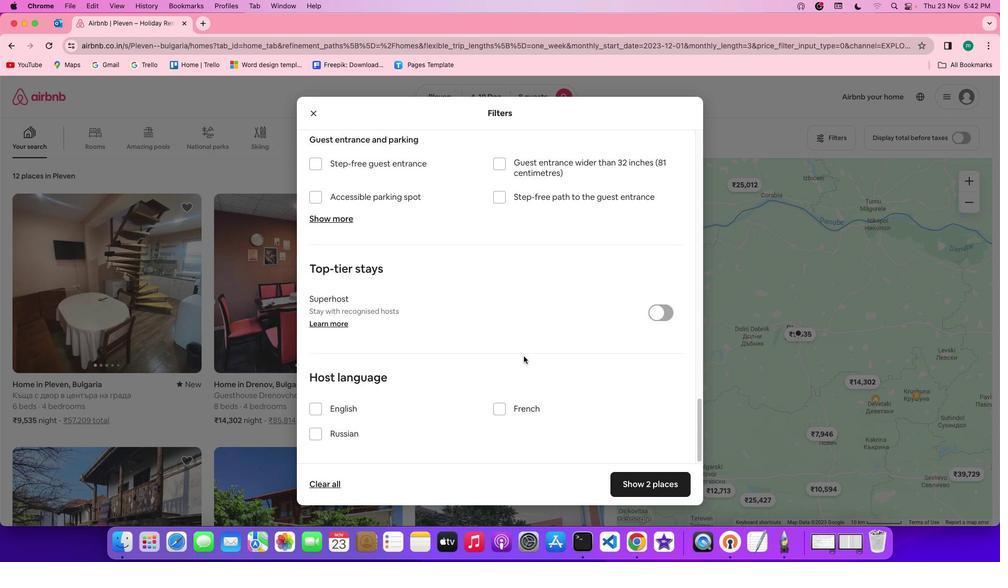
Action: Mouse scrolled (523, 356) with delta (0, -2)
Screenshot: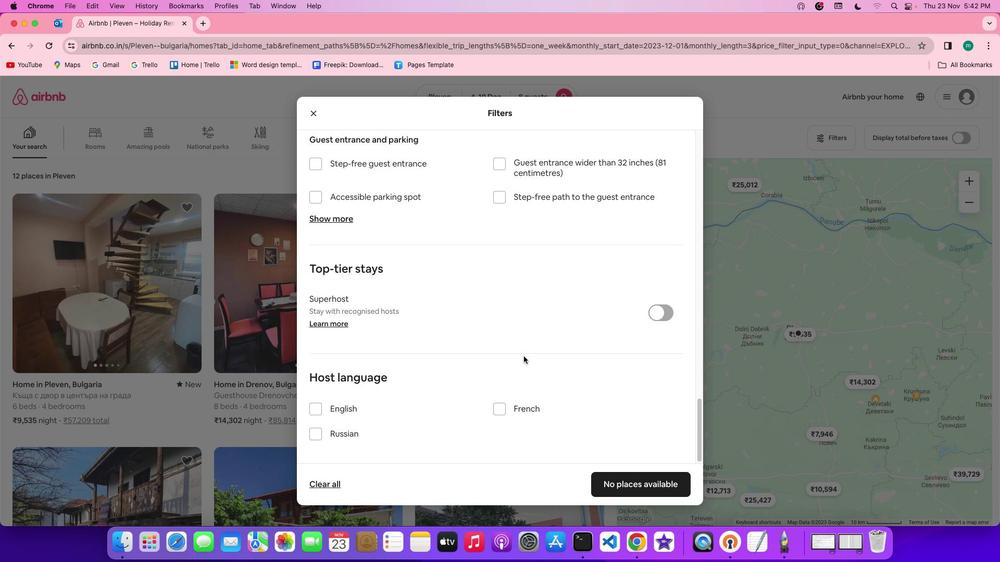 
Action: Mouse scrolled (523, 356) with delta (0, 0)
Screenshot: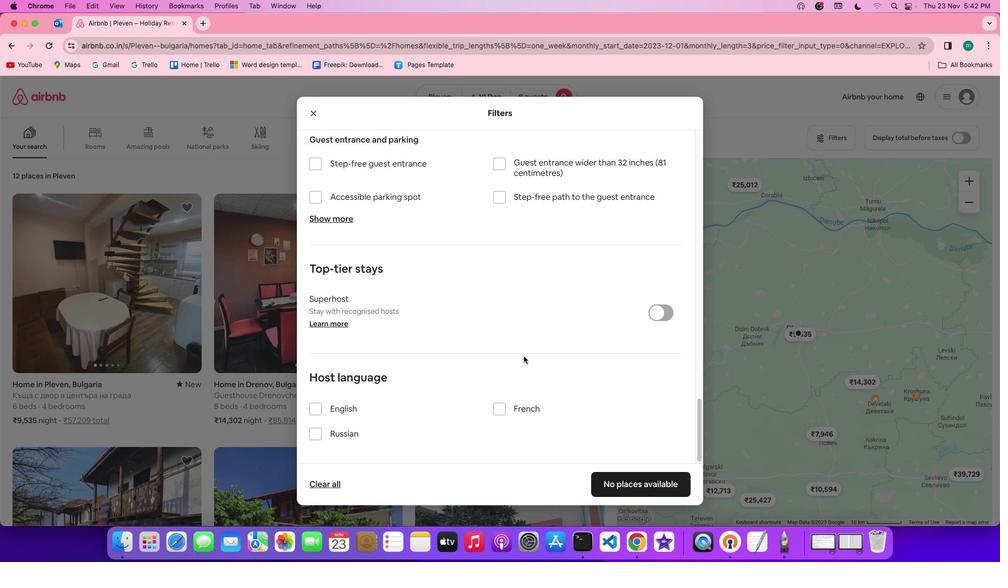 
Action: Mouse scrolled (523, 356) with delta (0, 0)
Screenshot: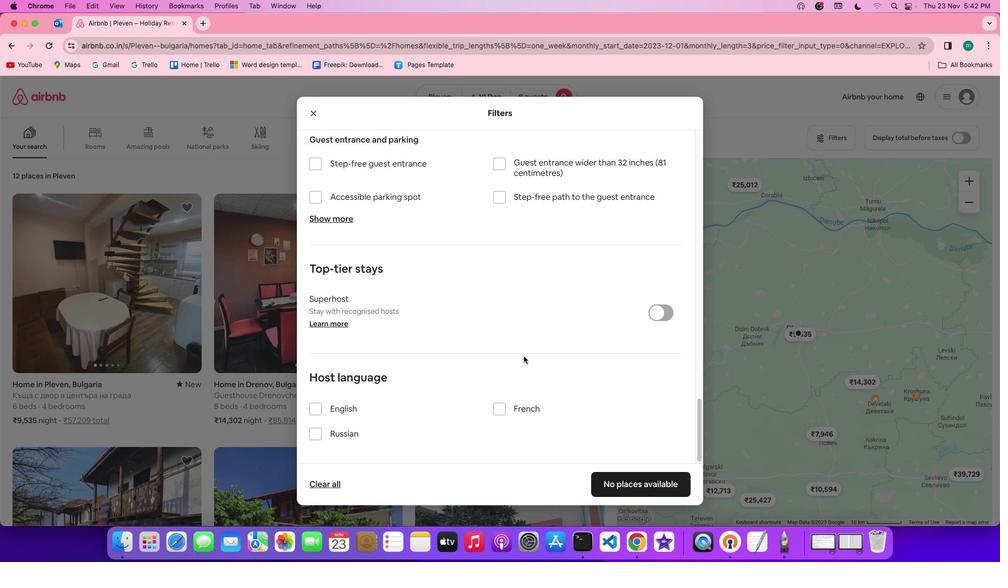 
Action: Mouse scrolled (523, 356) with delta (0, -1)
Screenshot: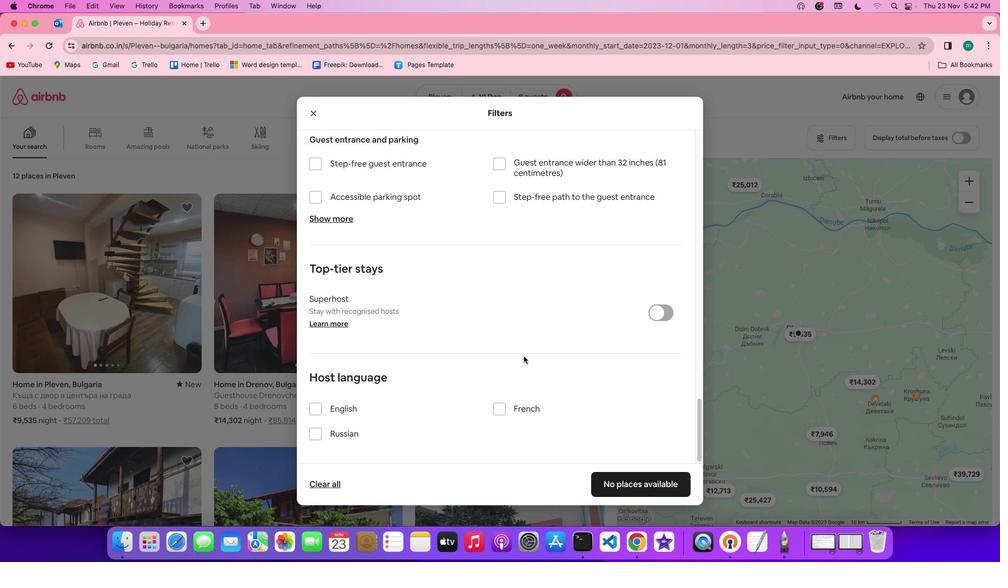 
Action: Mouse scrolled (523, 356) with delta (0, -2)
Screenshot: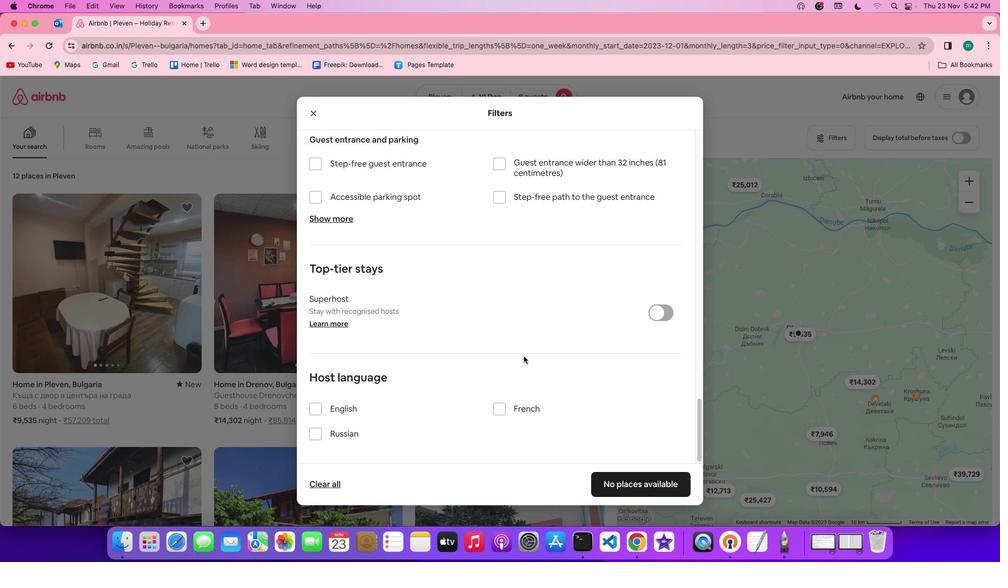 
Action: Mouse scrolled (523, 356) with delta (0, 0)
Screenshot: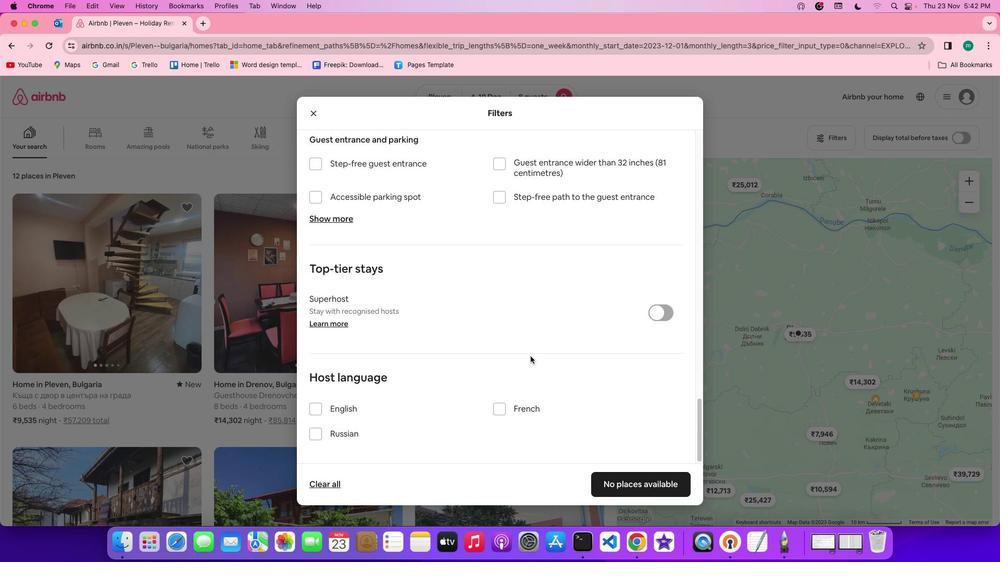 
Action: Mouse scrolled (523, 356) with delta (0, 0)
Screenshot: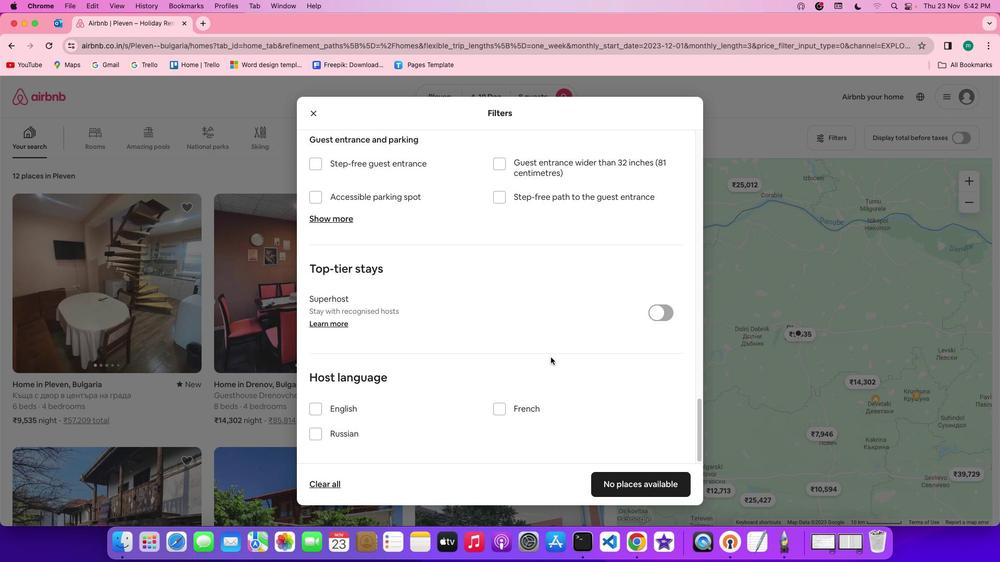 
Action: Mouse scrolled (523, 356) with delta (0, -1)
Screenshot: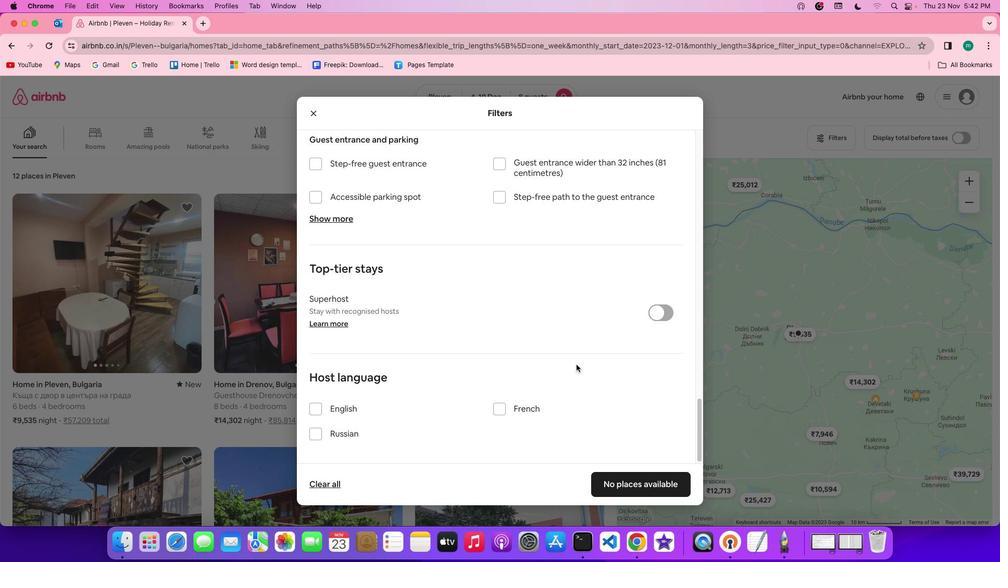 
Action: Mouse scrolled (523, 356) with delta (0, -2)
Screenshot: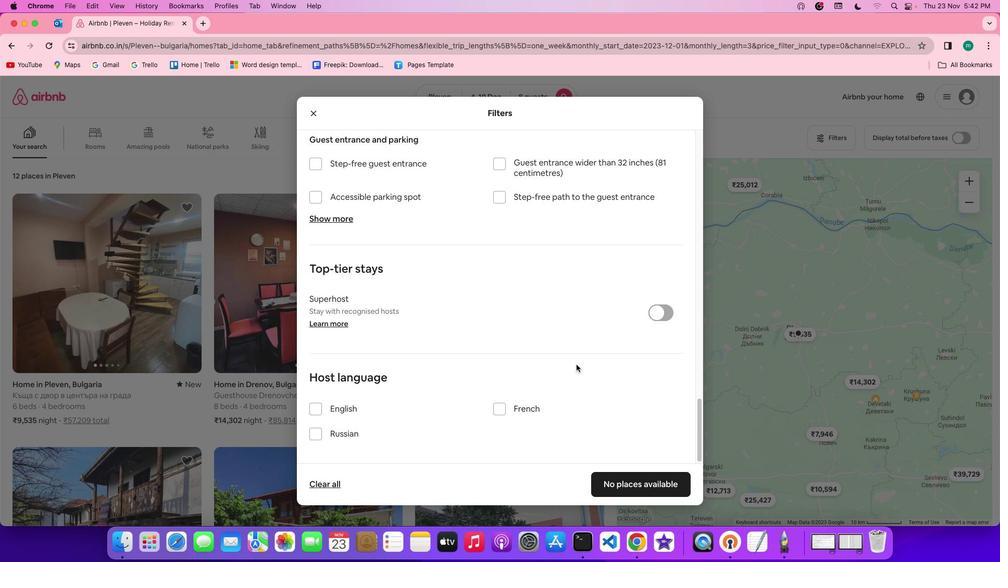 
Action: Mouse scrolled (523, 356) with delta (0, -3)
Screenshot: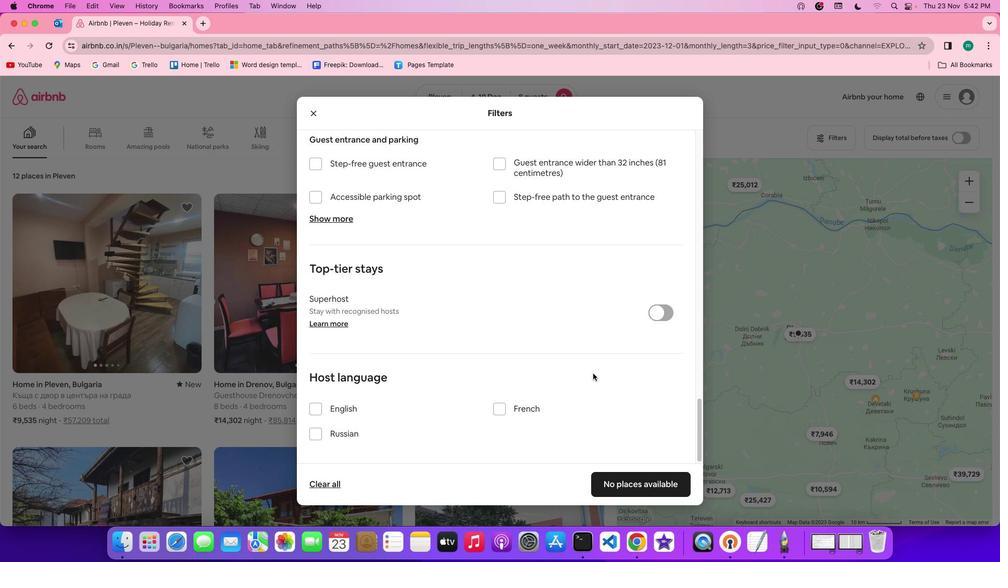 
Action: Mouse moved to (637, 488)
Screenshot: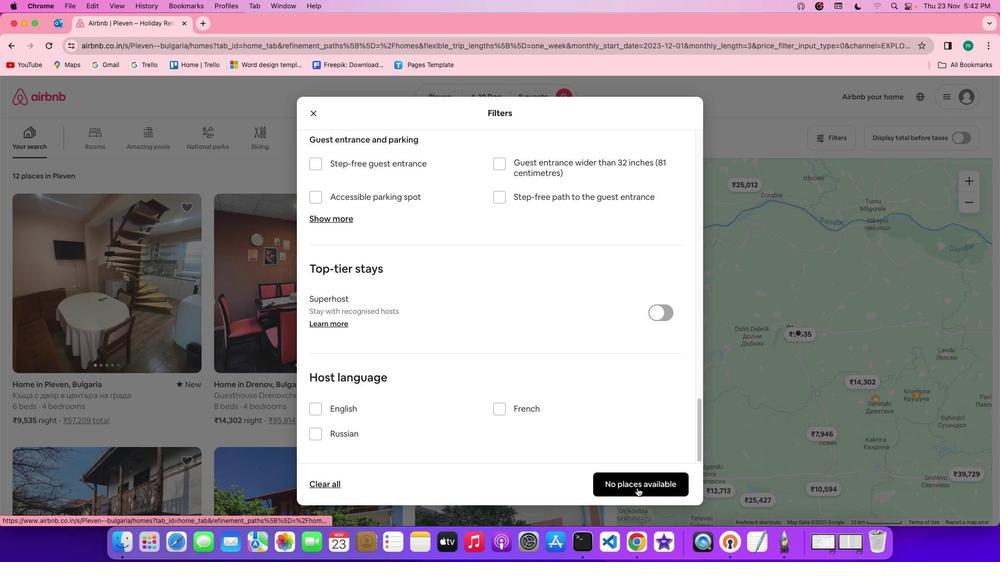 
Action: Mouse pressed left at (637, 488)
Screenshot: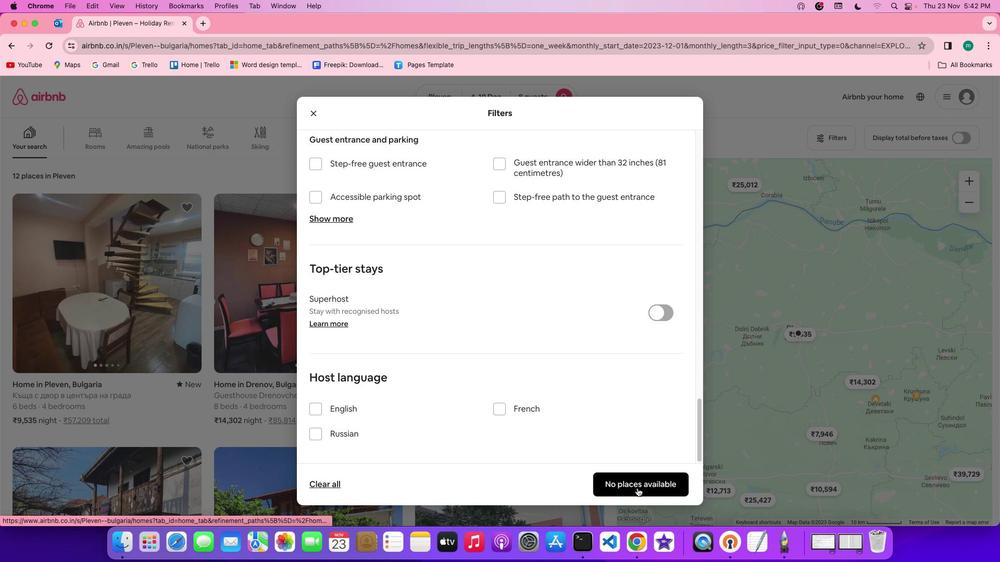 
Action: Mouse moved to (261, 262)
Screenshot: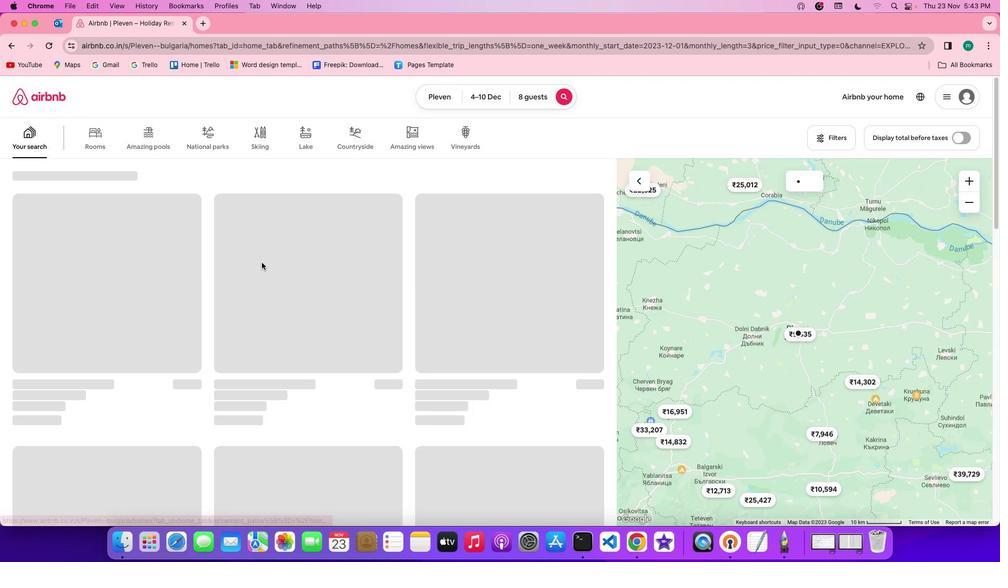 
